 Task: Look for space in Sabalgarh, India from 1st June, 2023 to 9th June, 2023 for 6 adults in price range Rs.6000 to Rs.12000. Place can be entire place with 3 bedrooms having 3 beds and 3 bathrooms. Property type can be house, flat, guest house. Booking option can be shelf check-in. Required host language is English.
Action: Mouse moved to (554, 74)
Screenshot: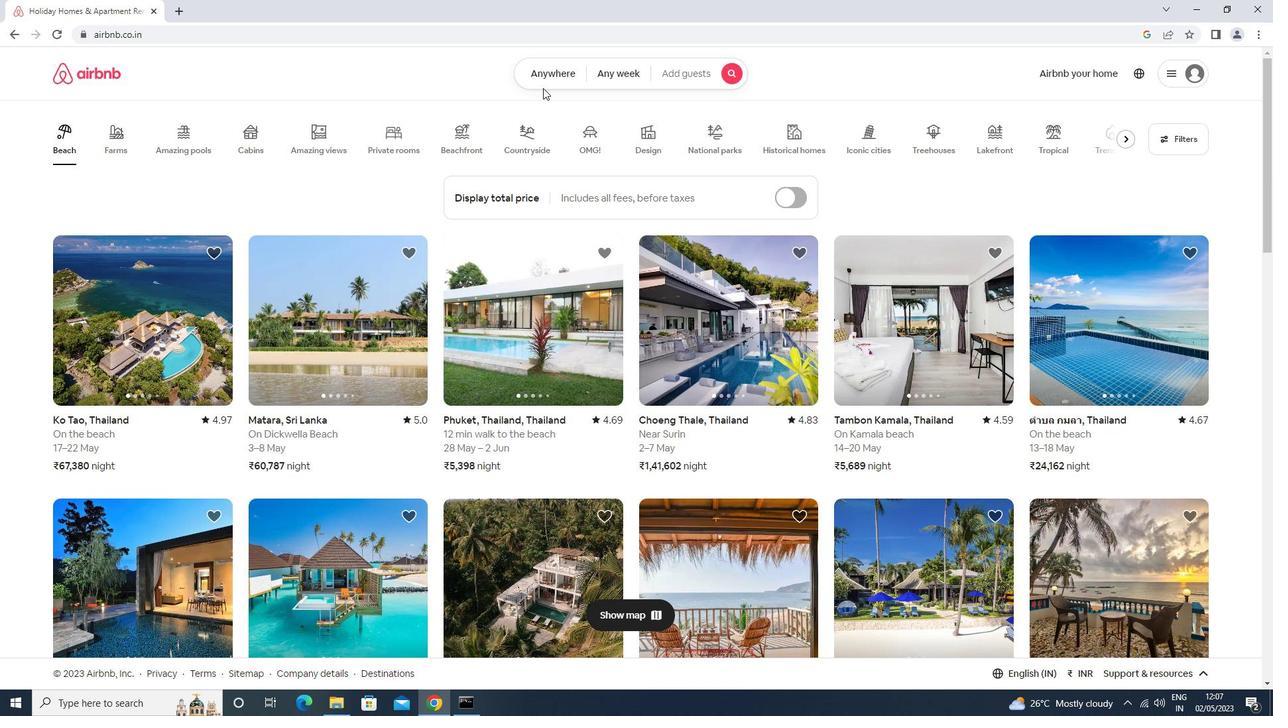 
Action: Mouse pressed left at (554, 74)
Screenshot: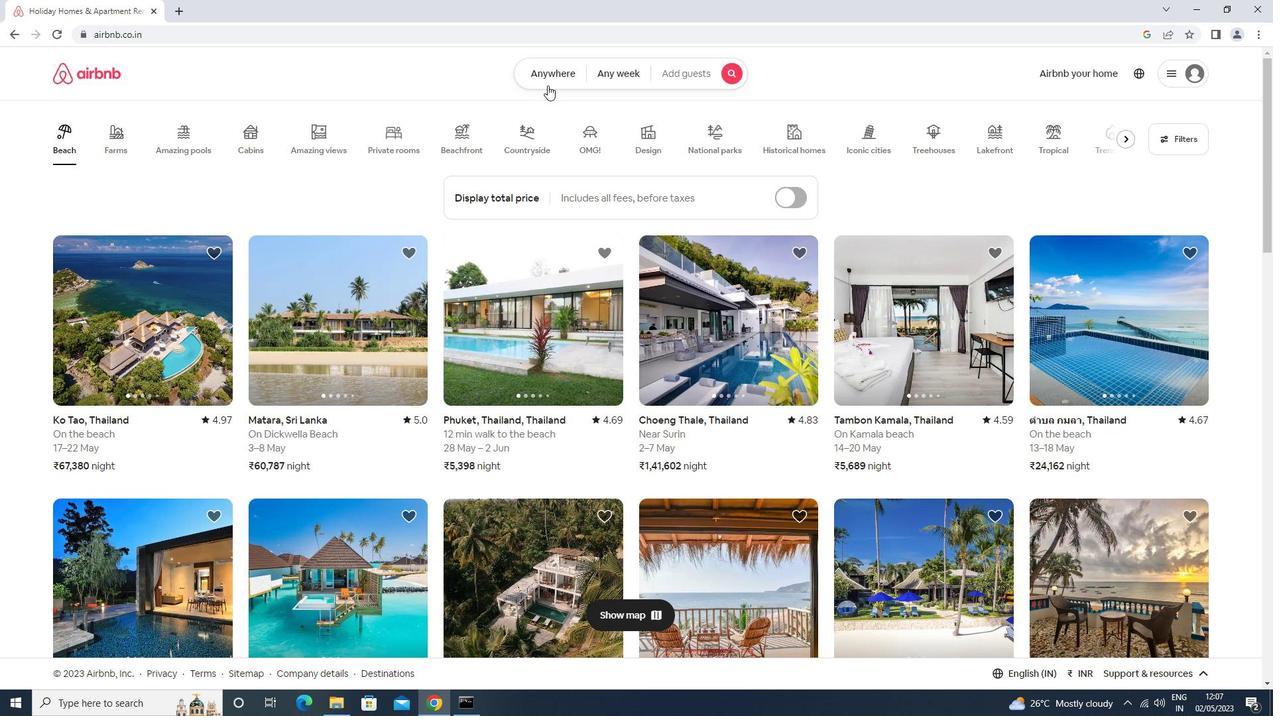 
Action: Mouse moved to (511, 132)
Screenshot: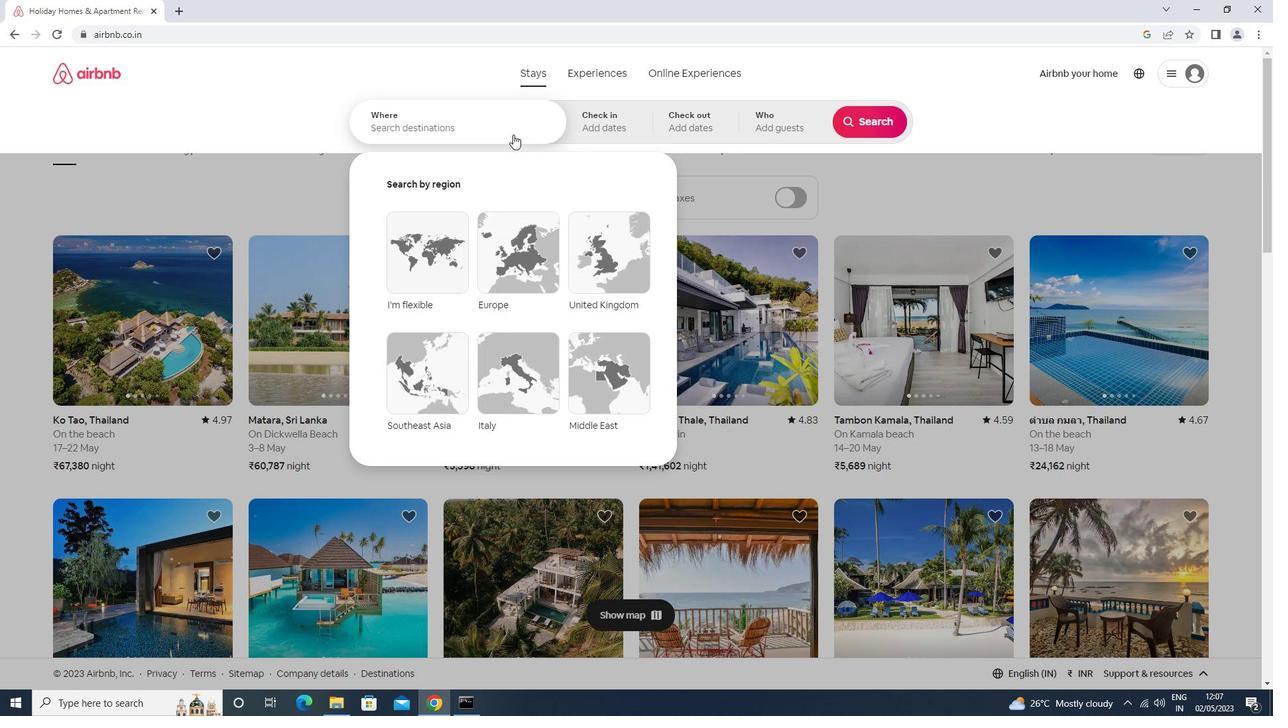 
Action: Mouse pressed left at (511, 132)
Screenshot: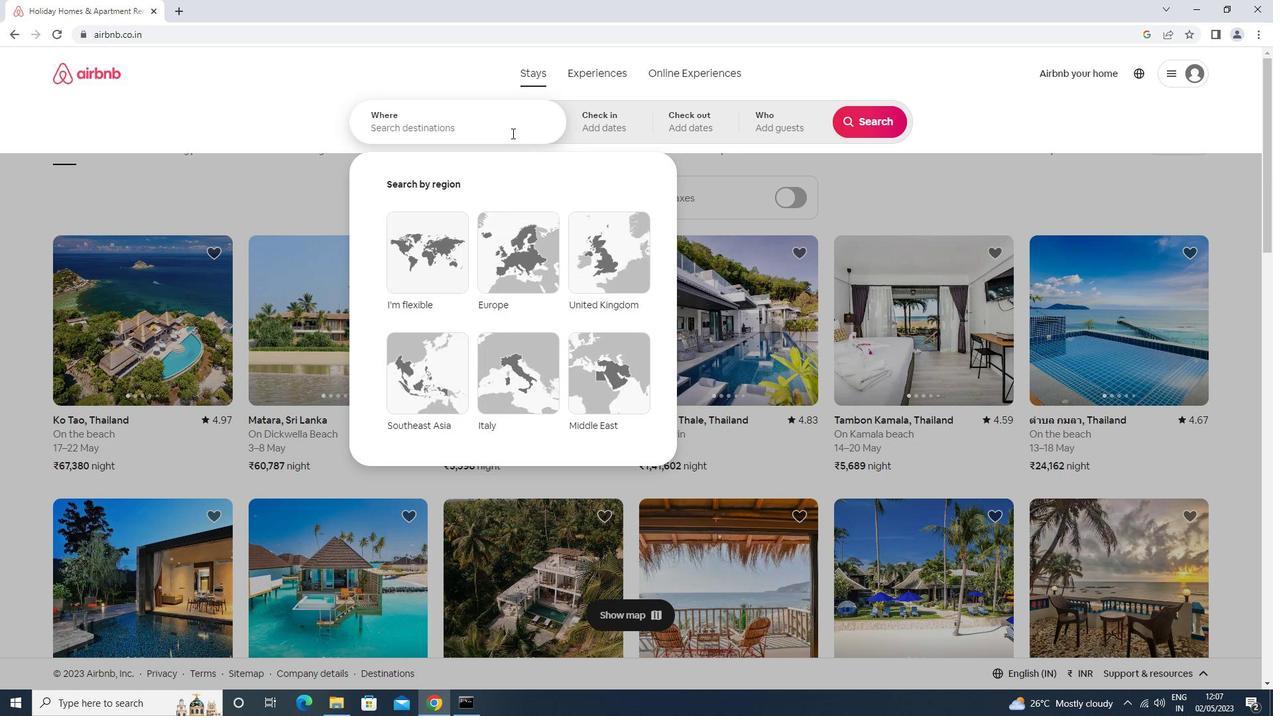 
Action: Key pressed s<Key.caps_lock>an<Key.backspace>baigarh<Key.enter>
Screenshot: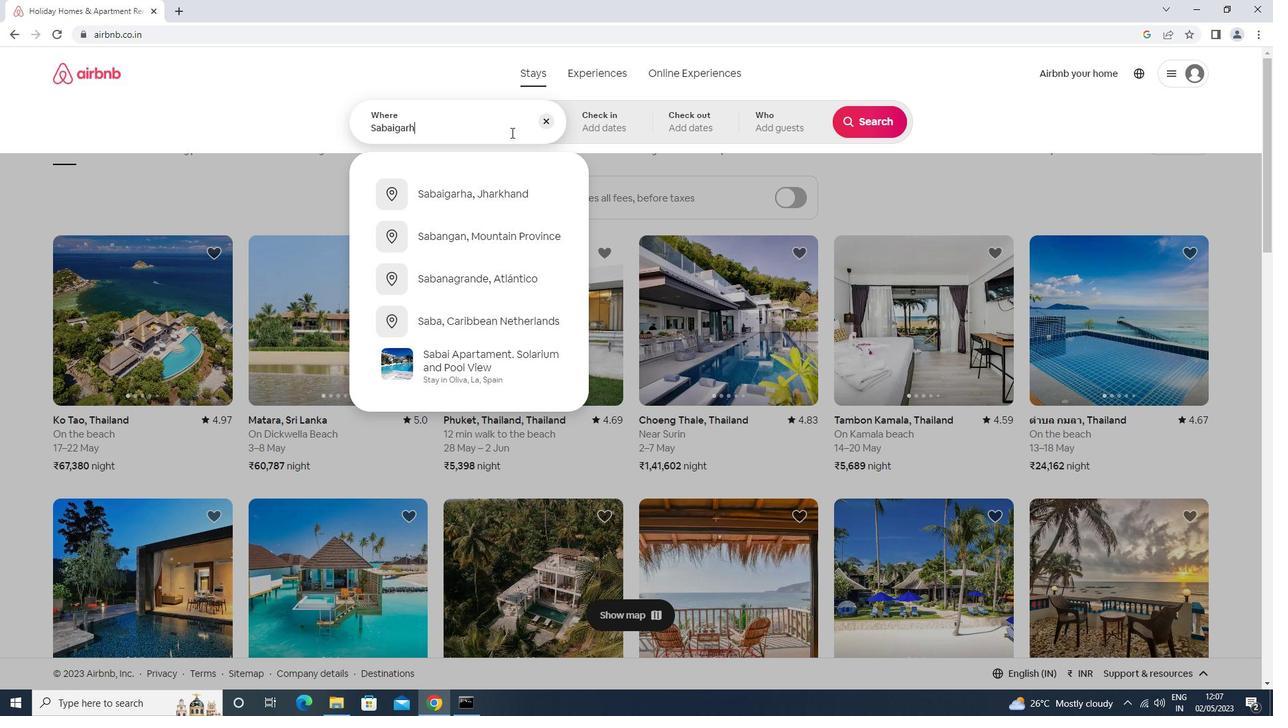
Action: Mouse moved to (797, 277)
Screenshot: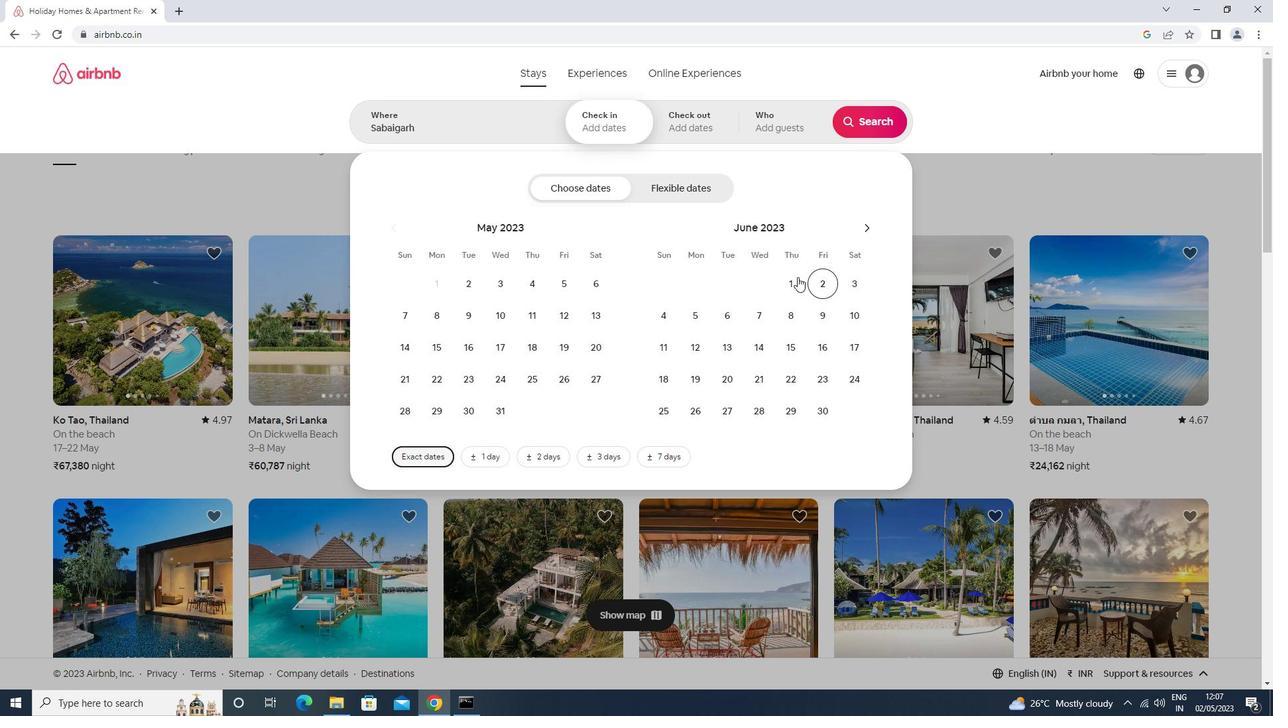 
Action: Mouse pressed left at (797, 277)
Screenshot: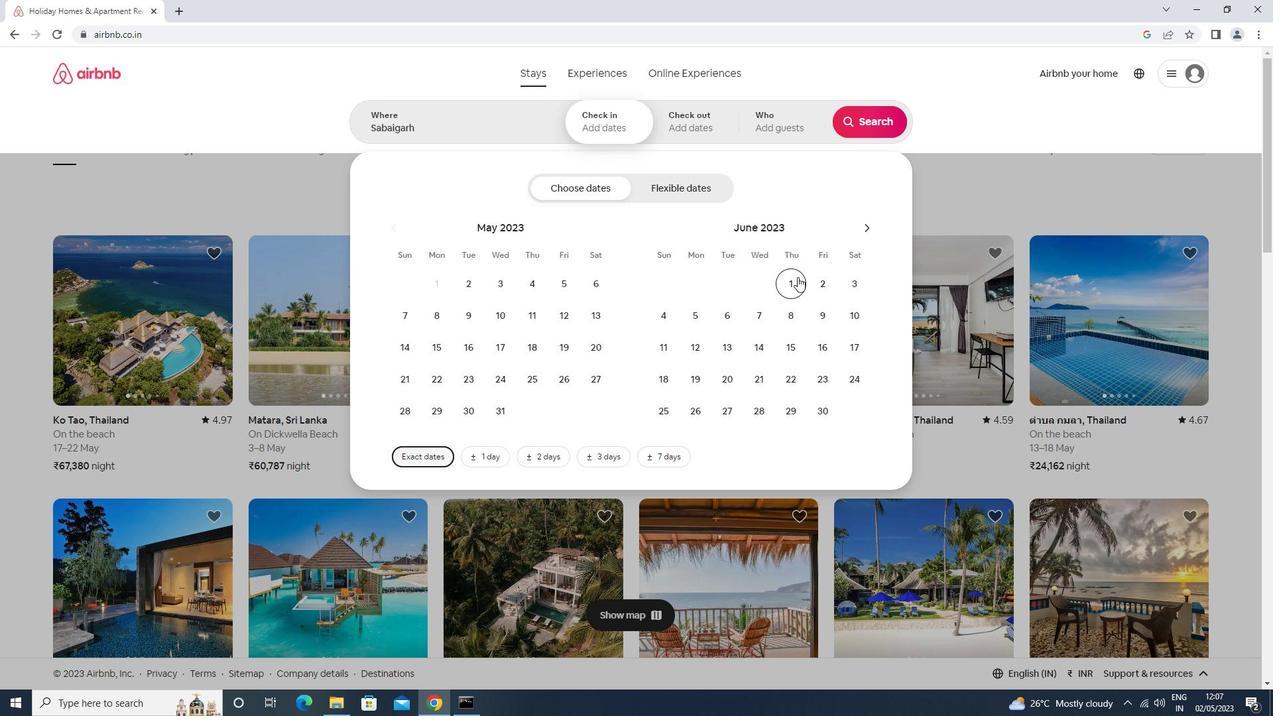 
Action: Mouse moved to (824, 317)
Screenshot: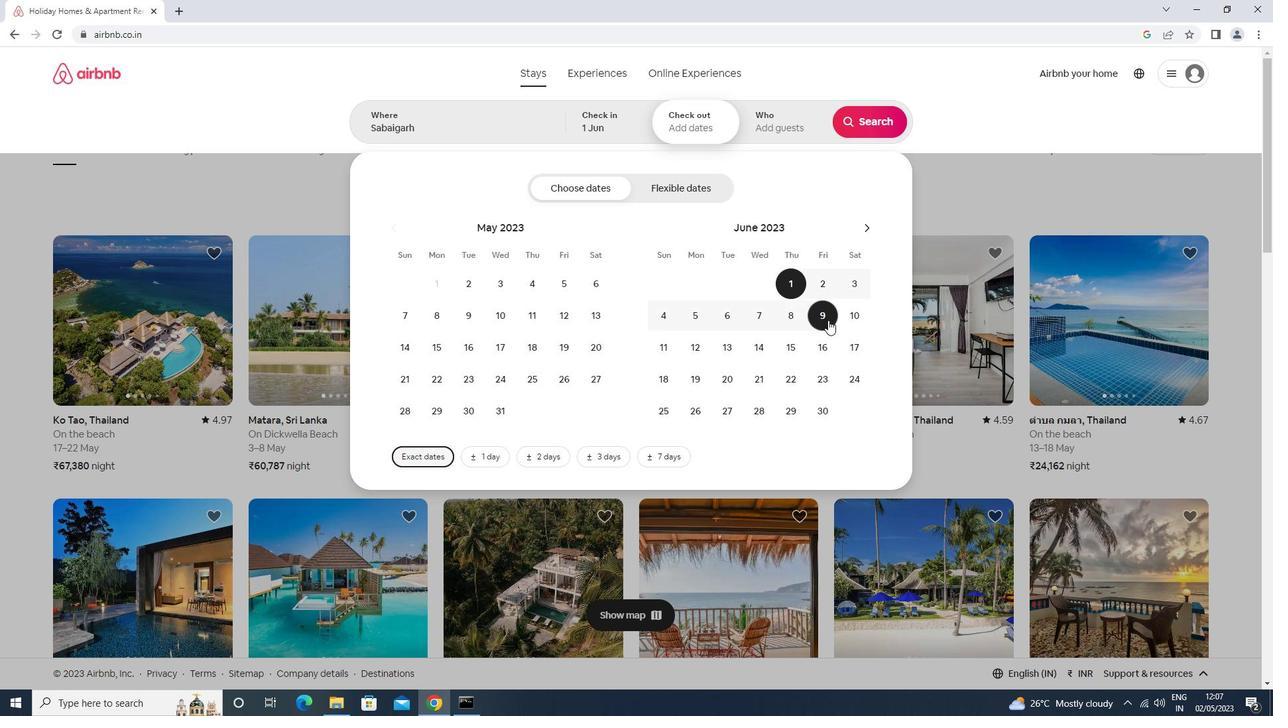 
Action: Mouse pressed left at (824, 317)
Screenshot: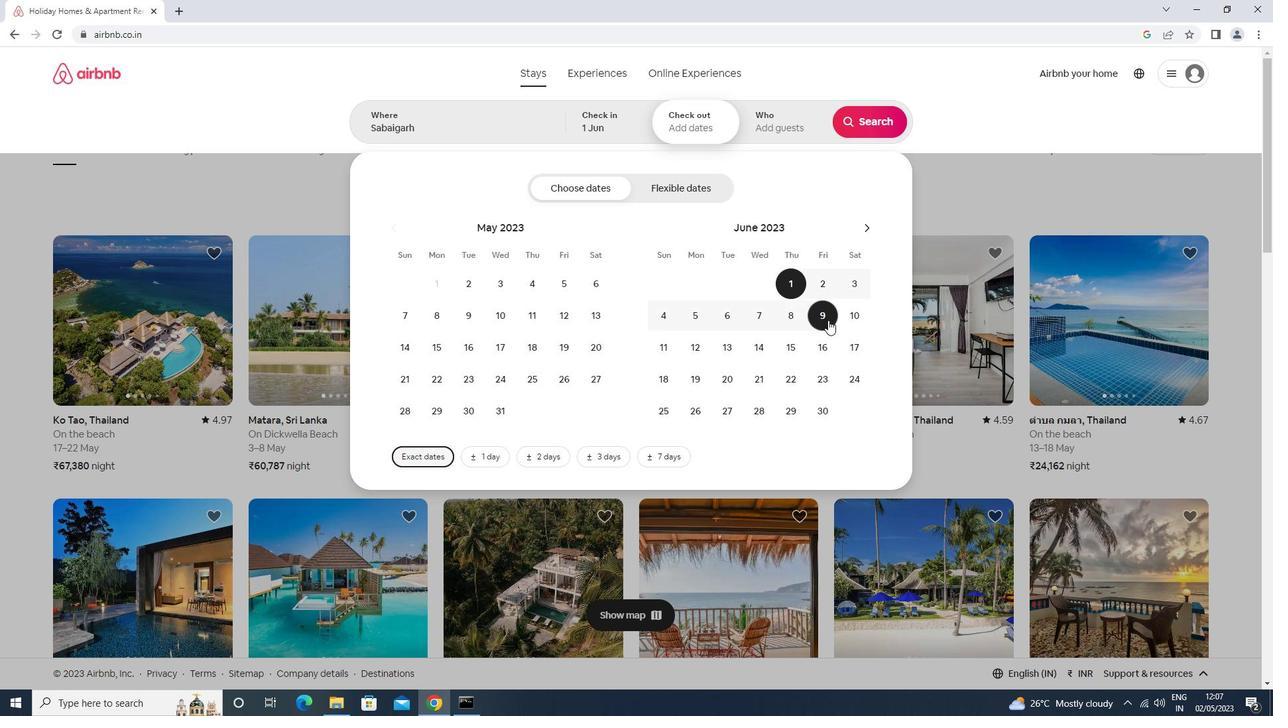 
Action: Mouse moved to (804, 134)
Screenshot: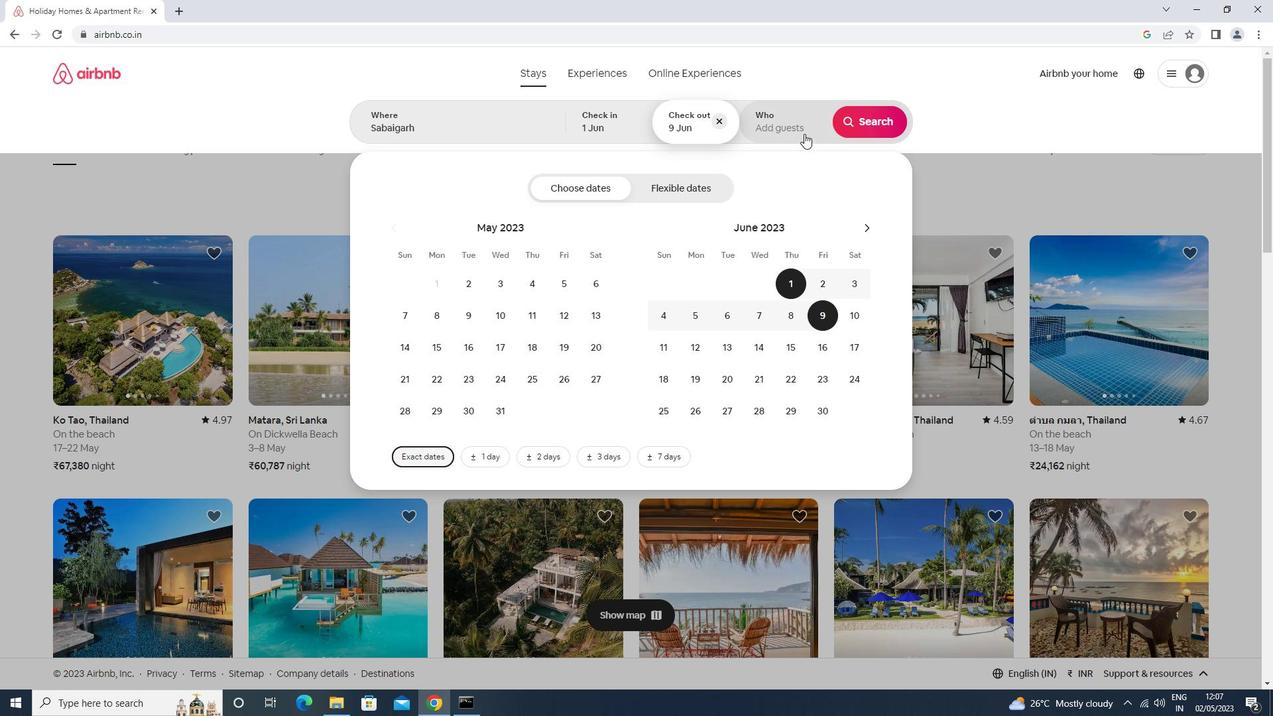 
Action: Mouse pressed left at (804, 134)
Screenshot: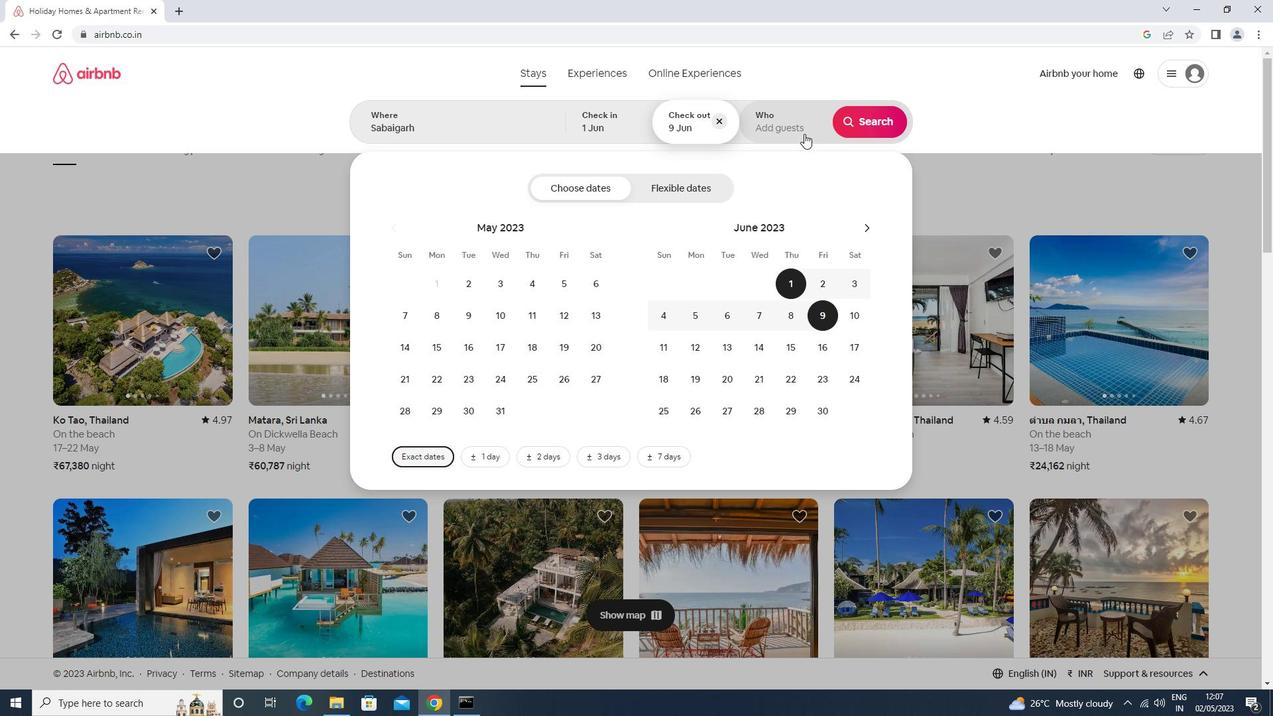 
Action: Mouse moved to (872, 188)
Screenshot: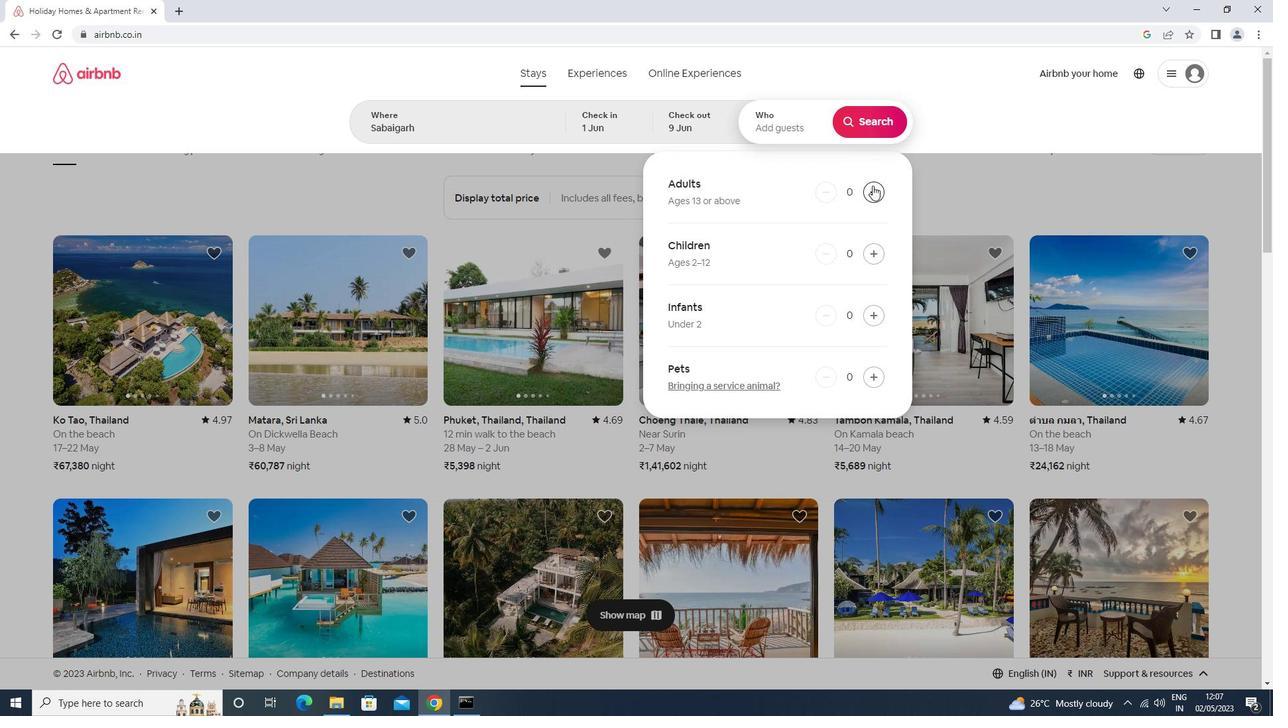 
Action: Mouse pressed left at (872, 188)
Screenshot: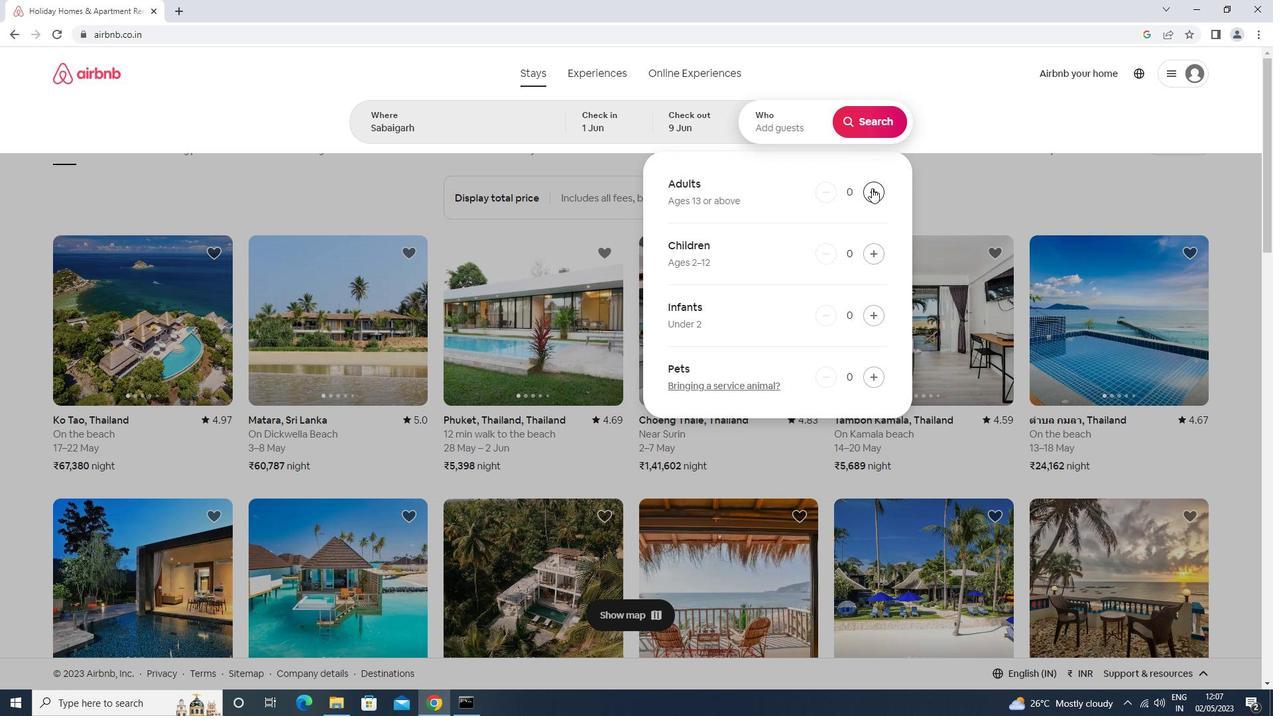 
Action: Mouse moved to (872, 188)
Screenshot: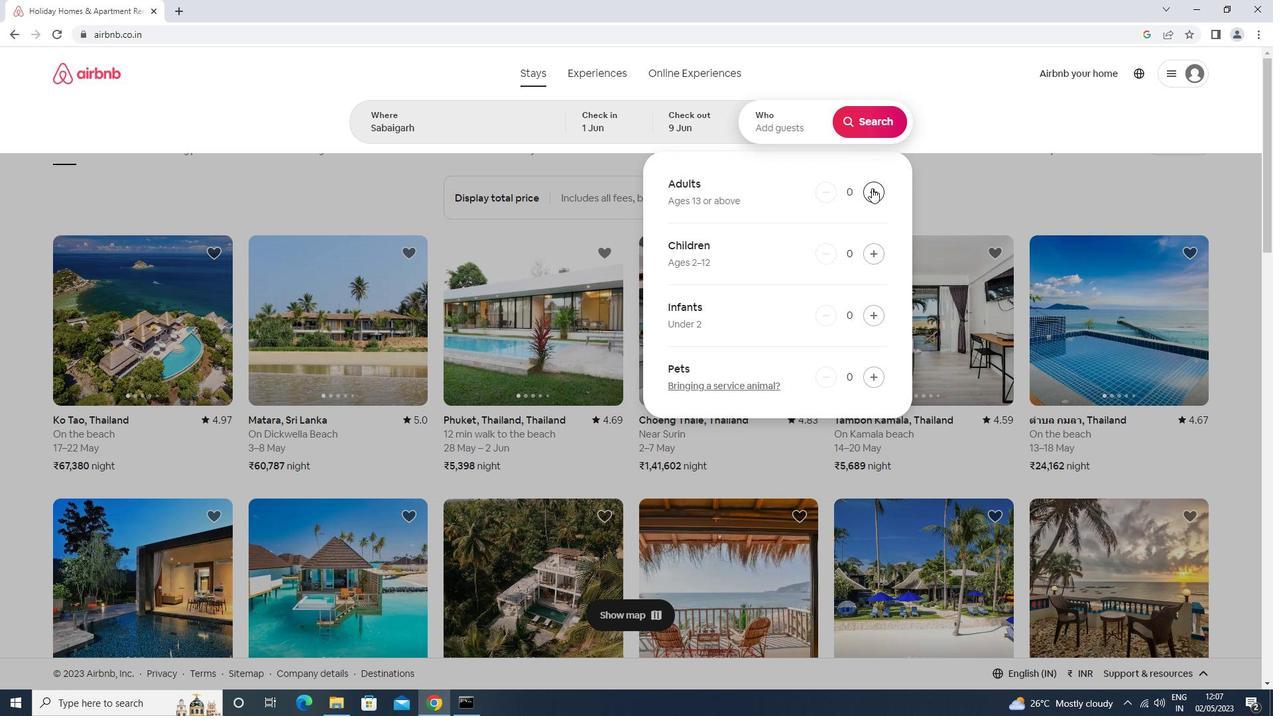 
Action: Mouse pressed left at (872, 188)
Screenshot: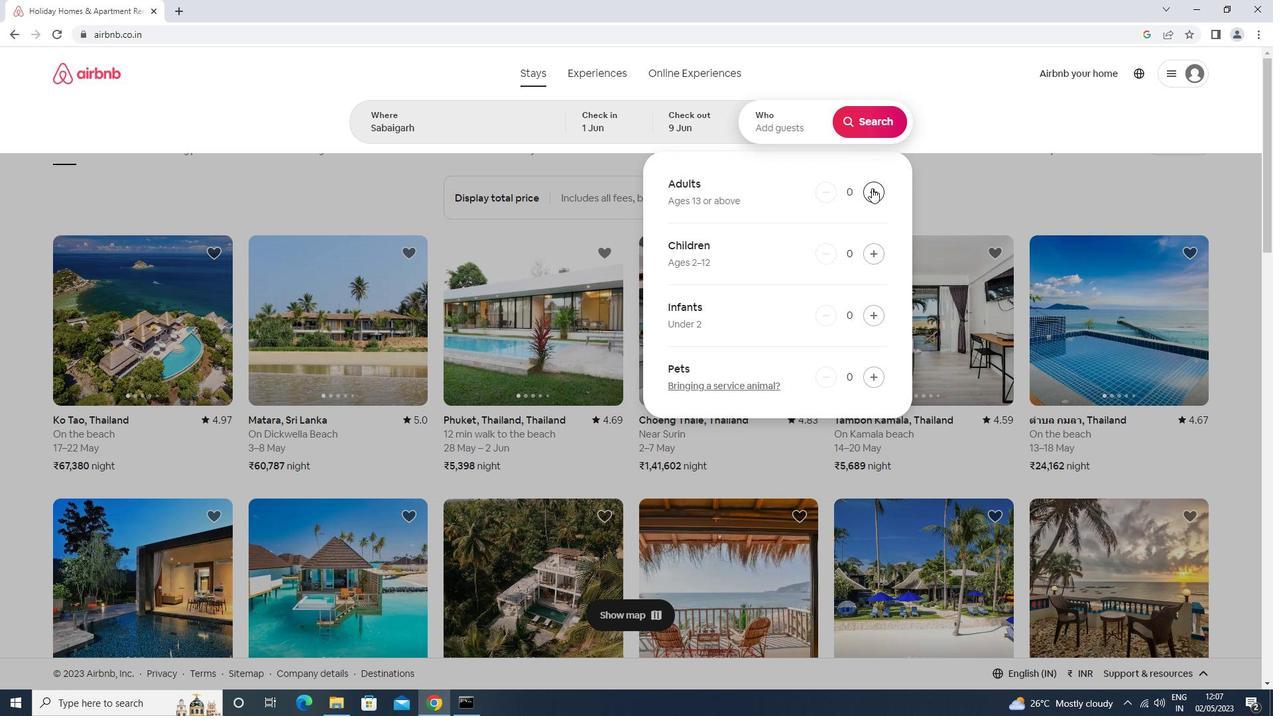 
Action: Mouse pressed left at (872, 188)
Screenshot: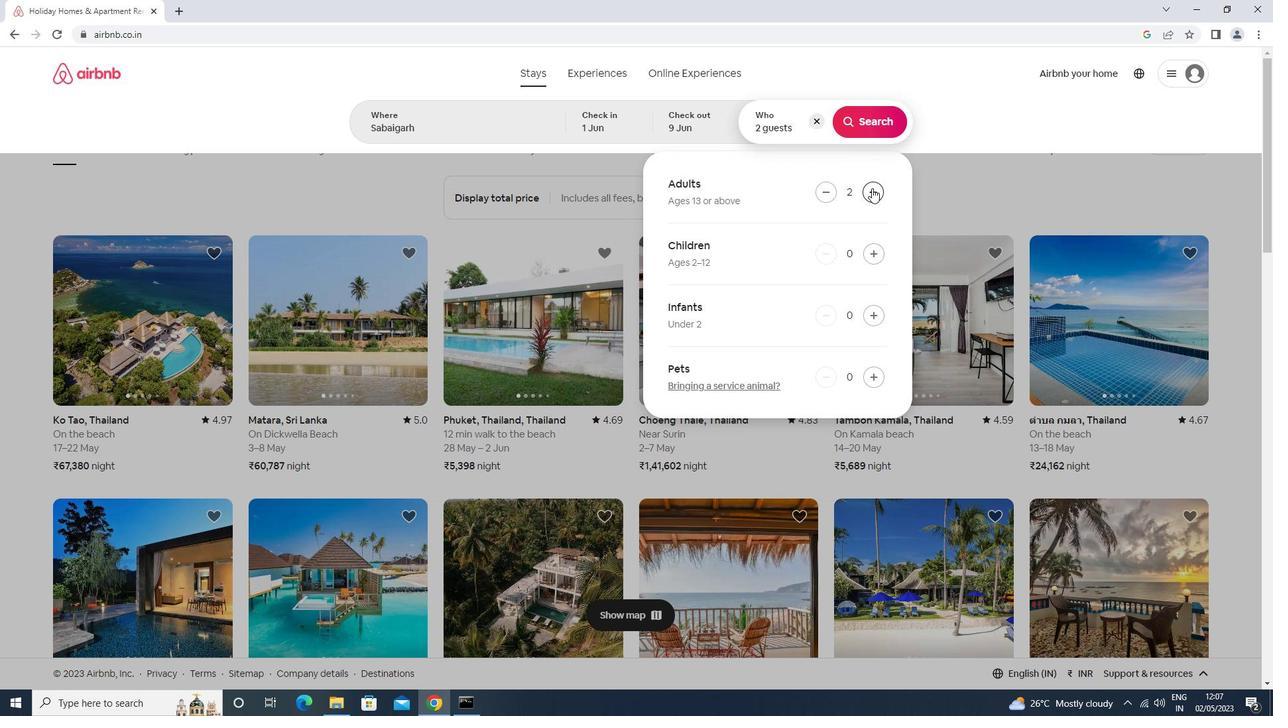 
Action: Mouse pressed left at (872, 188)
Screenshot: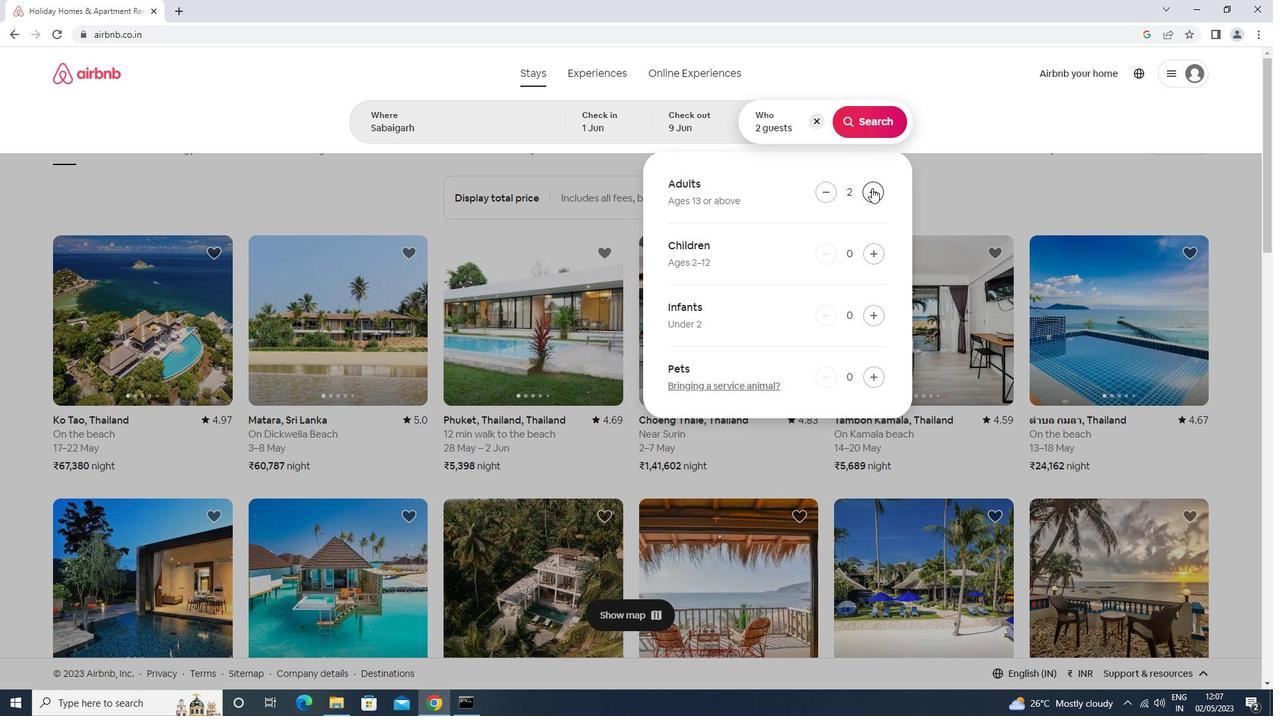 
Action: Mouse pressed left at (872, 188)
Screenshot: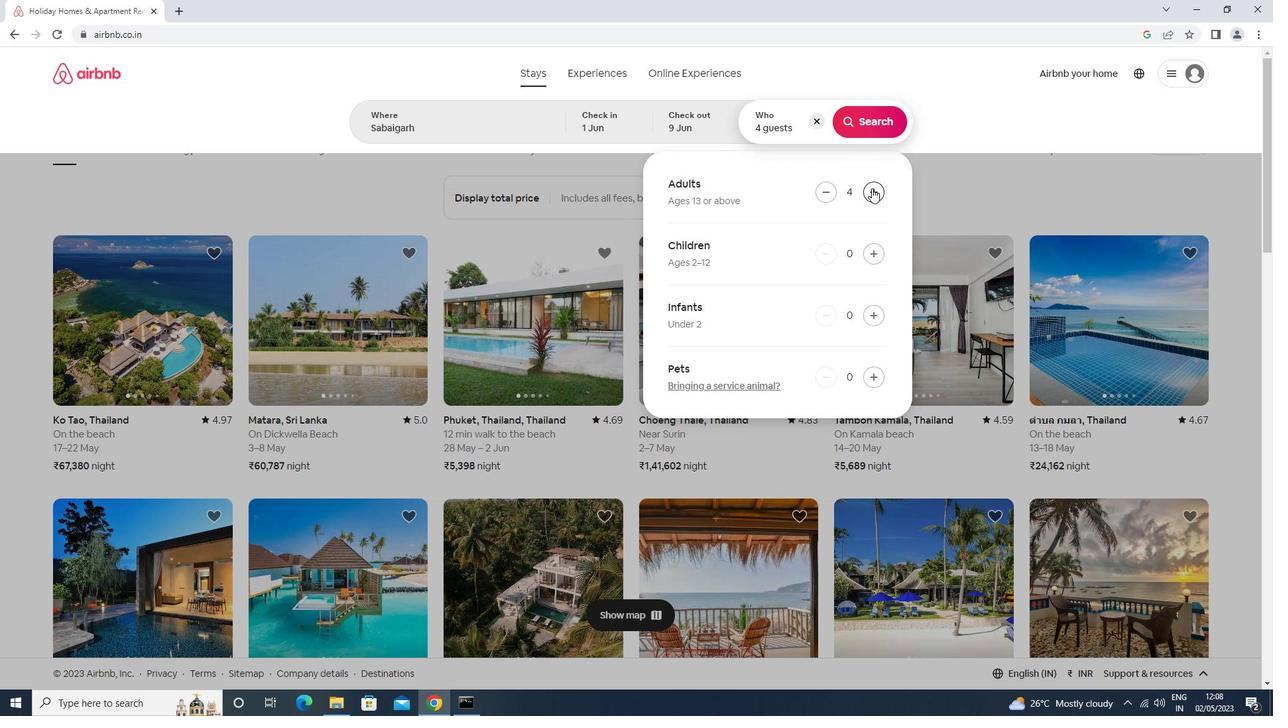 
Action: Mouse pressed left at (872, 188)
Screenshot: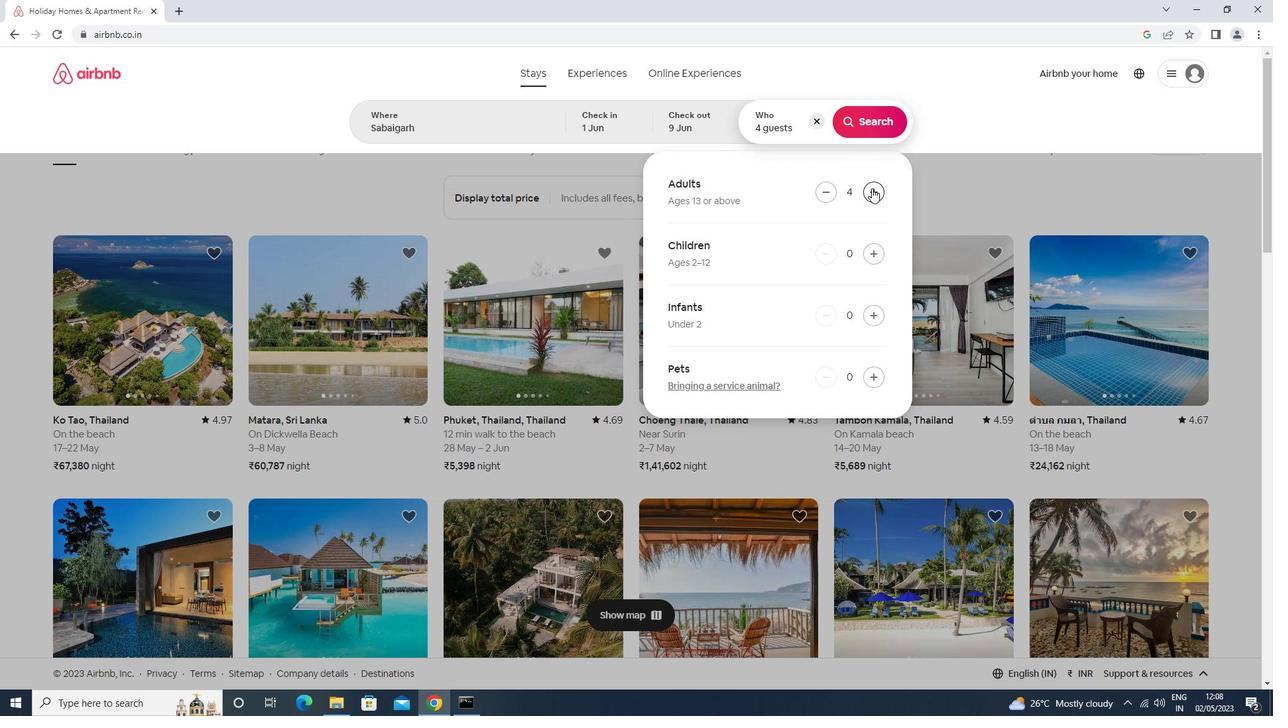 
Action: Mouse moved to (863, 116)
Screenshot: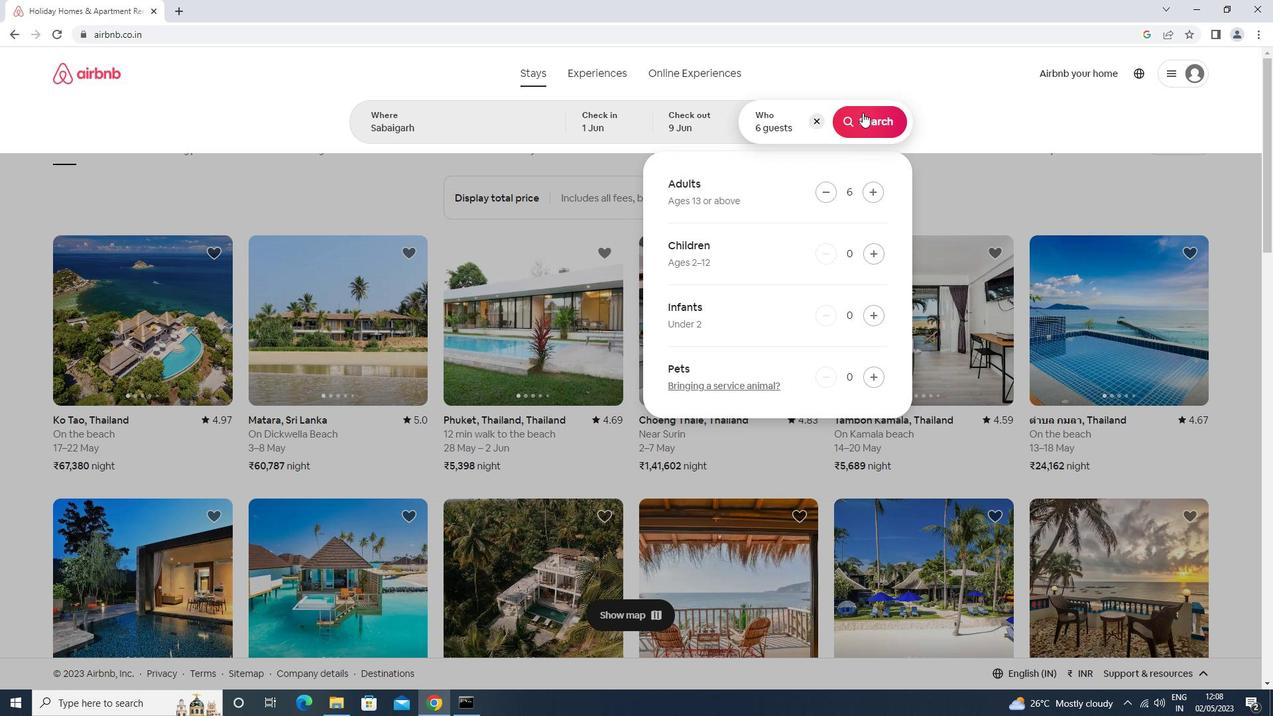
Action: Mouse pressed left at (863, 116)
Screenshot: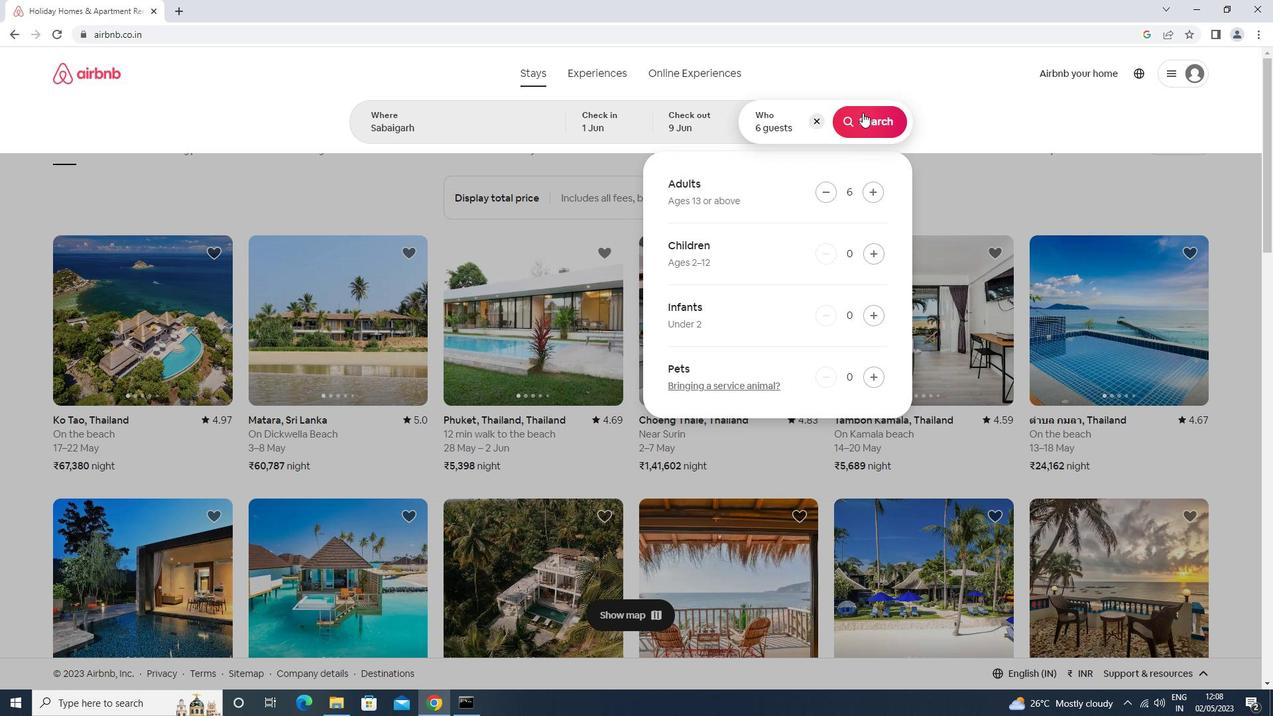
Action: Mouse moved to (1213, 124)
Screenshot: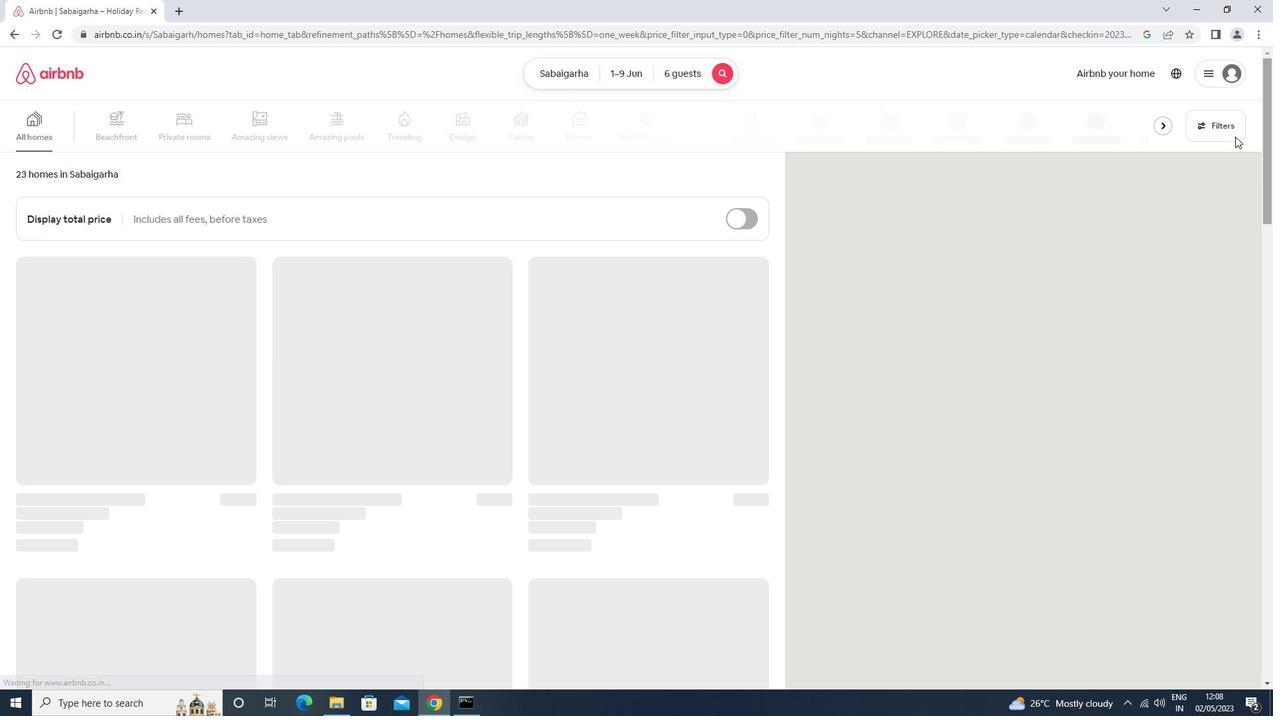 
Action: Mouse pressed left at (1213, 124)
Screenshot: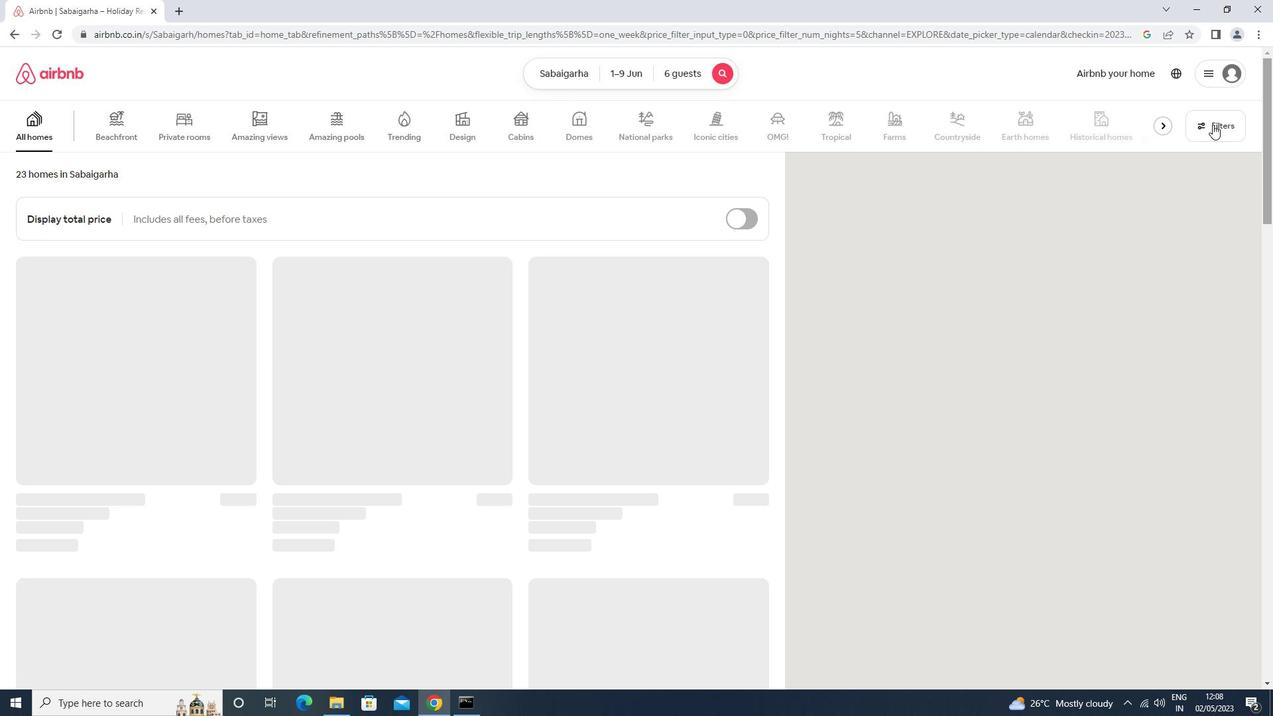 
Action: Mouse moved to (530, 291)
Screenshot: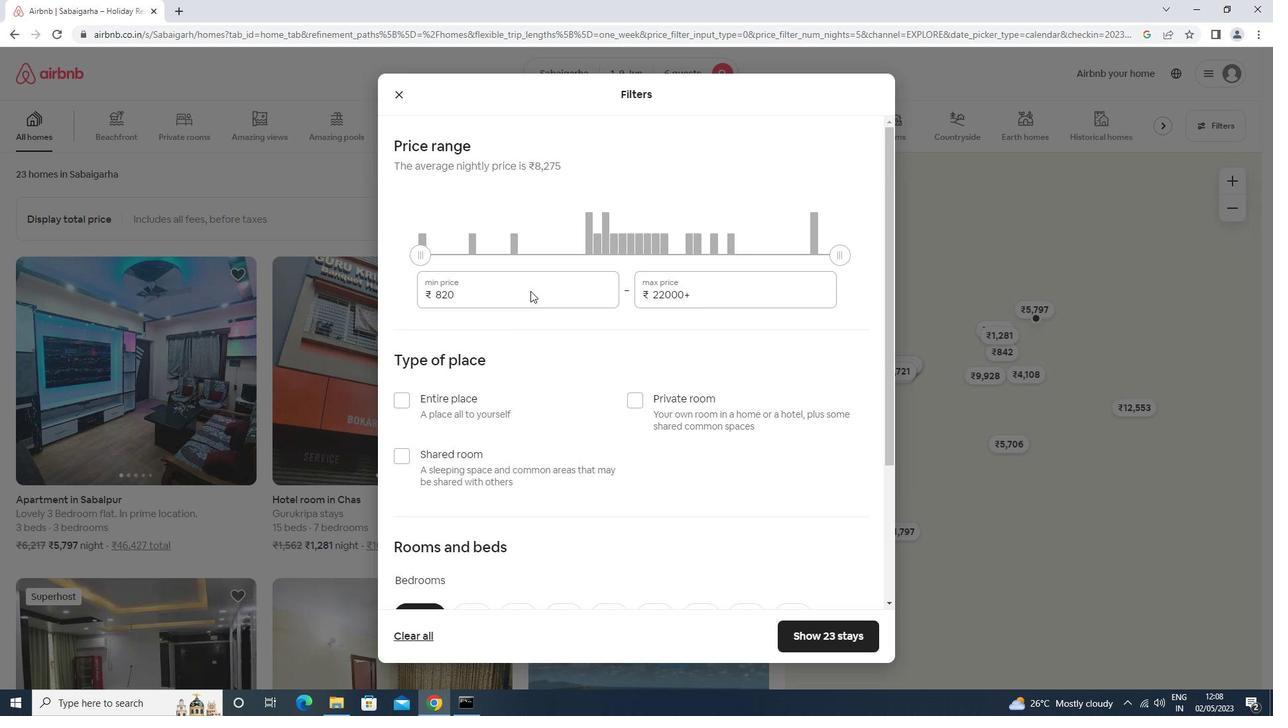 
Action: Mouse pressed left at (530, 291)
Screenshot: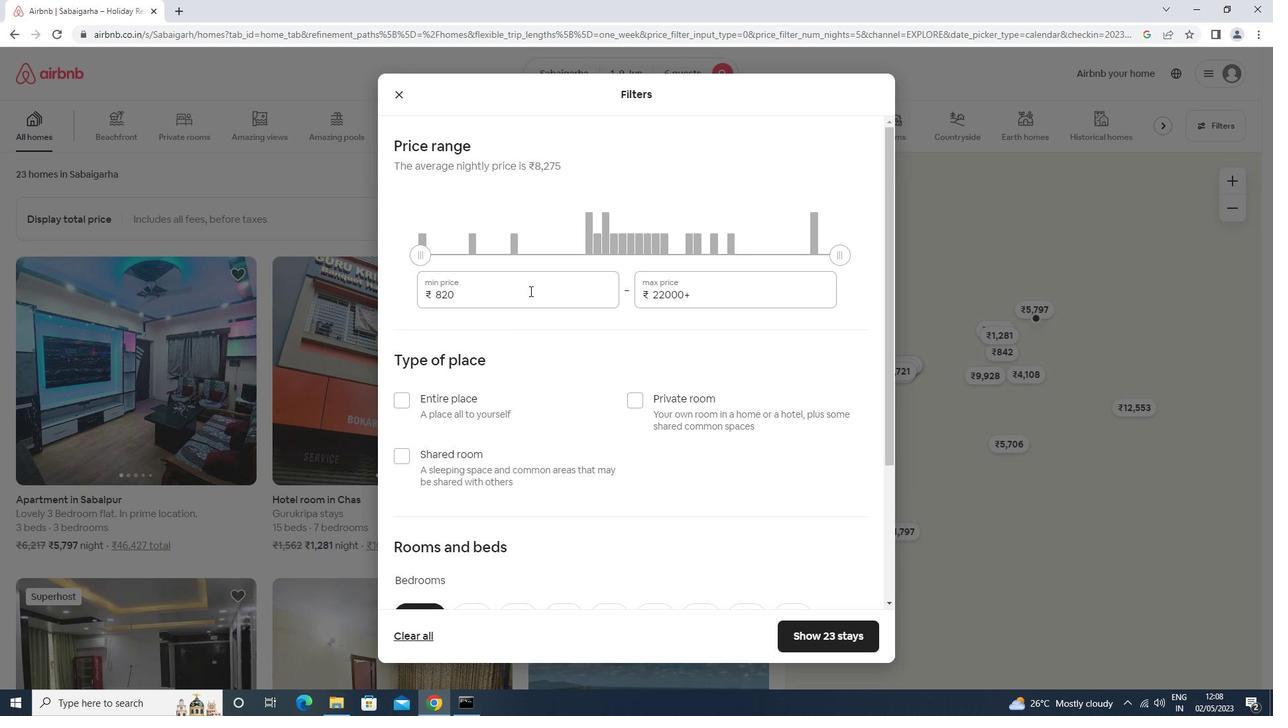 
Action: Key pressed <Key.backspace><Key.backspace><Key.backspace><Key.backspace><Key.backspace><Key.backspace><Key.backspace><Key.backspace><Key.backspace>6000<Key.tab>12000
Screenshot: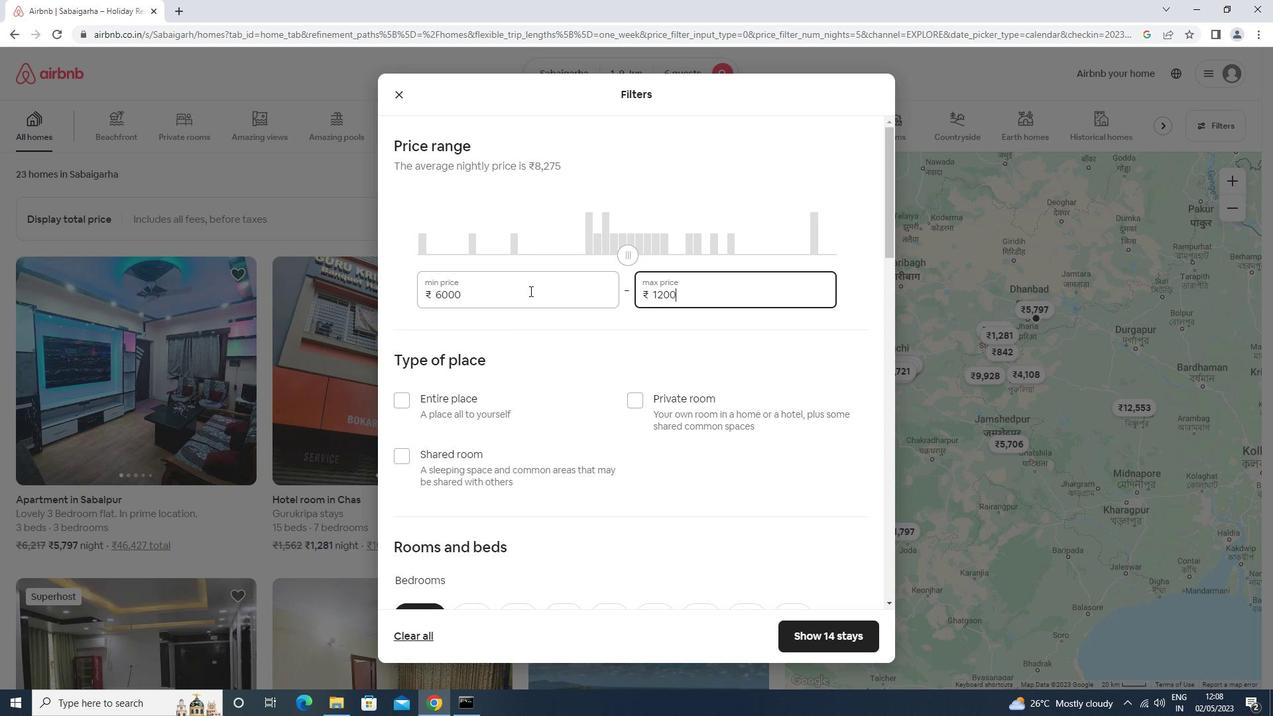 
Action: Mouse moved to (435, 400)
Screenshot: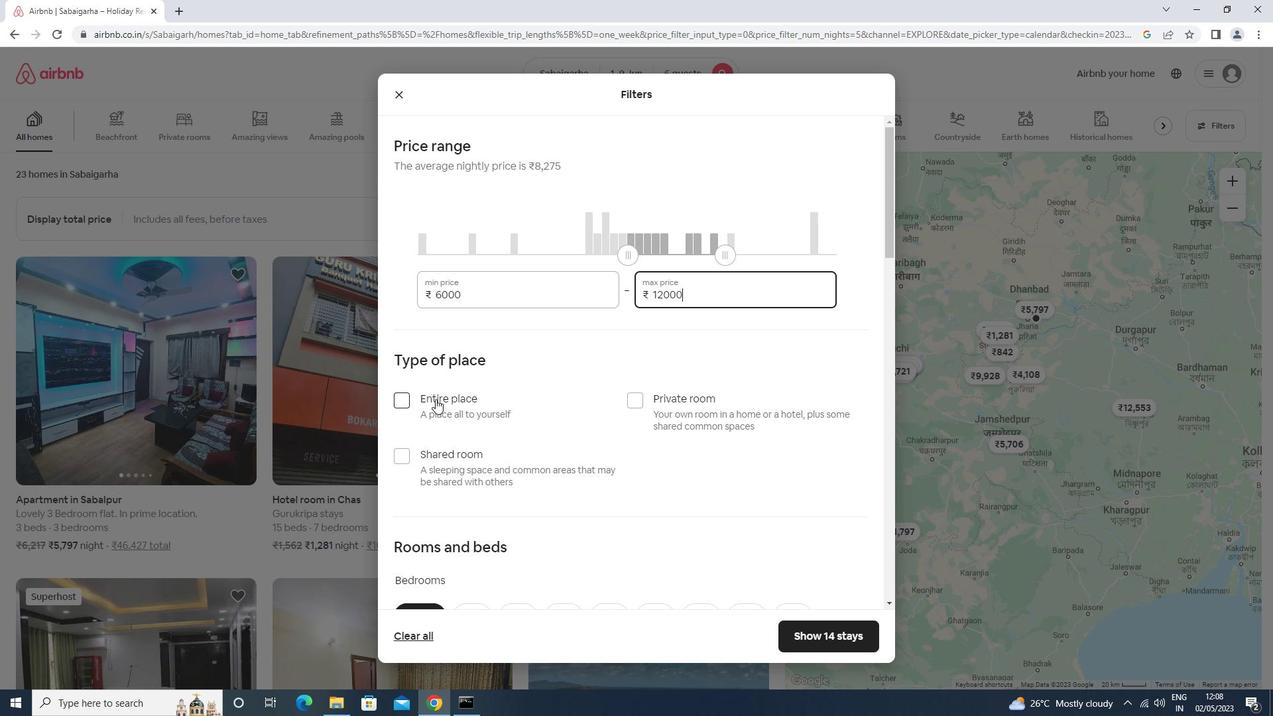 
Action: Mouse pressed left at (435, 400)
Screenshot: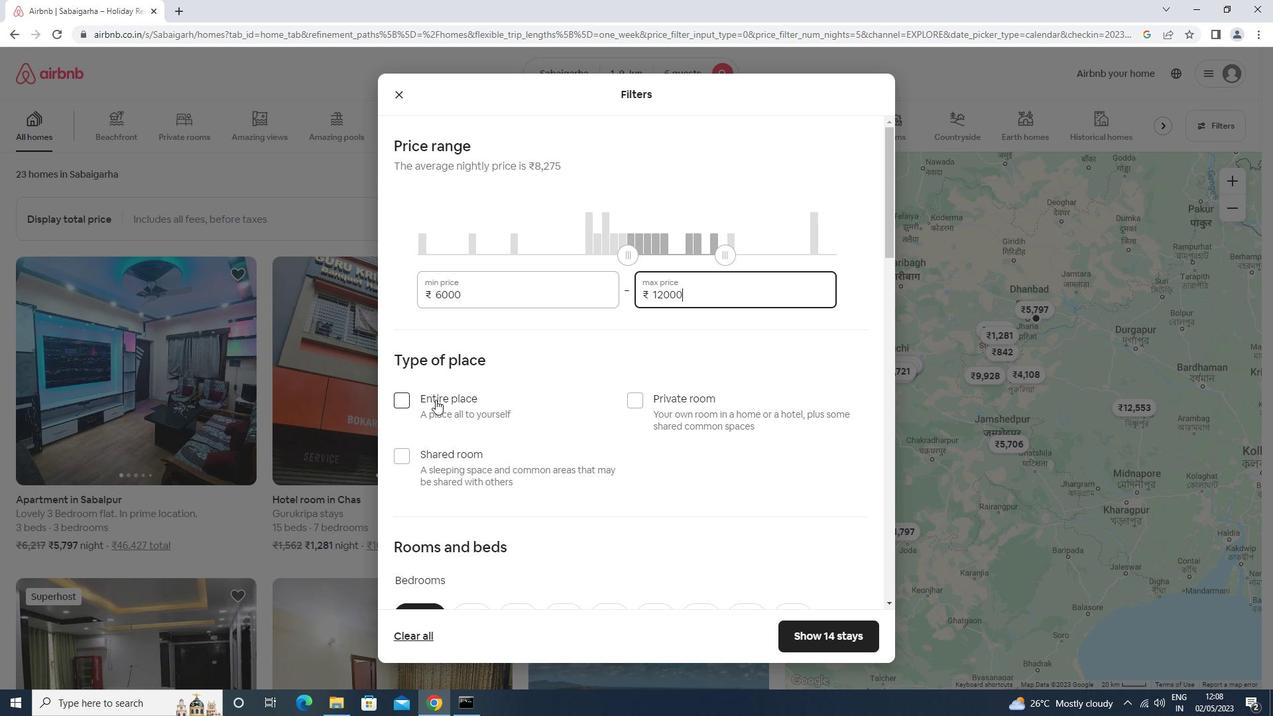 
Action: Mouse scrolled (435, 399) with delta (0, 0)
Screenshot: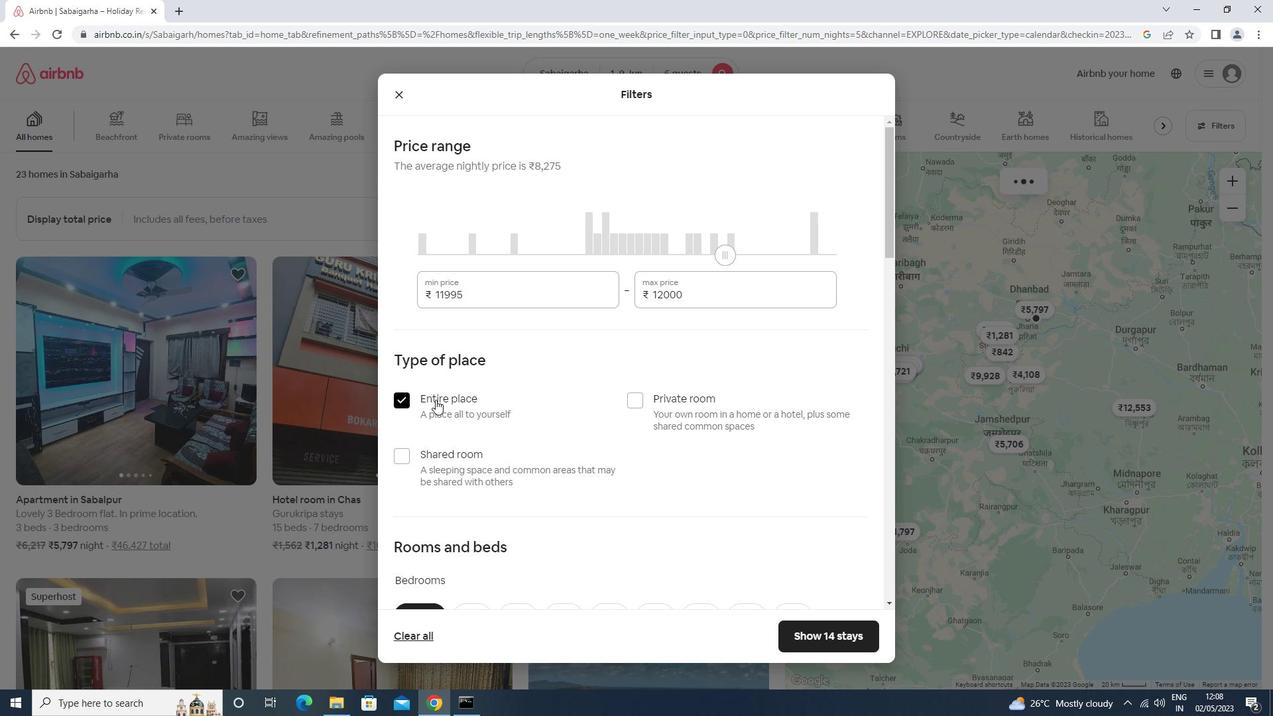 
Action: Mouse moved to (435, 401)
Screenshot: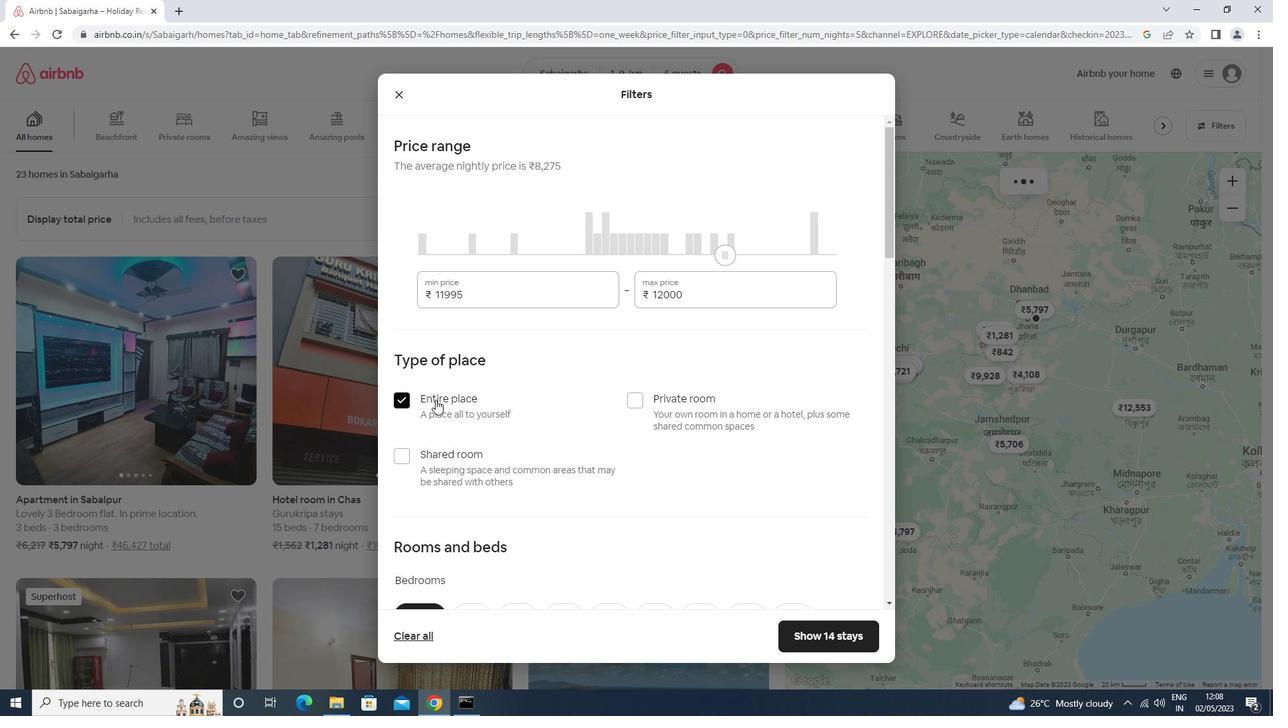 
Action: Mouse scrolled (435, 400) with delta (0, 0)
Screenshot: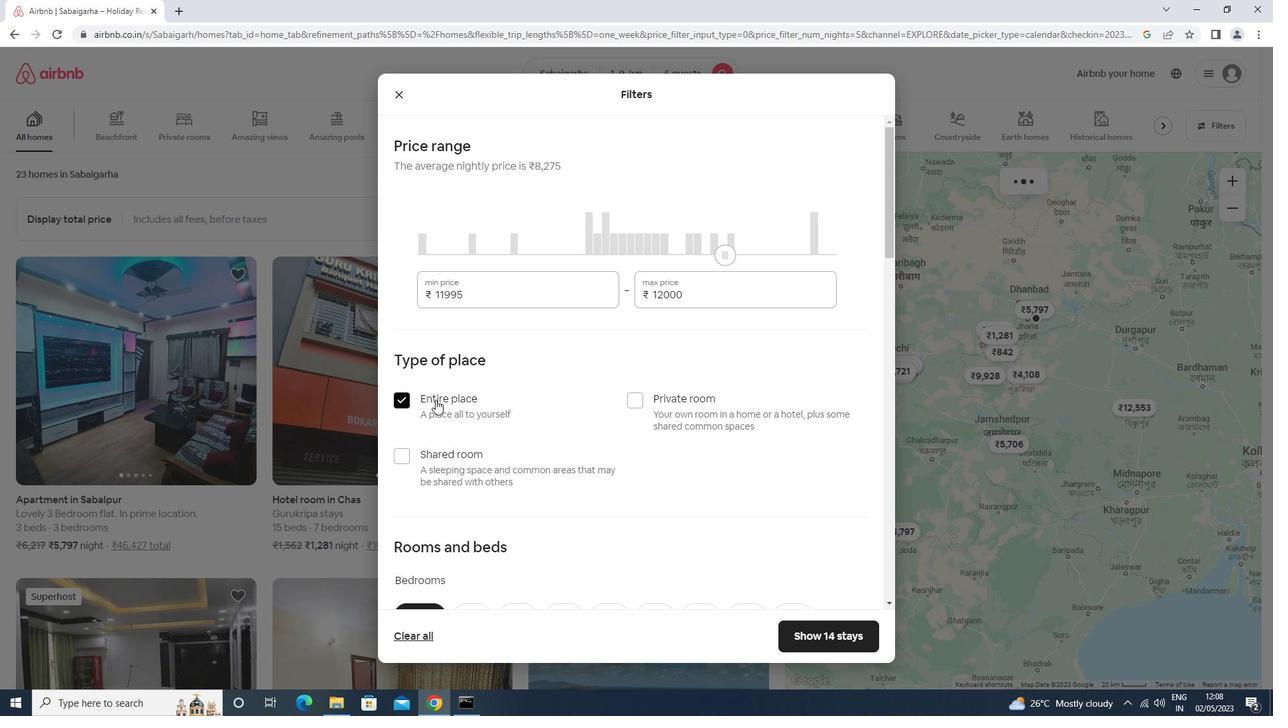 
Action: Mouse scrolled (435, 400) with delta (0, 0)
Screenshot: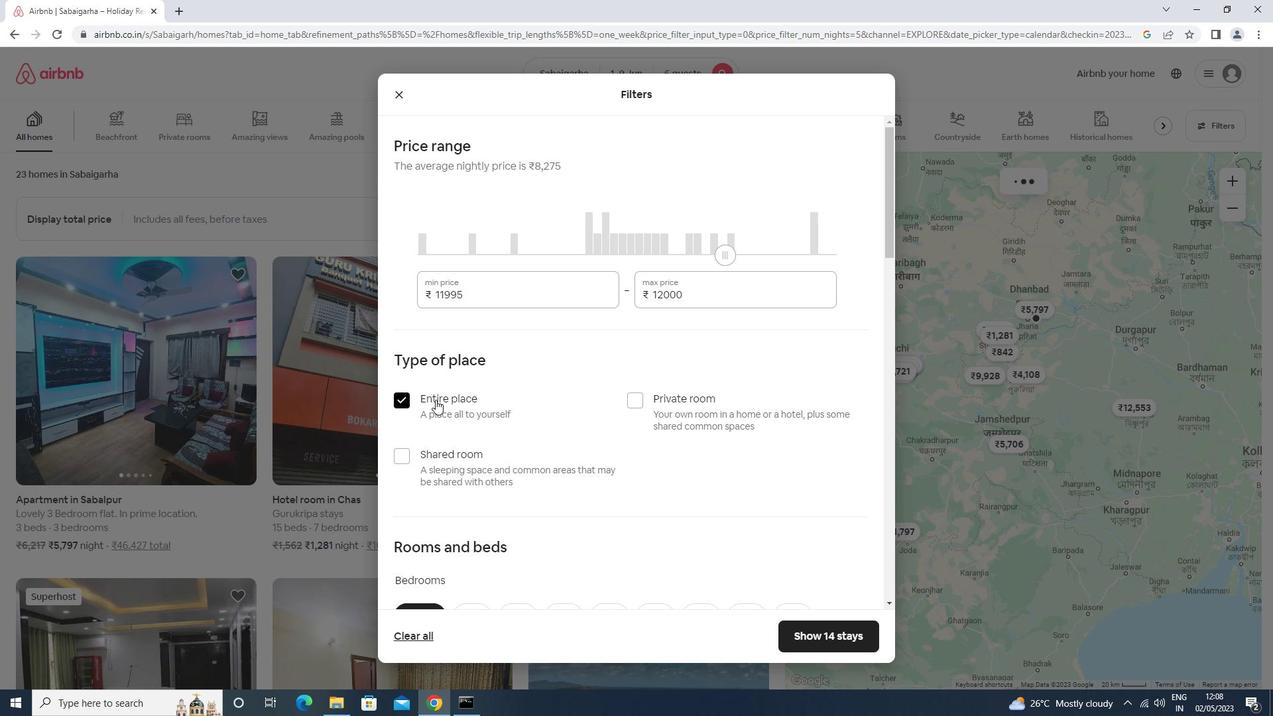 
Action: Mouse scrolled (435, 400) with delta (0, 0)
Screenshot: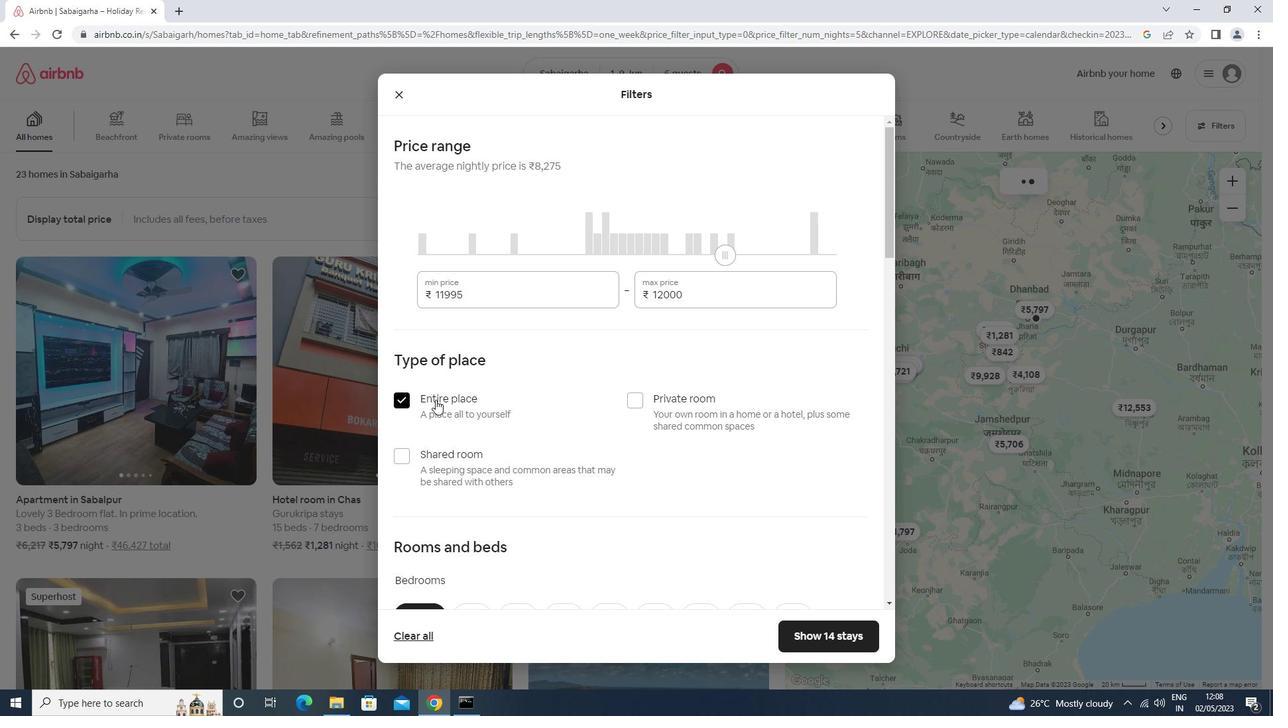 
Action: Mouse moved to (567, 347)
Screenshot: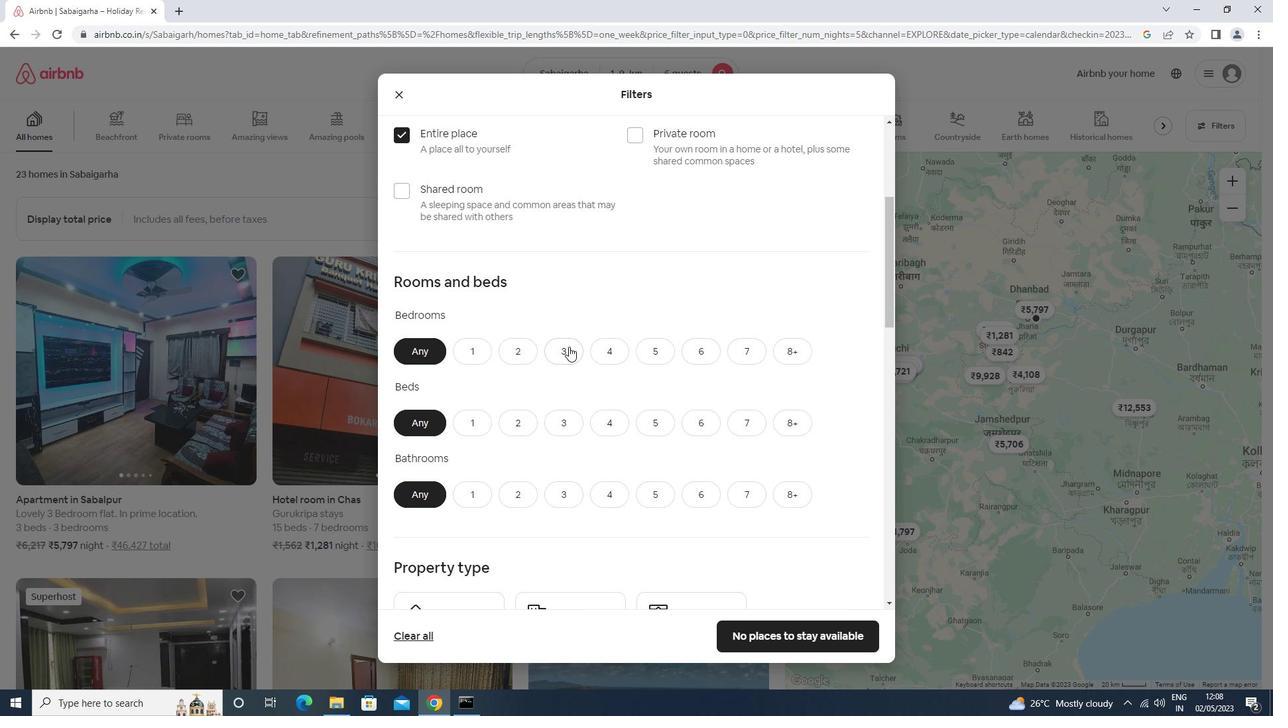 
Action: Mouse pressed left at (567, 347)
Screenshot: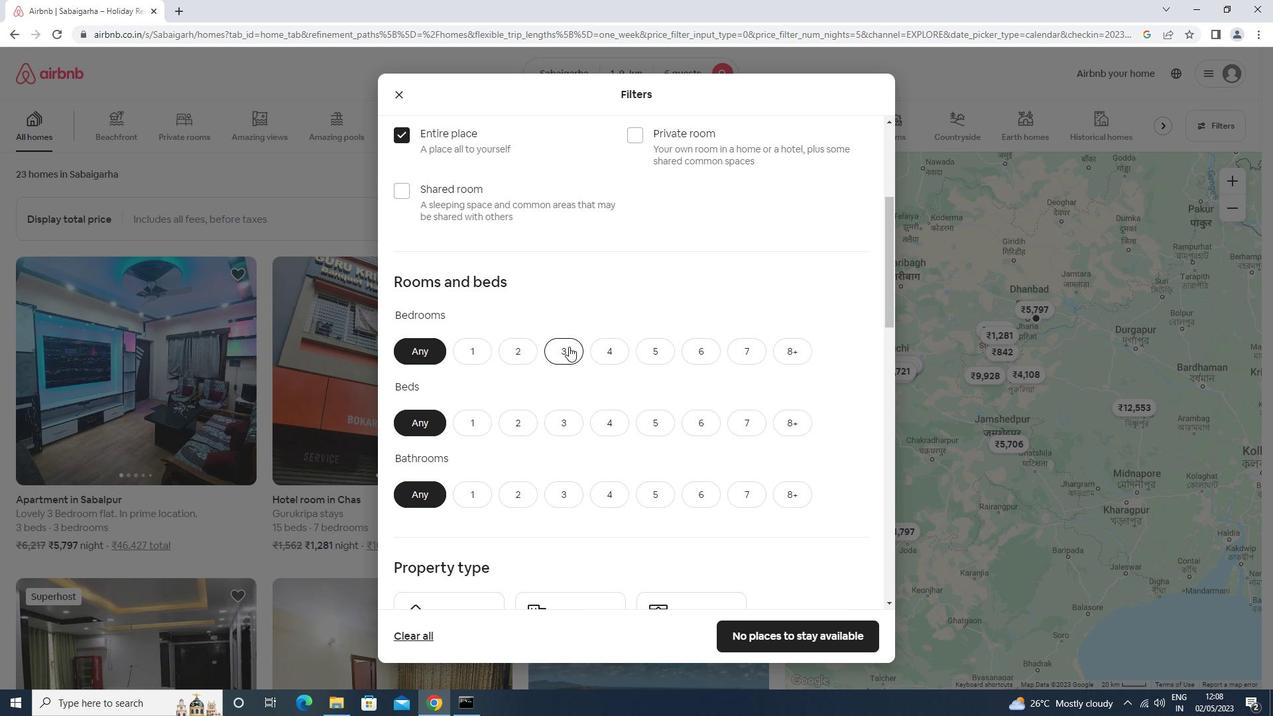 
Action: Mouse moved to (561, 423)
Screenshot: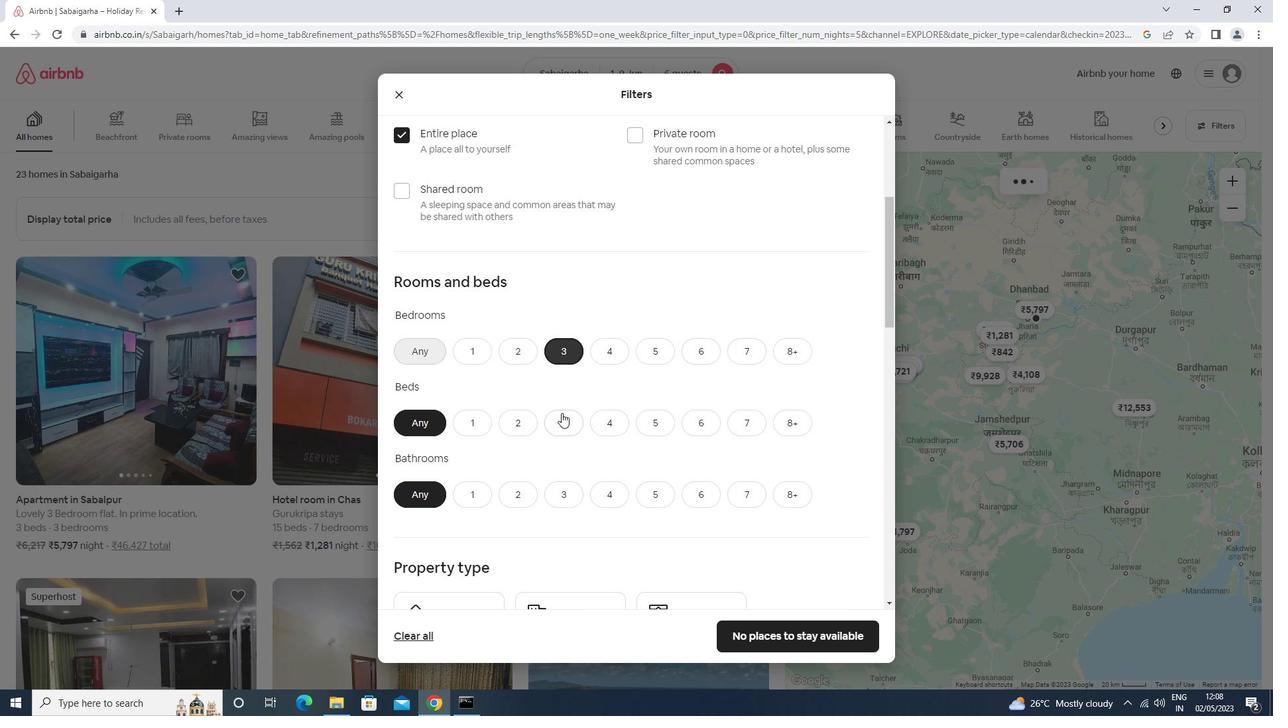 
Action: Mouse pressed left at (561, 423)
Screenshot: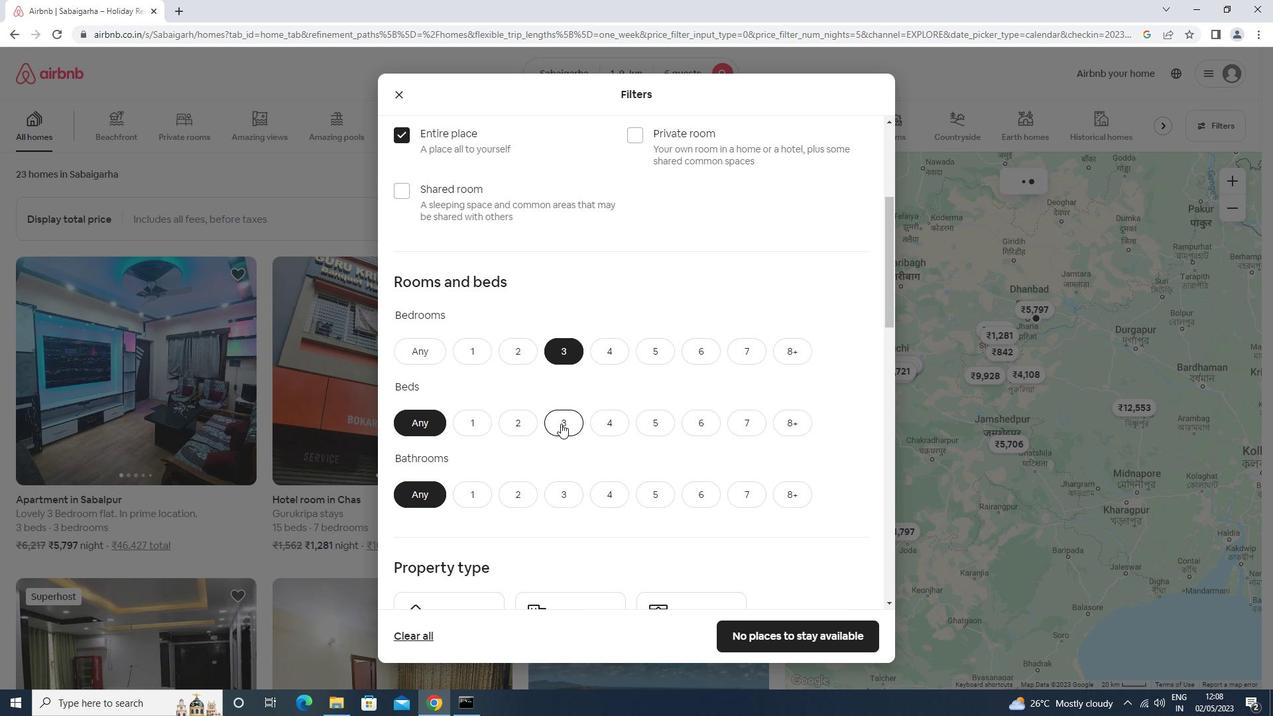 
Action: Mouse moved to (560, 423)
Screenshot: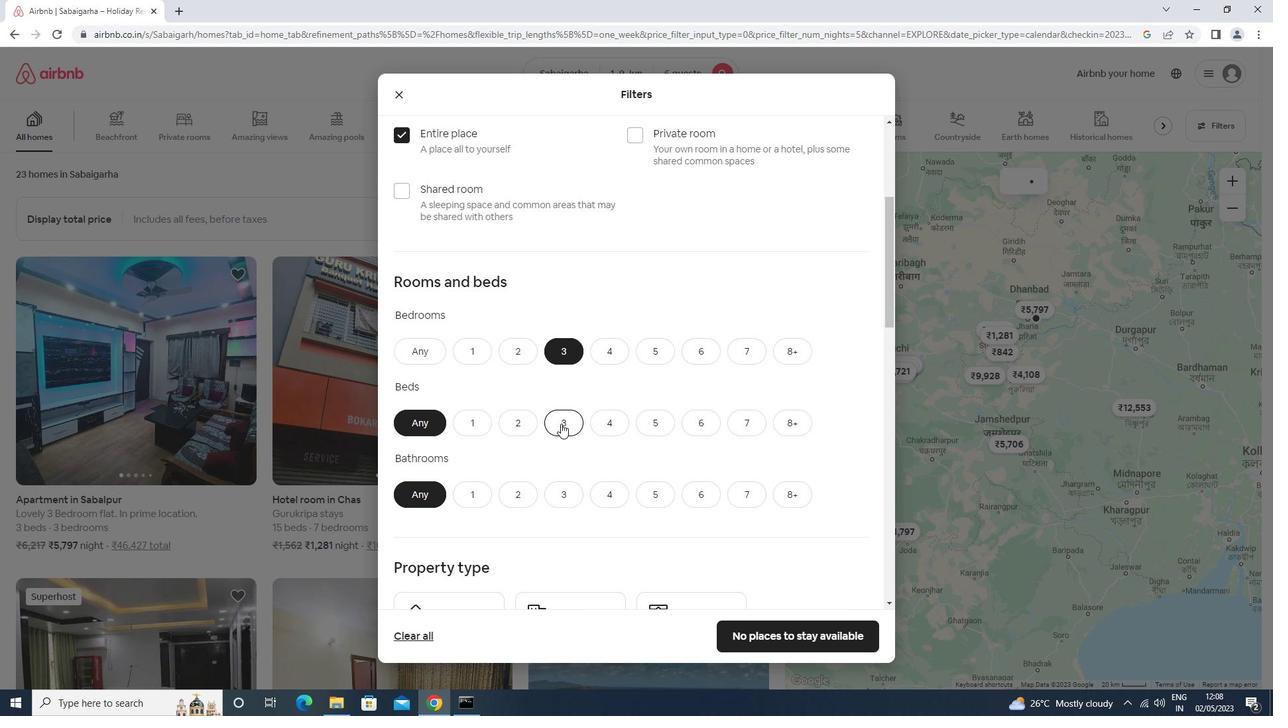 
Action: Mouse scrolled (560, 423) with delta (0, 0)
Screenshot: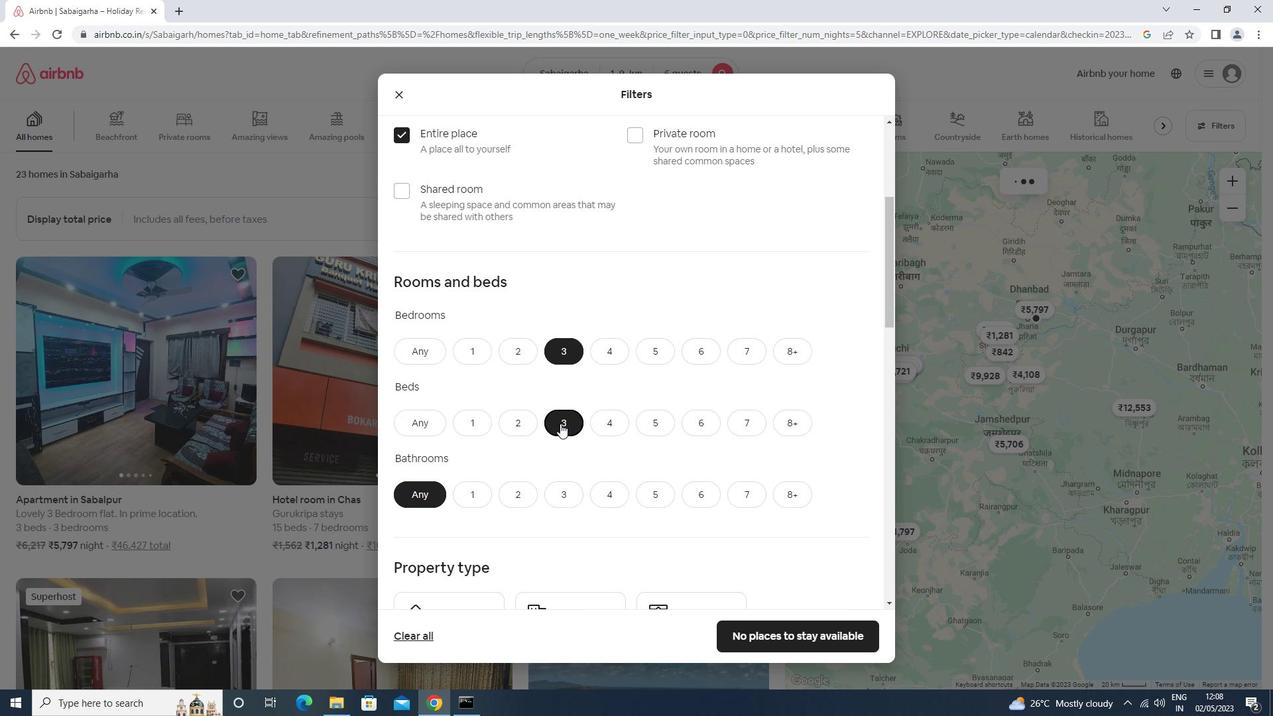 
Action: Mouse moved to (559, 424)
Screenshot: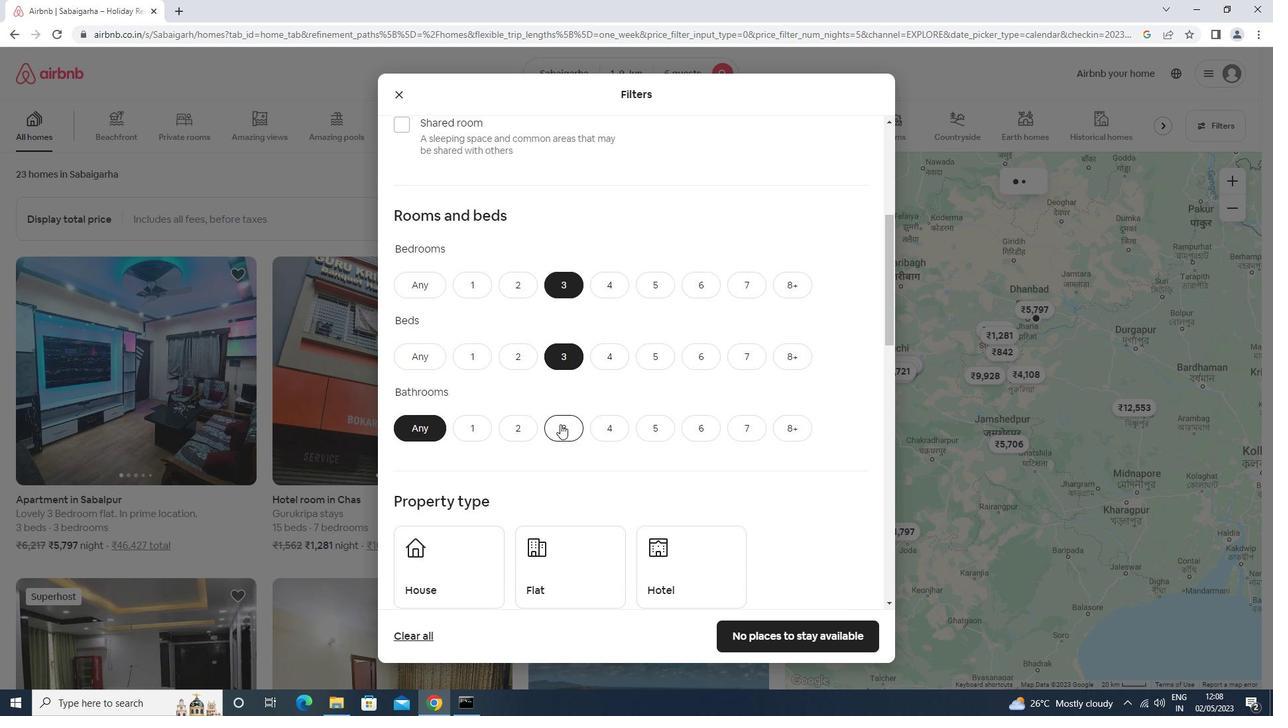 
Action: Mouse pressed left at (559, 424)
Screenshot: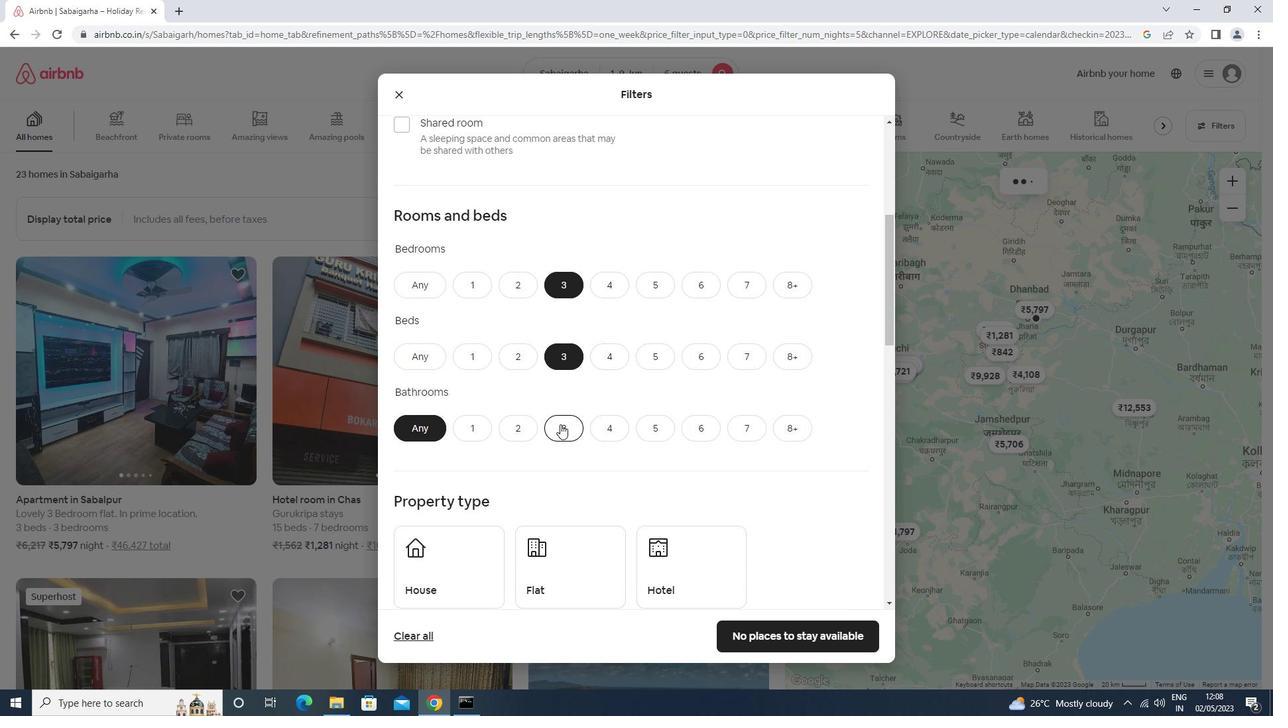 
Action: Mouse moved to (559, 423)
Screenshot: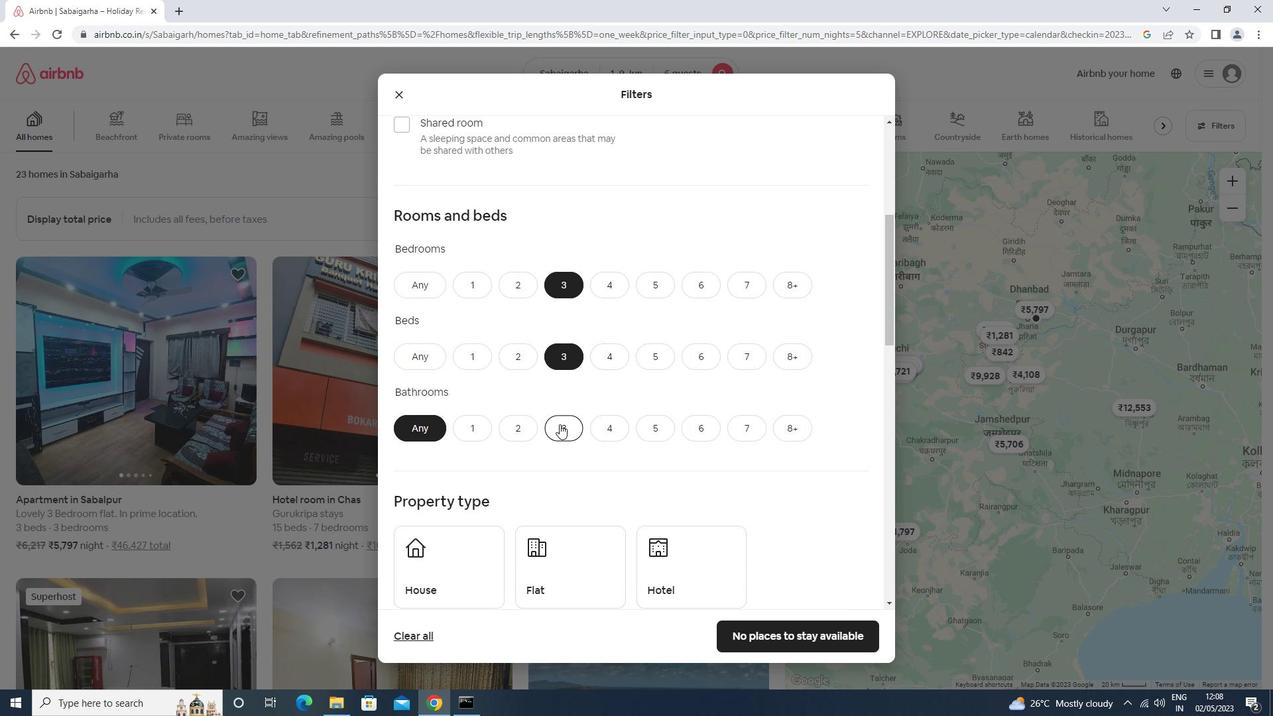 
Action: Mouse scrolled (559, 423) with delta (0, 0)
Screenshot: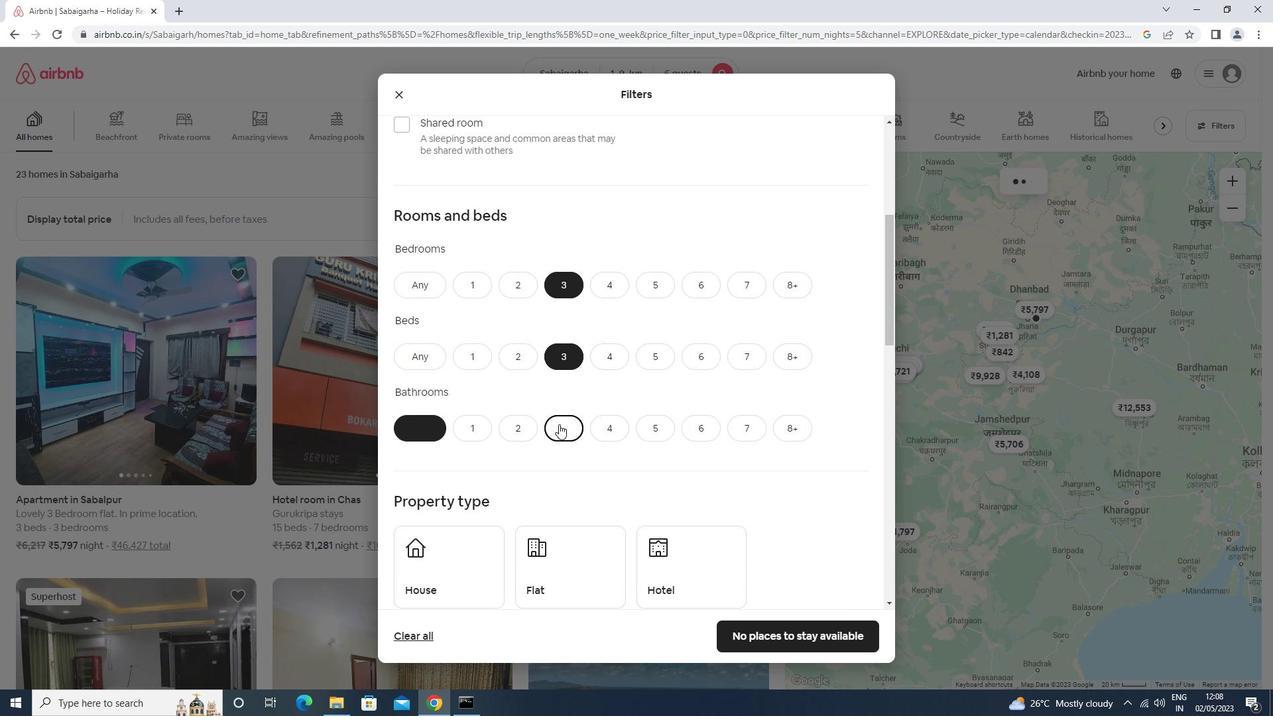 
Action: Mouse moved to (558, 423)
Screenshot: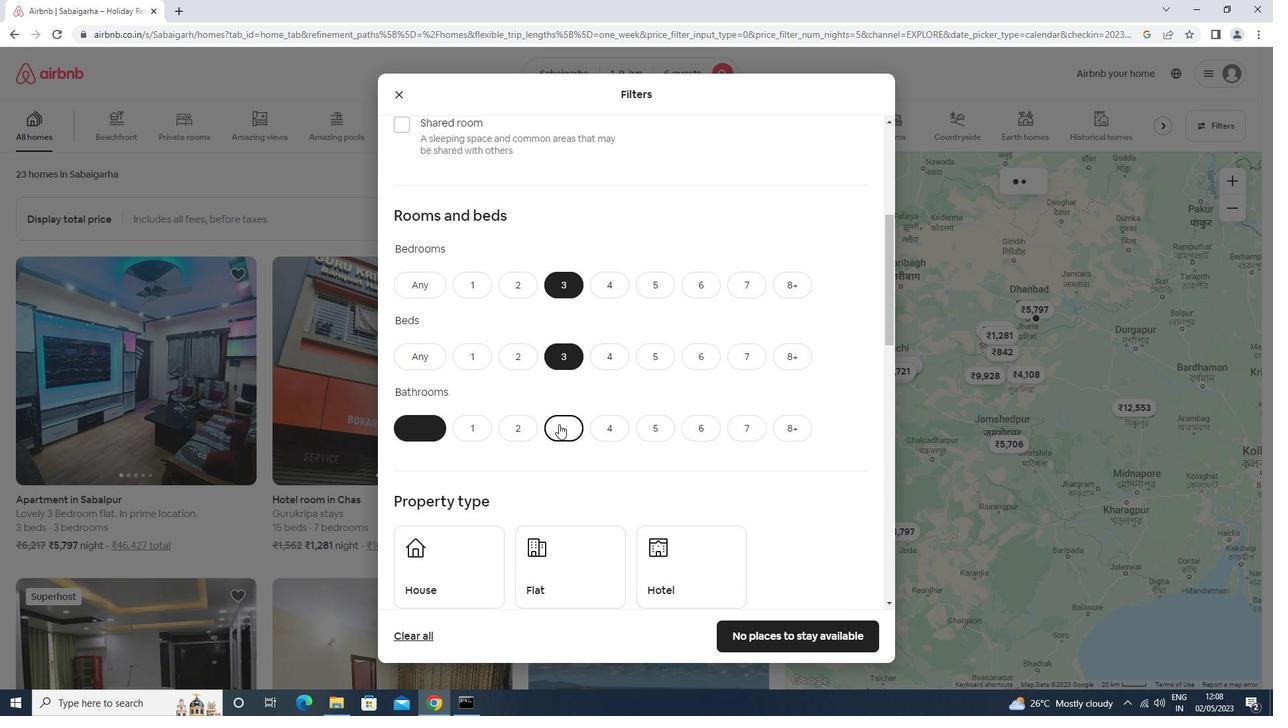 
Action: Mouse scrolled (558, 422) with delta (0, 0)
Screenshot: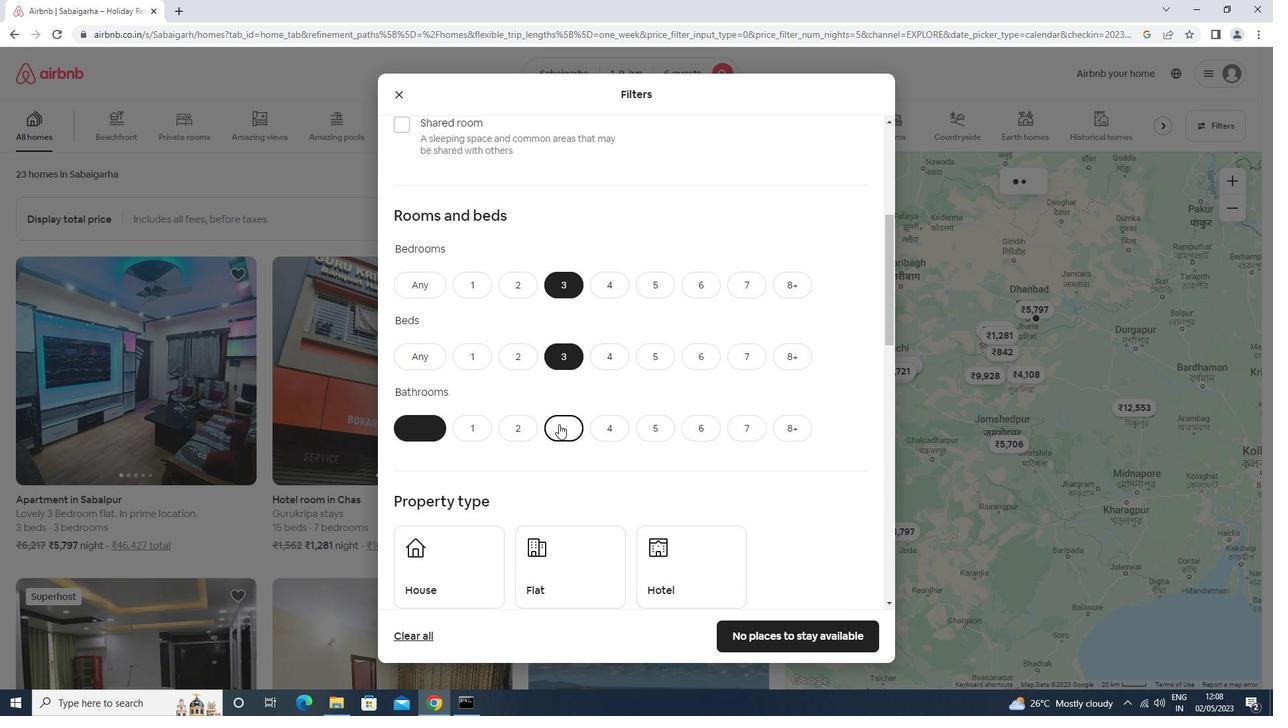
Action: Mouse scrolled (558, 422) with delta (0, 0)
Screenshot: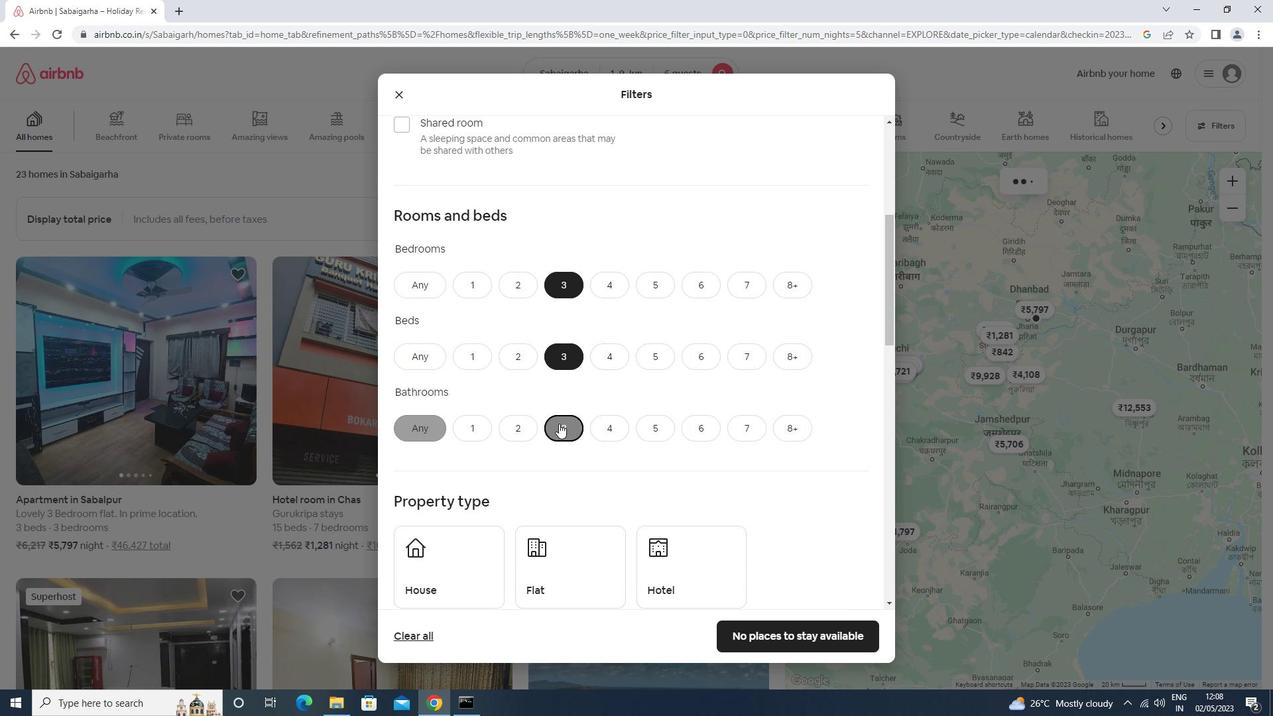 
Action: Mouse moved to (430, 374)
Screenshot: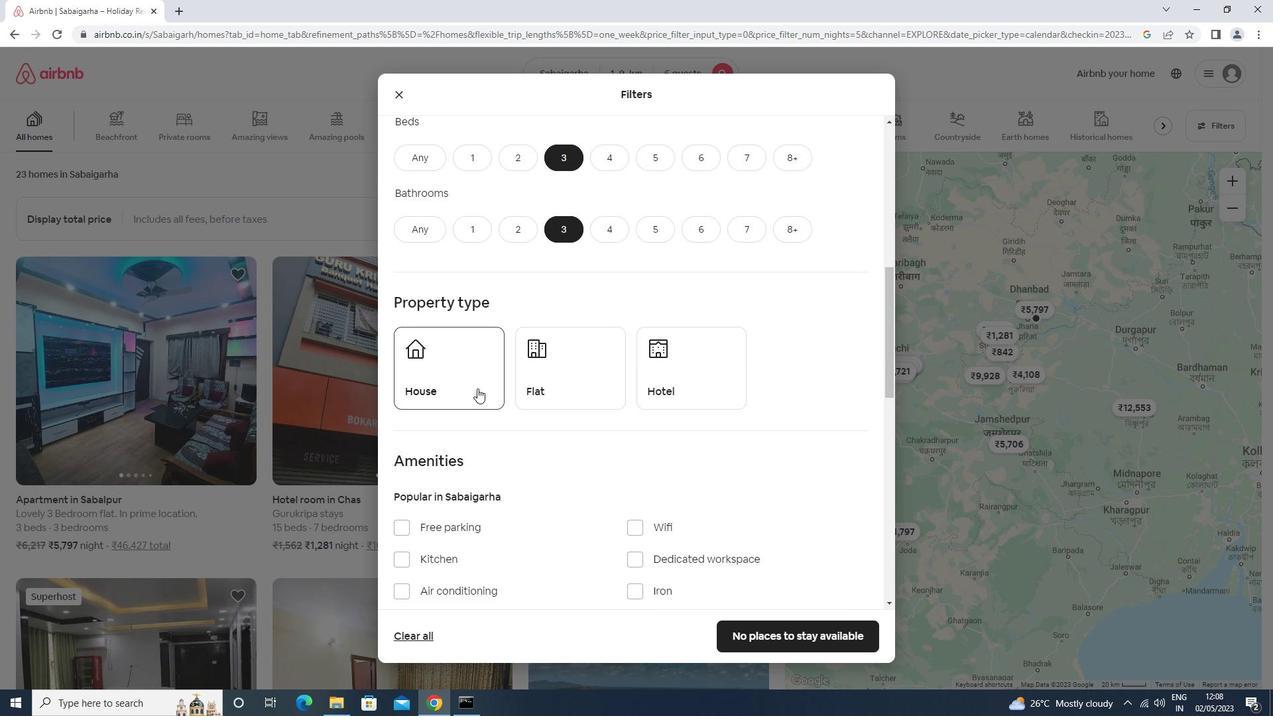
Action: Mouse pressed left at (430, 374)
Screenshot: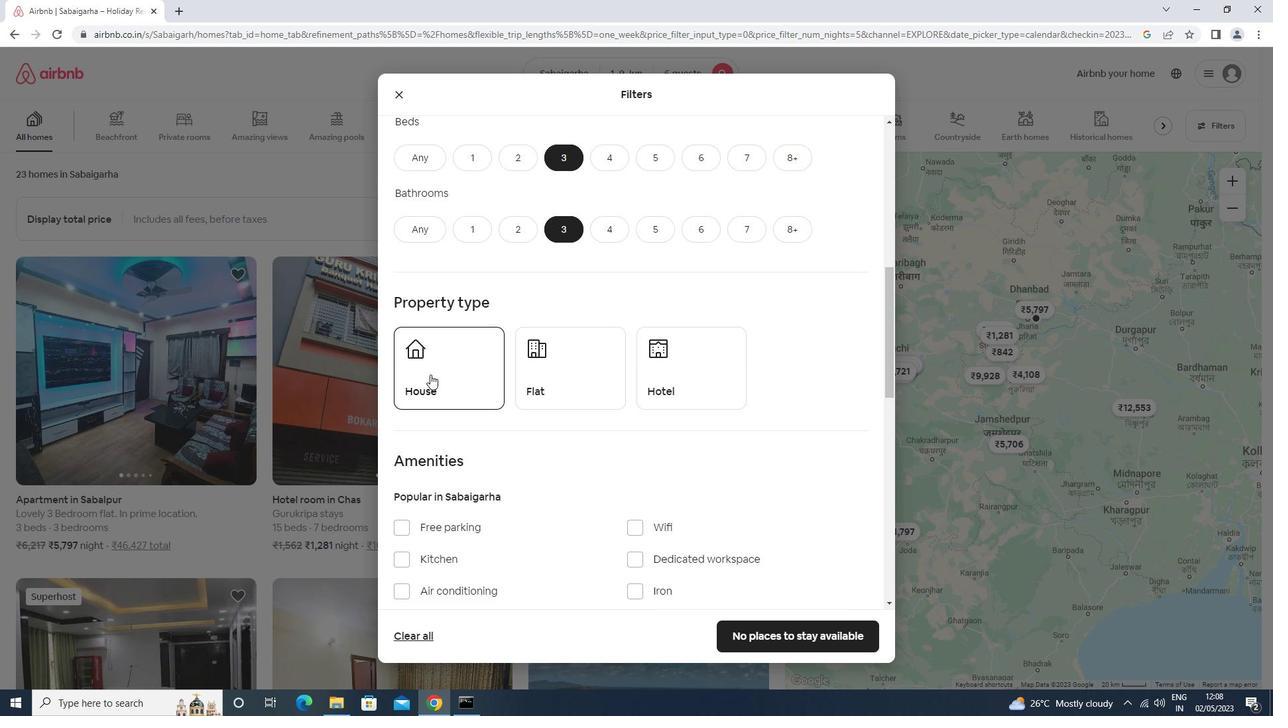 
Action: Mouse moved to (524, 382)
Screenshot: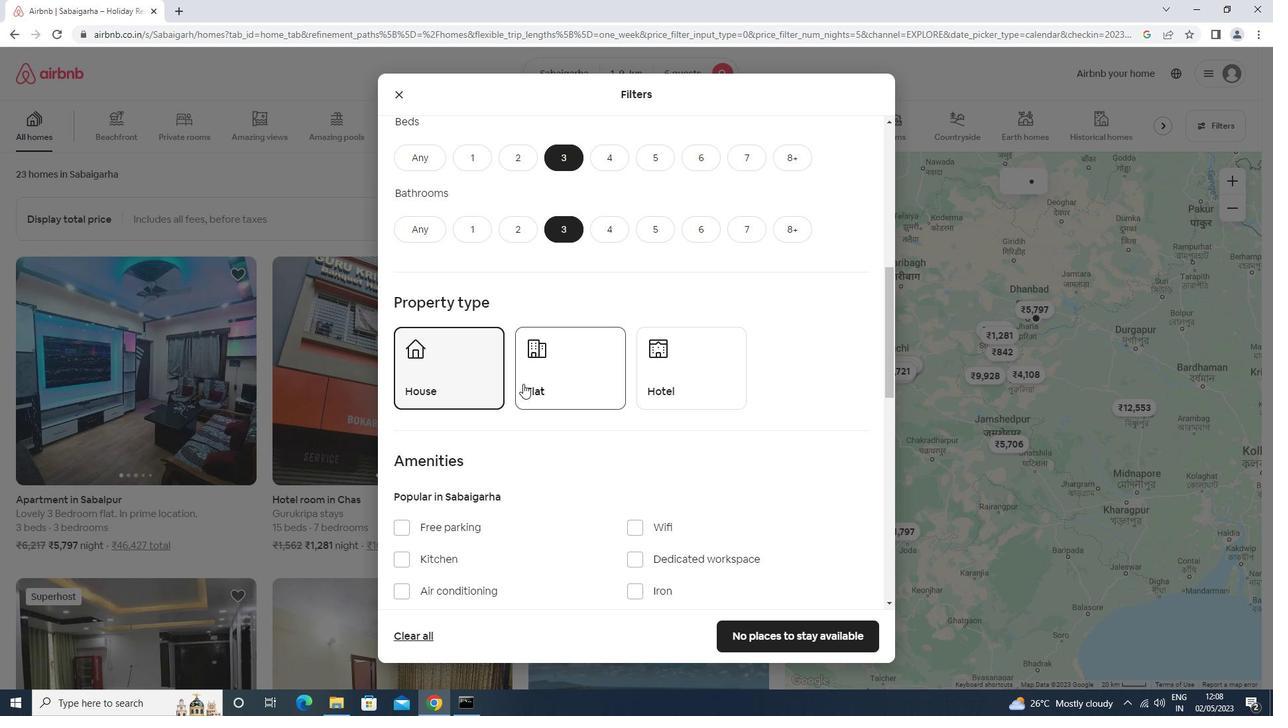 
Action: Mouse pressed left at (524, 382)
Screenshot: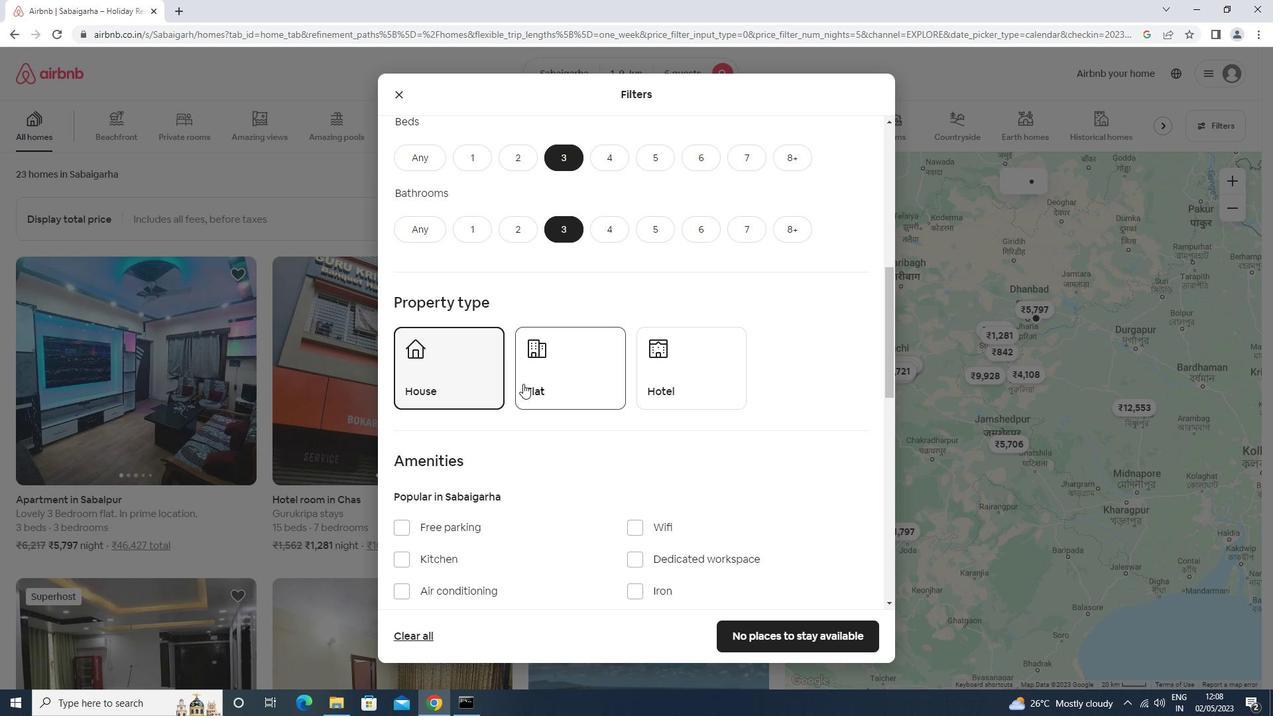 
Action: Mouse scrolled (524, 382) with delta (0, 0)
Screenshot: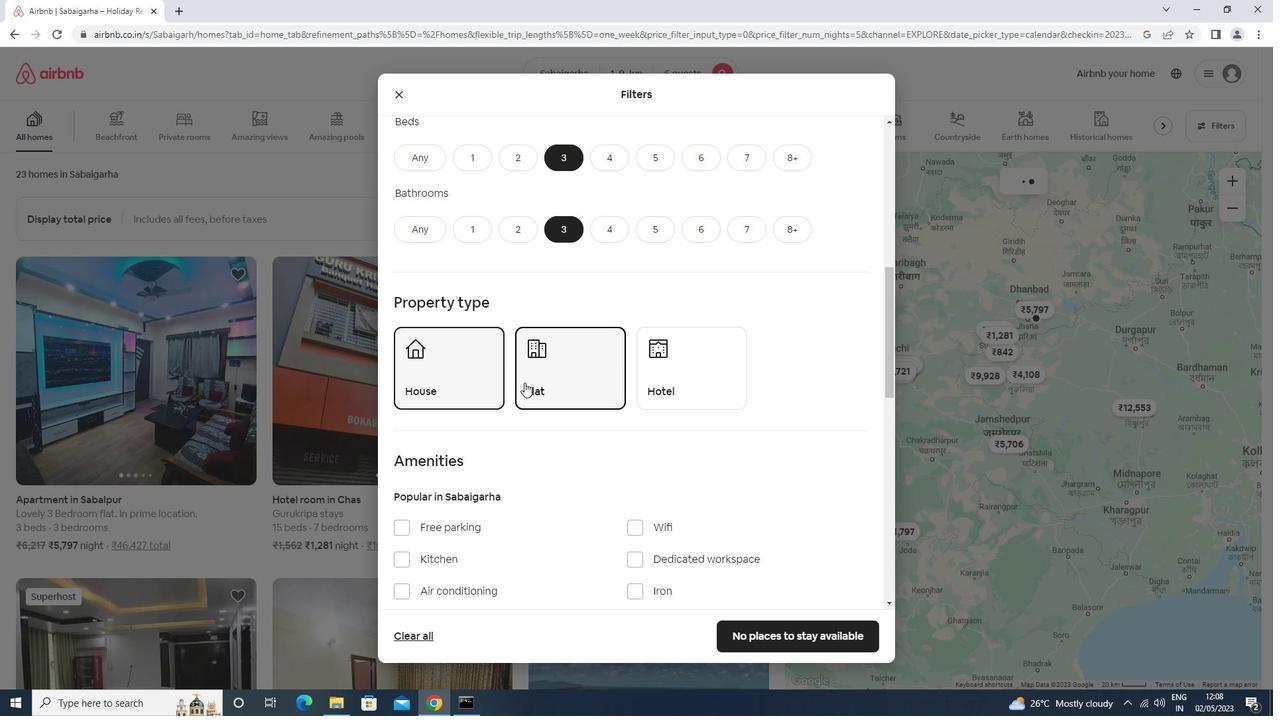 
Action: Mouse moved to (524, 383)
Screenshot: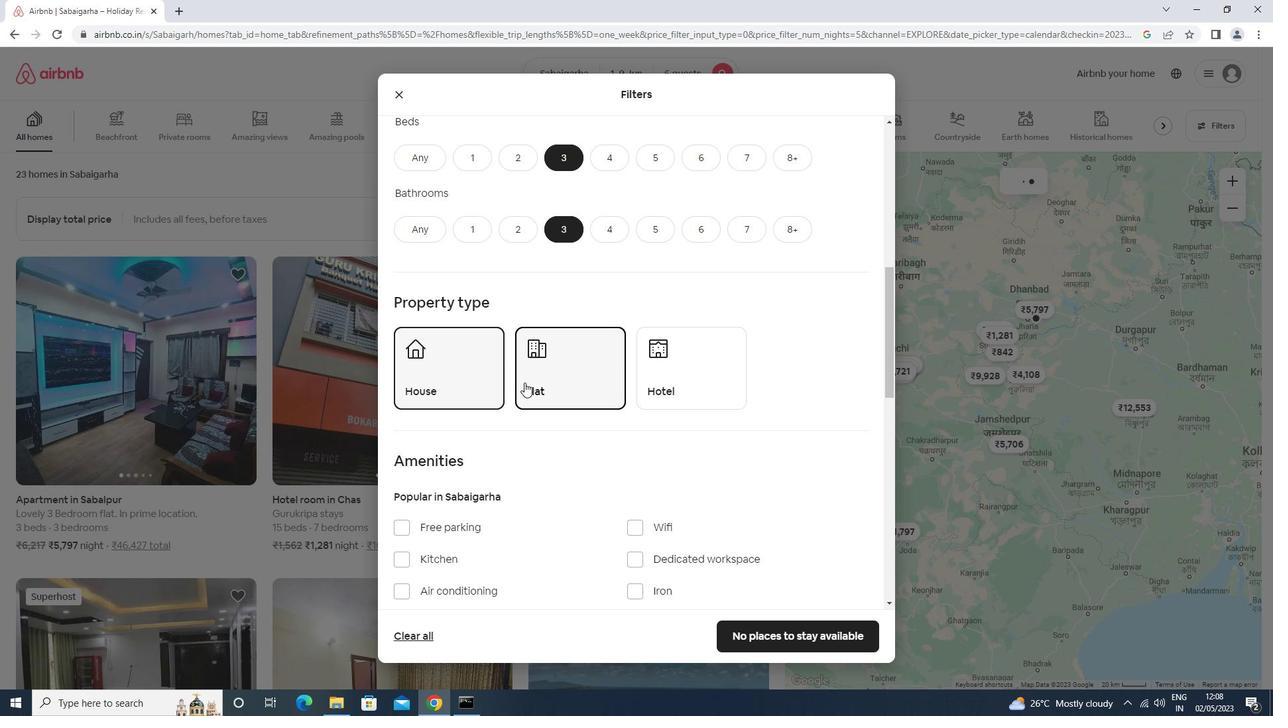 
Action: Mouse scrolled (524, 382) with delta (0, 0)
Screenshot: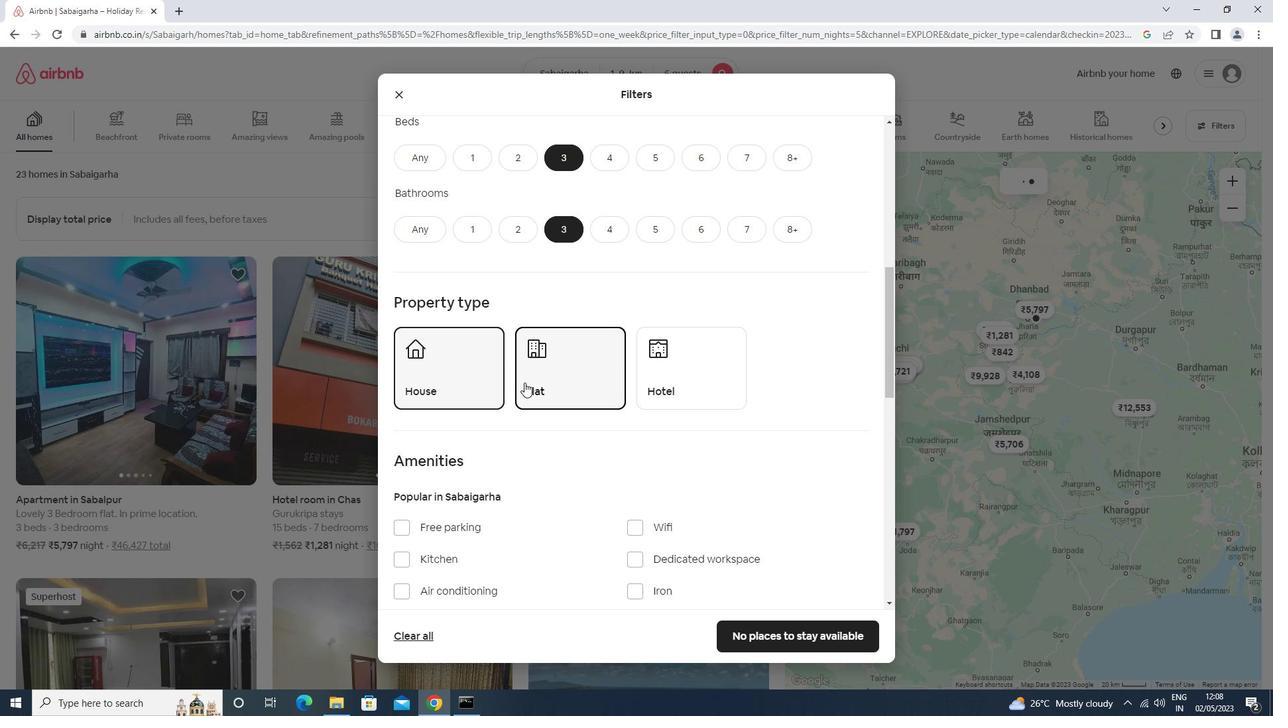 
Action: Mouse scrolled (524, 382) with delta (0, 0)
Screenshot: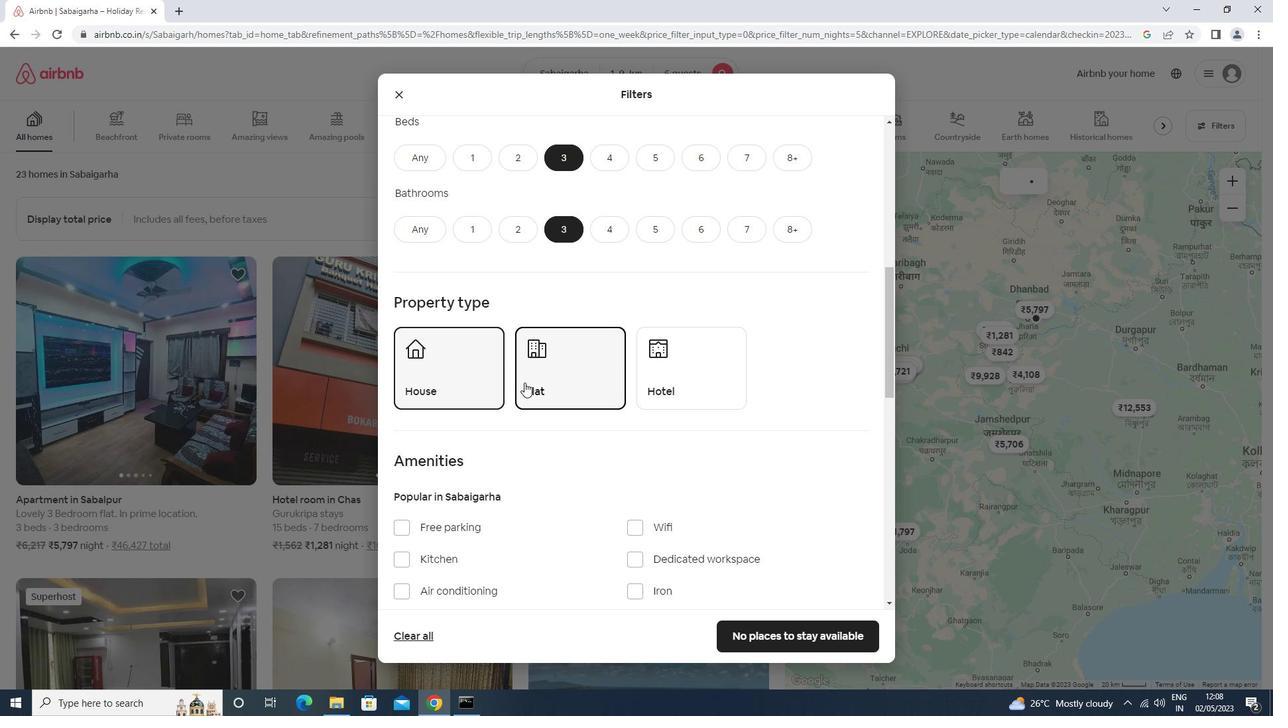 
Action: Mouse moved to (519, 379)
Screenshot: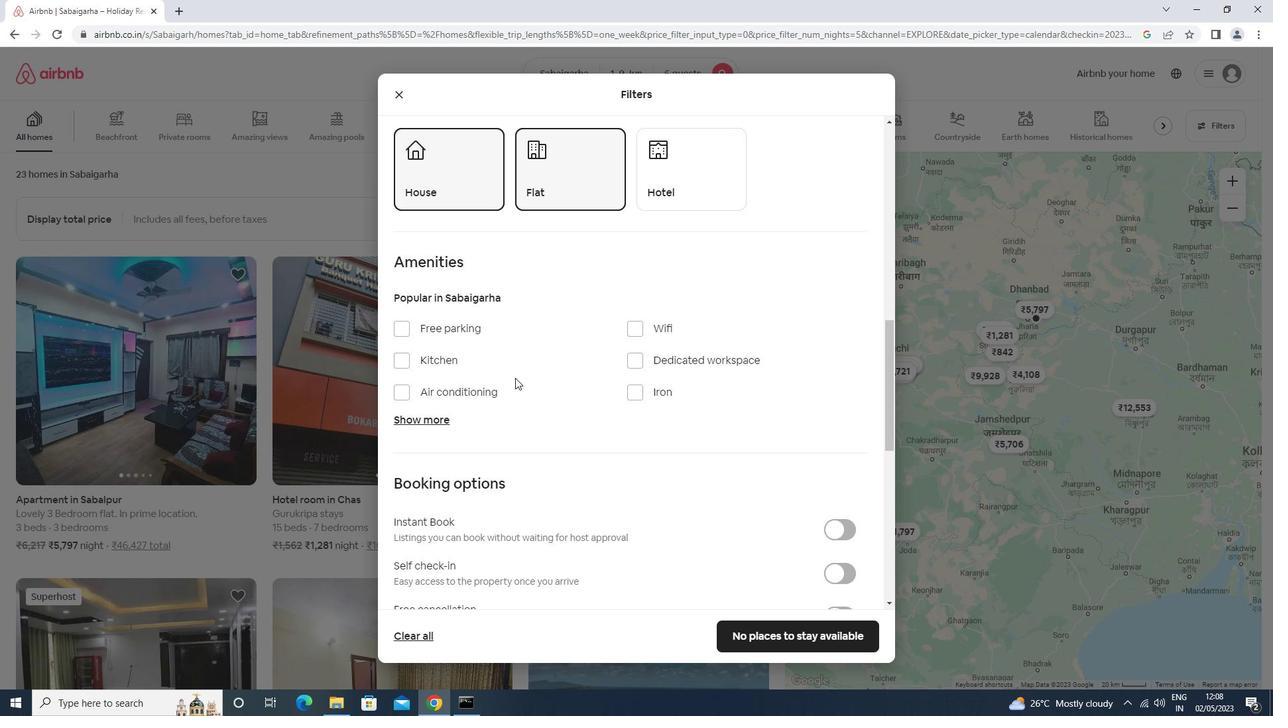 
Action: Mouse scrolled (519, 378) with delta (0, 0)
Screenshot: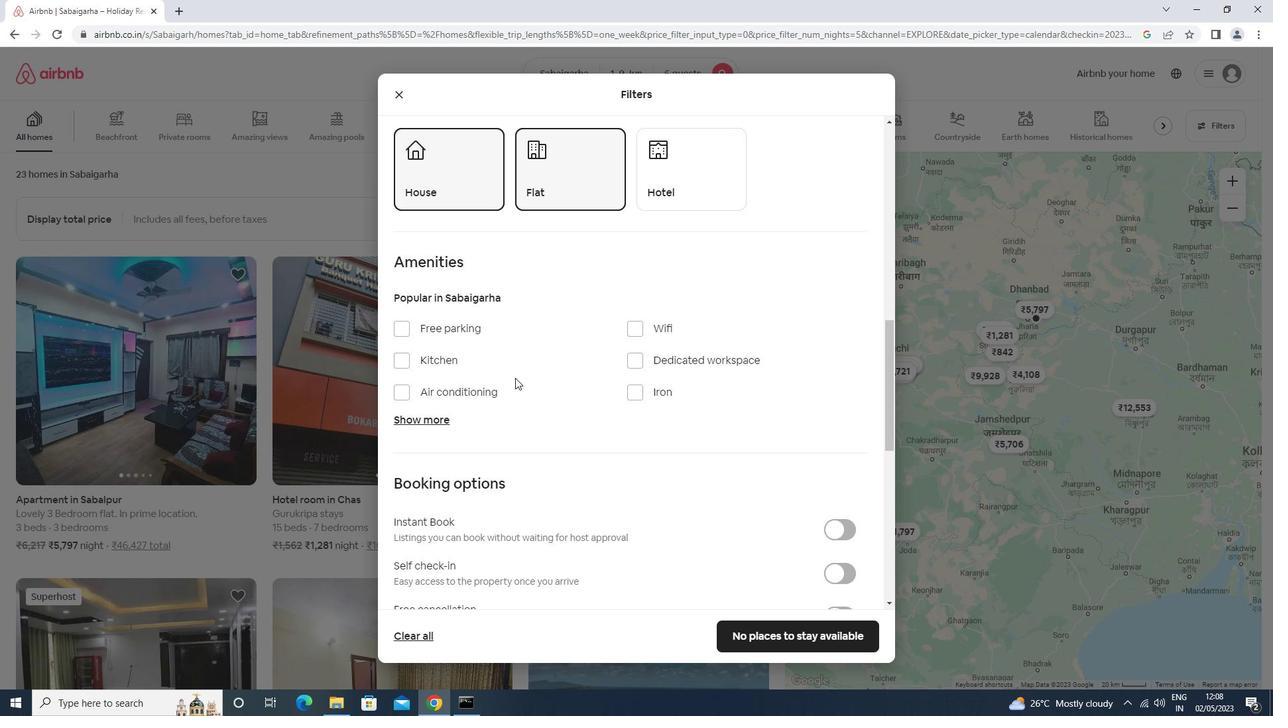 
Action: Mouse moved to (519, 381)
Screenshot: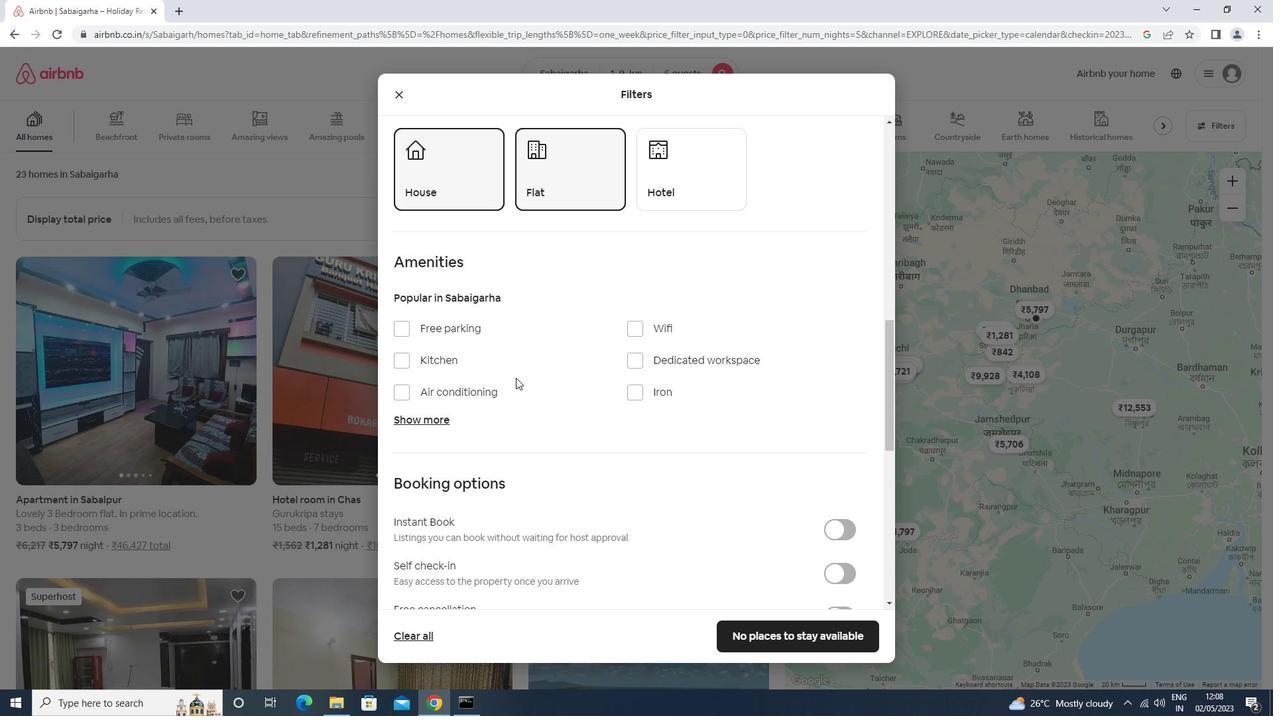 
Action: Mouse scrolled (519, 380) with delta (0, 0)
Screenshot: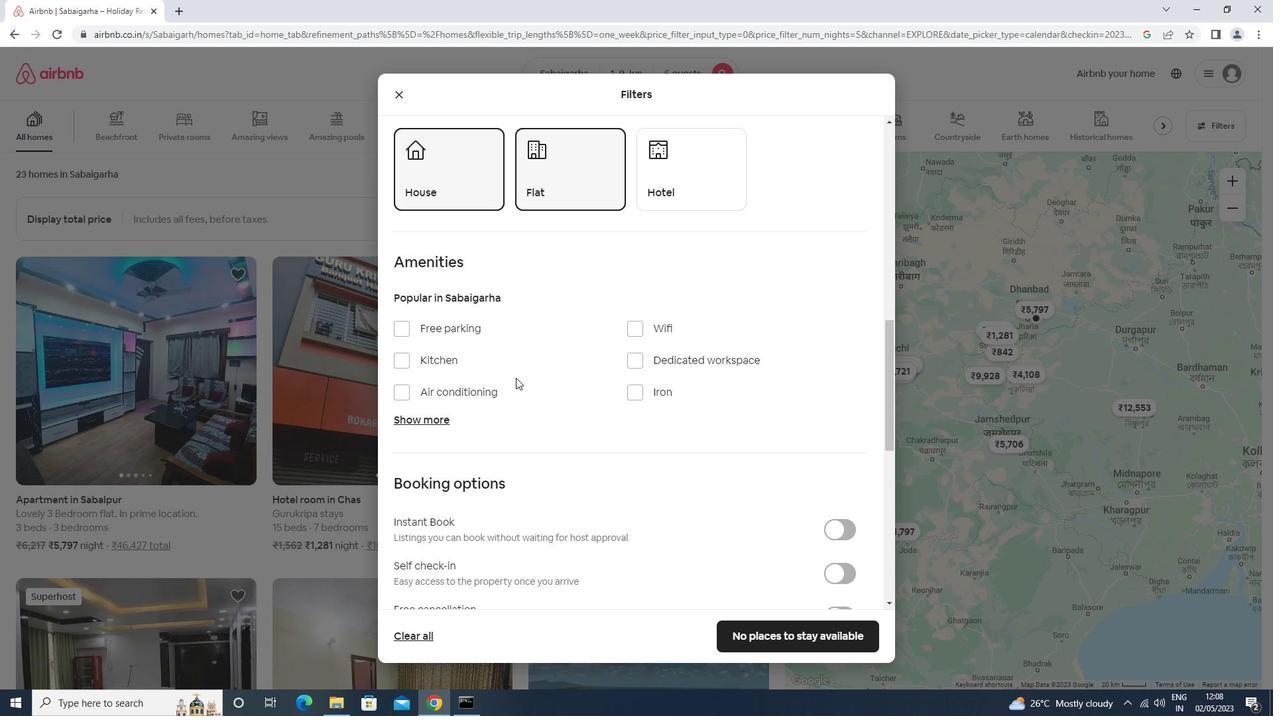 
Action: Mouse moved to (832, 438)
Screenshot: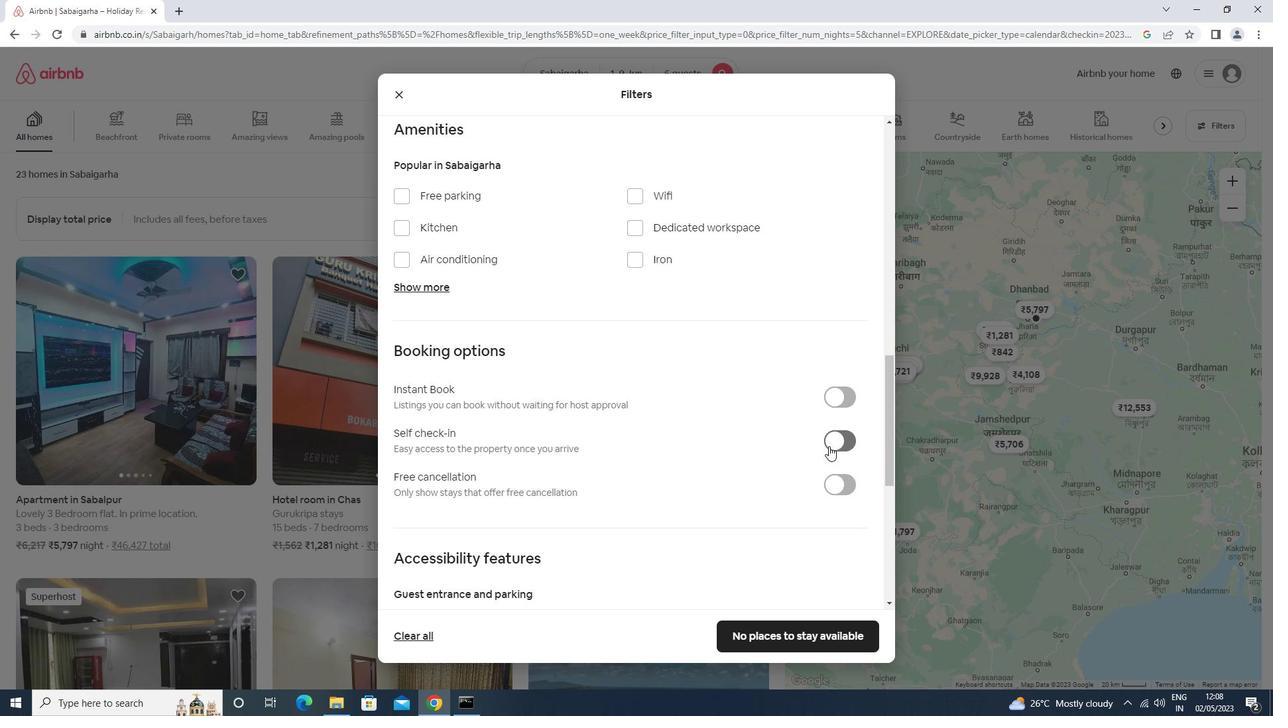 
Action: Mouse pressed left at (832, 438)
Screenshot: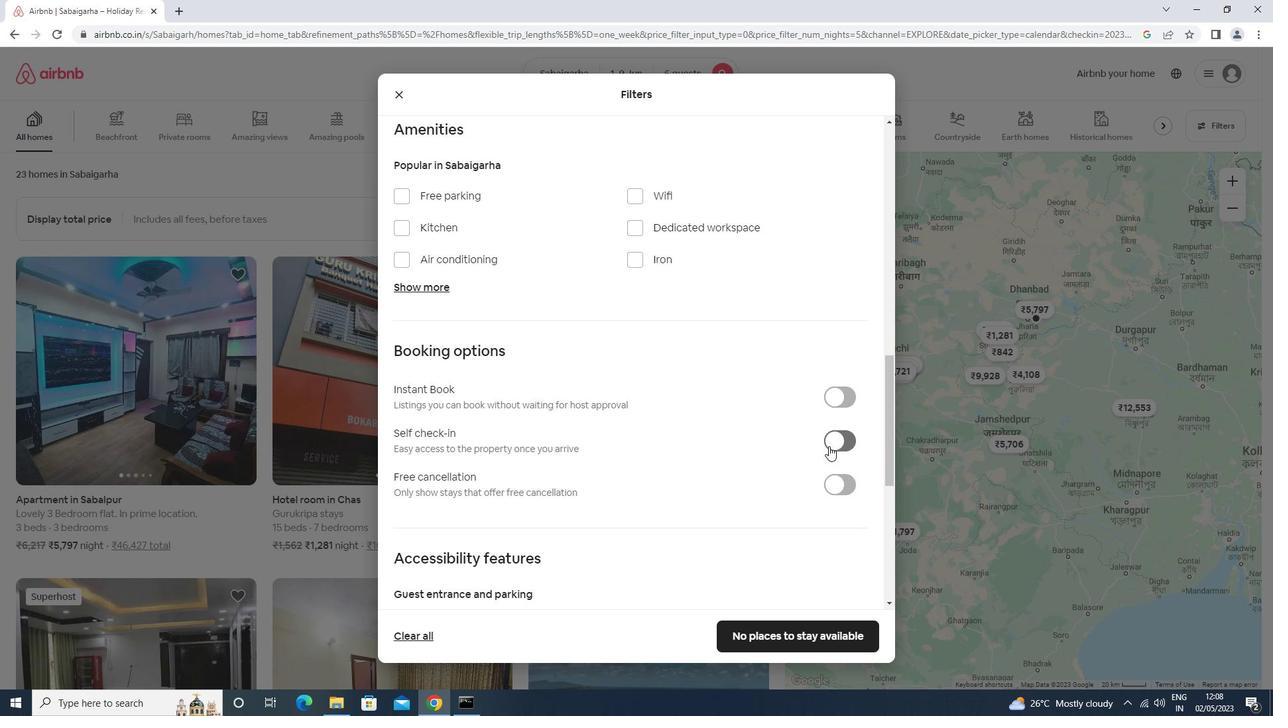 
Action: Mouse moved to (832, 439)
Screenshot: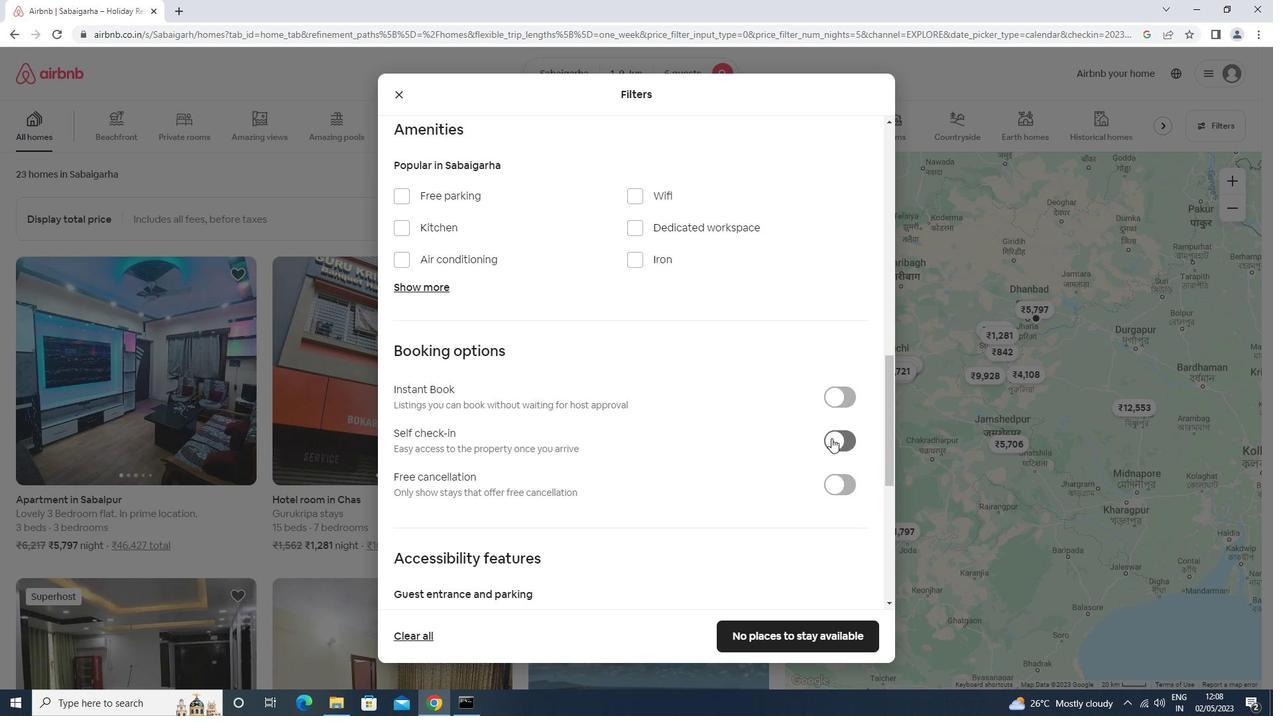 
Action: Mouse scrolled (832, 439) with delta (0, 0)
Screenshot: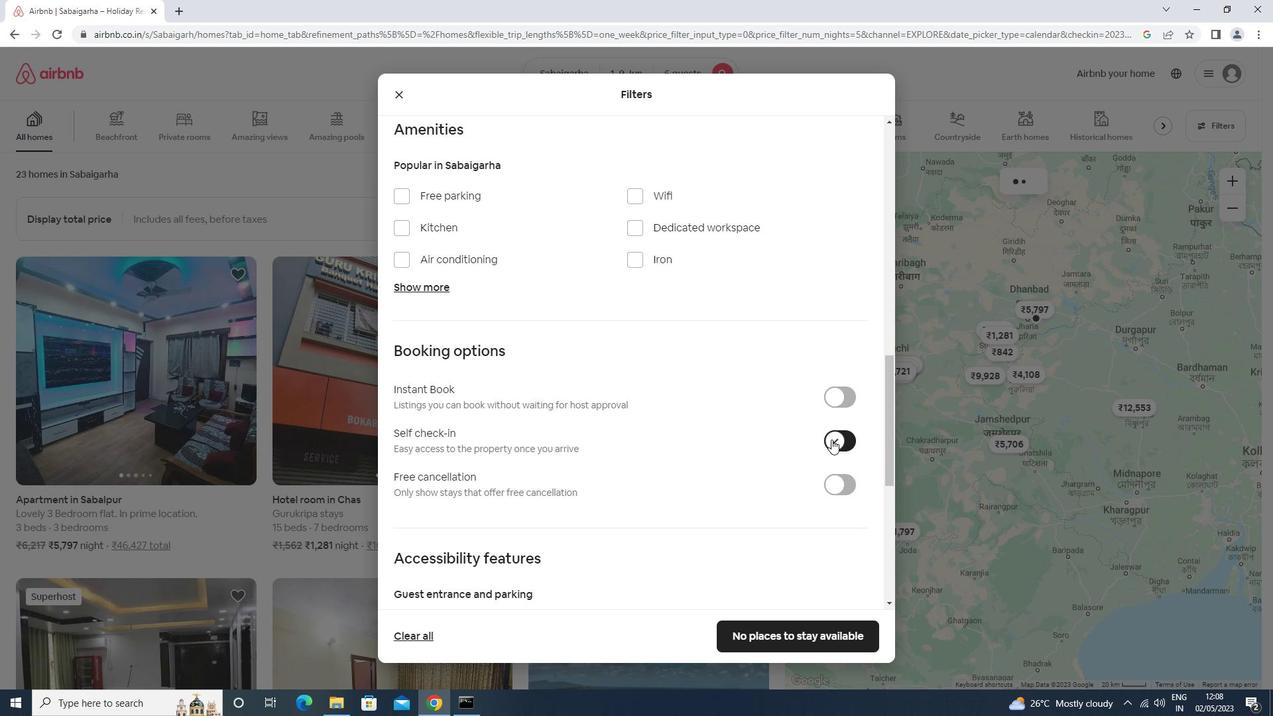 
Action: Mouse scrolled (832, 439) with delta (0, 0)
Screenshot: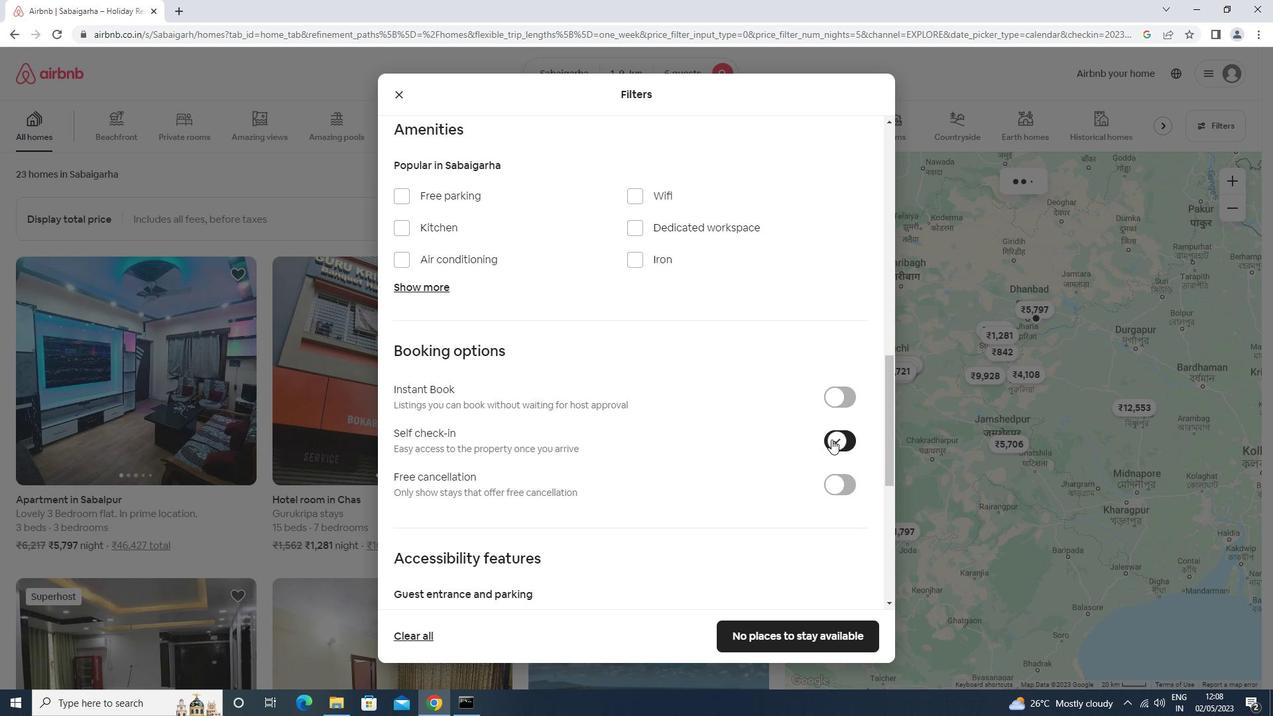 
Action: Mouse moved to (832, 439)
Screenshot: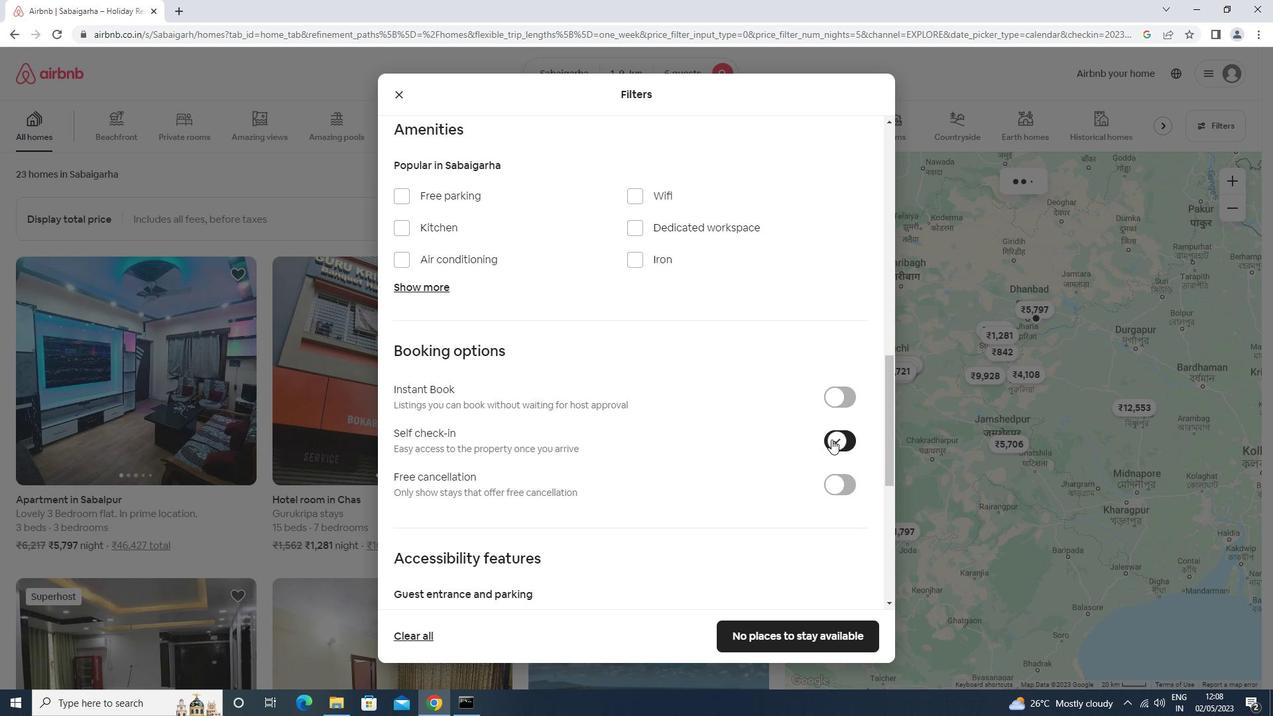 
Action: Mouse scrolled (832, 439) with delta (0, 0)
Screenshot: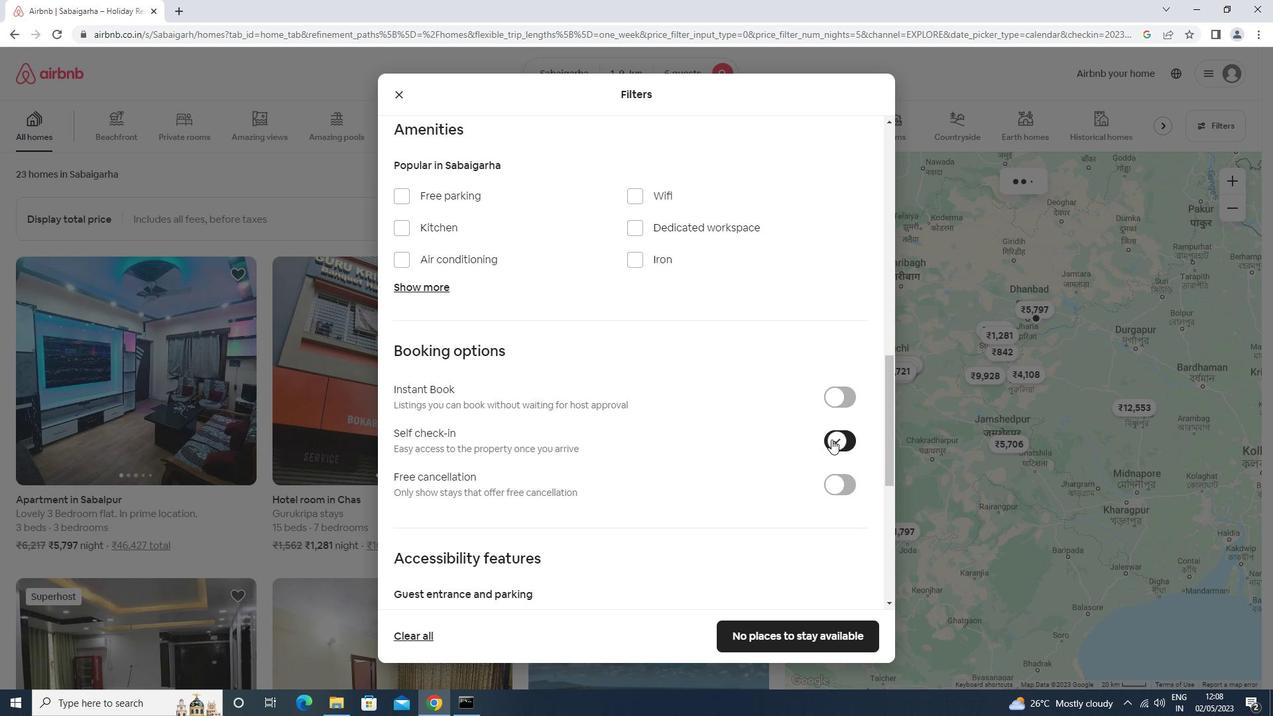 
Action: Mouse moved to (832, 440)
Screenshot: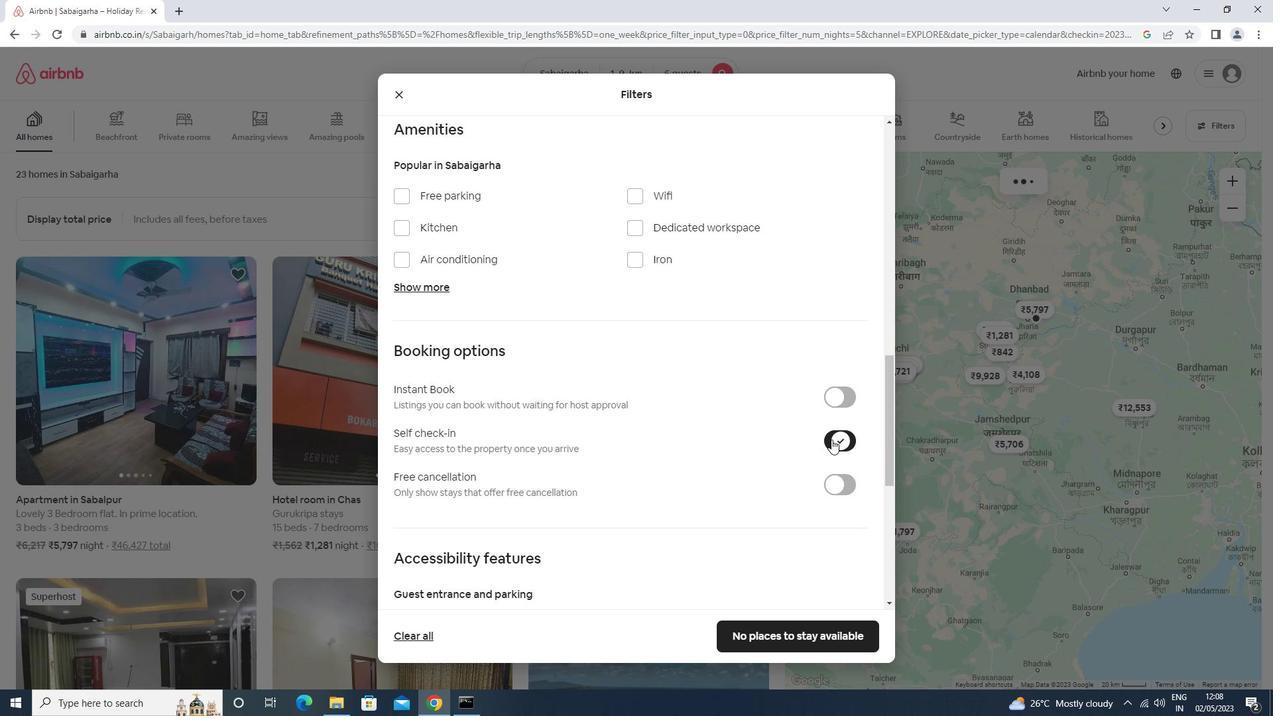 
Action: Mouse scrolled (832, 439) with delta (0, 0)
Screenshot: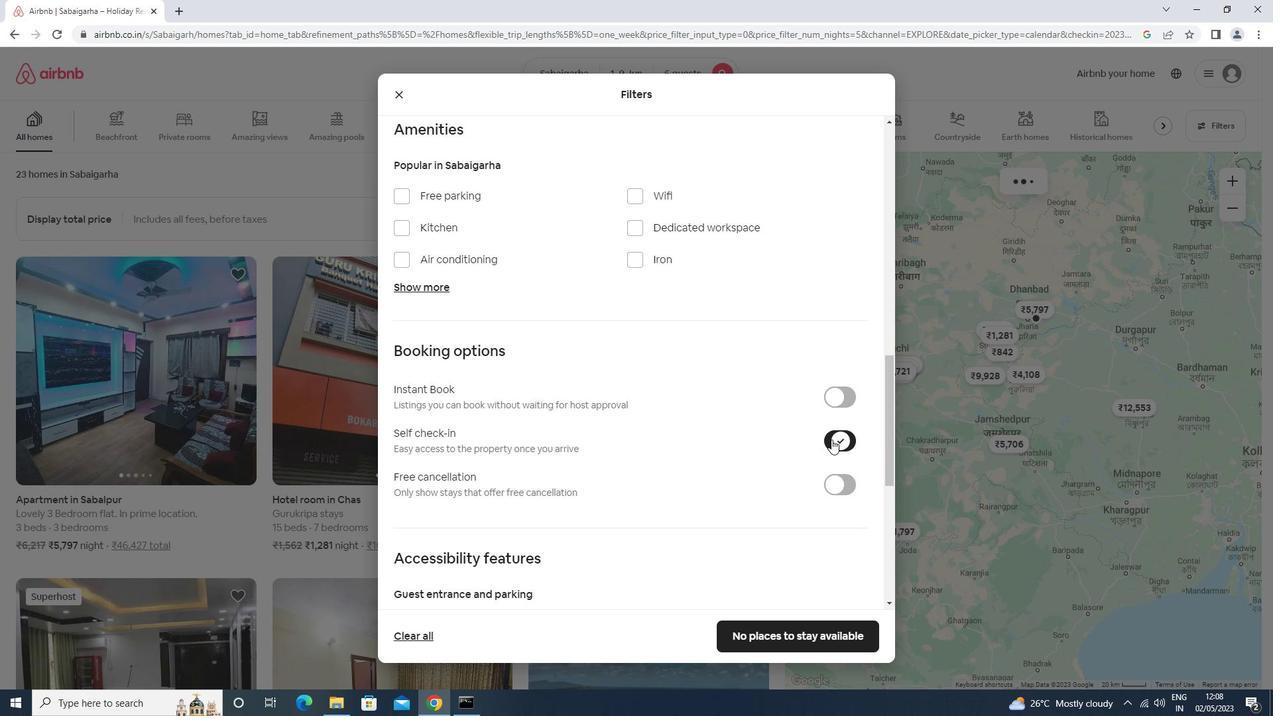 
Action: Mouse scrolled (832, 439) with delta (0, 0)
Screenshot: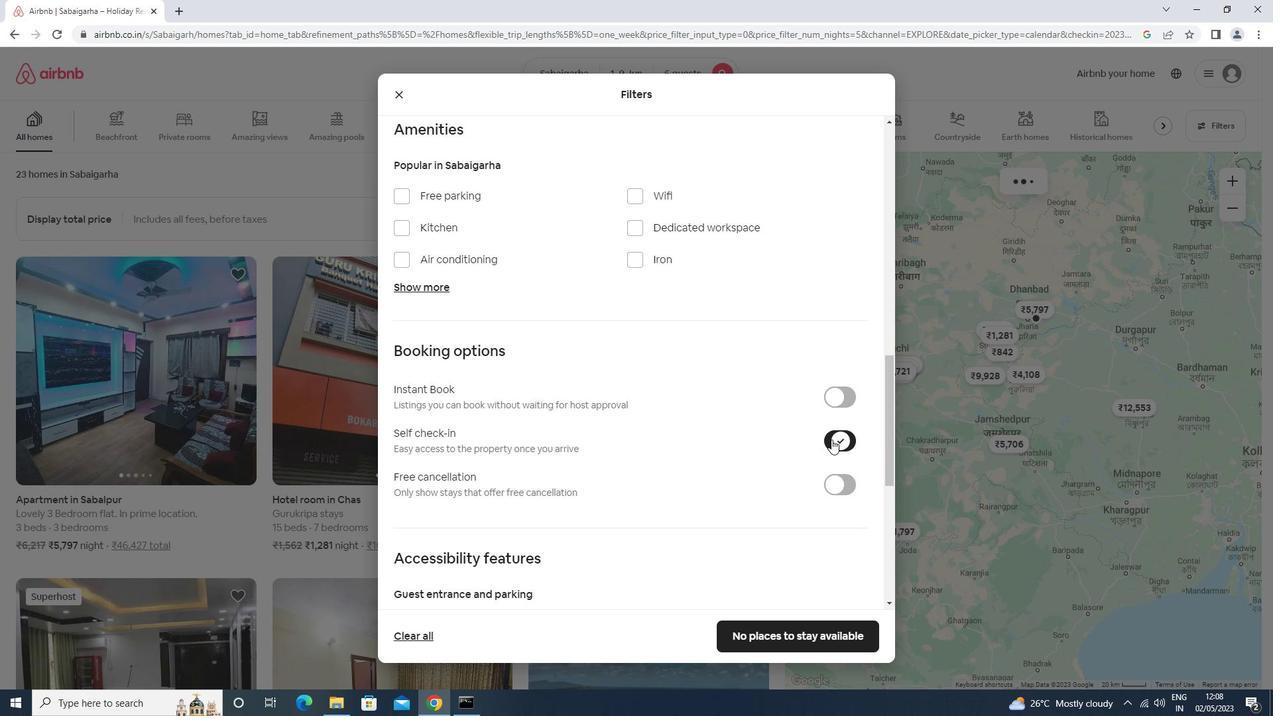
Action: Mouse scrolled (832, 439) with delta (0, 0)
Screenshot: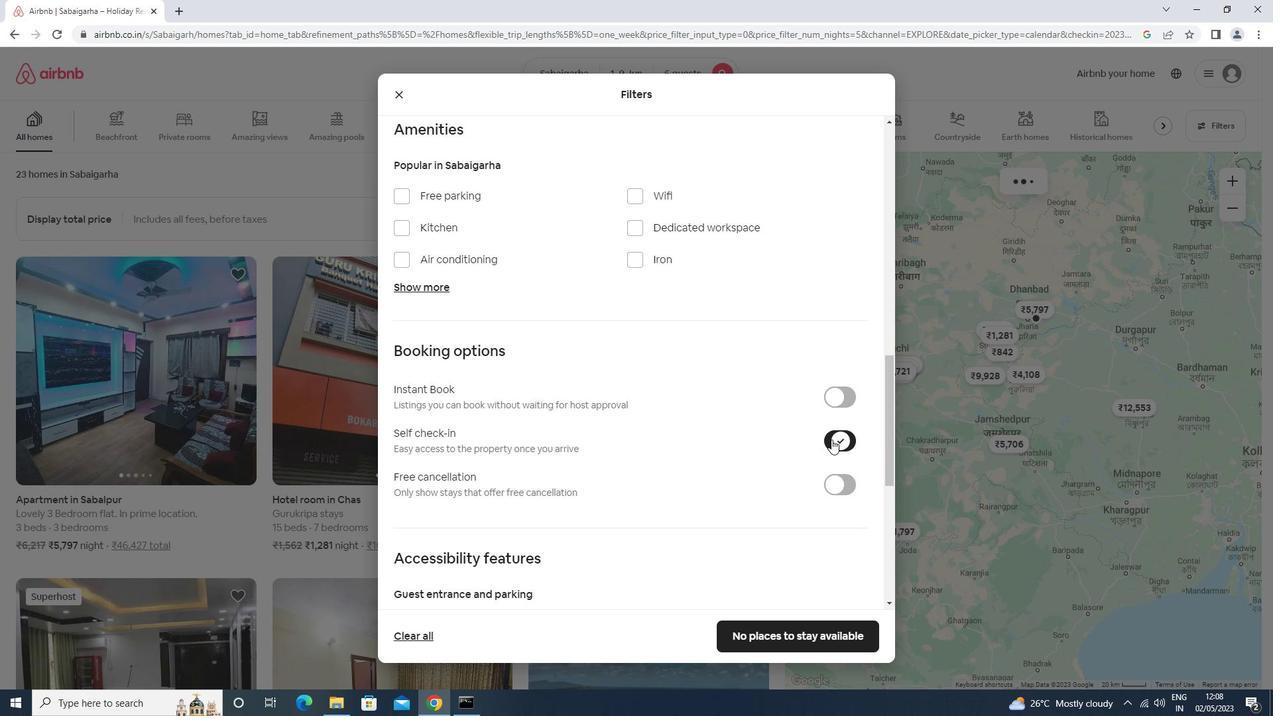 
Action: Mouse moved to (830, 444)
Screenshot: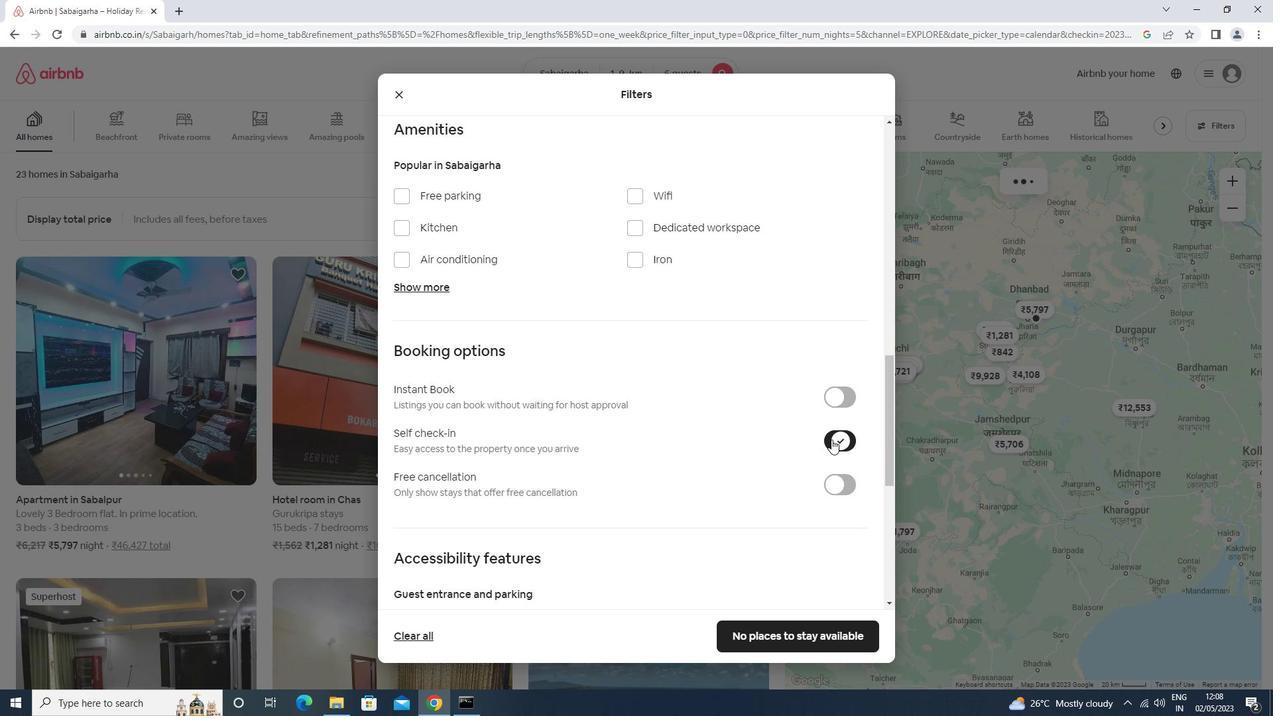 
Action: Mouse scrolled (830, 443) with delta (0, 0)
Screenshot: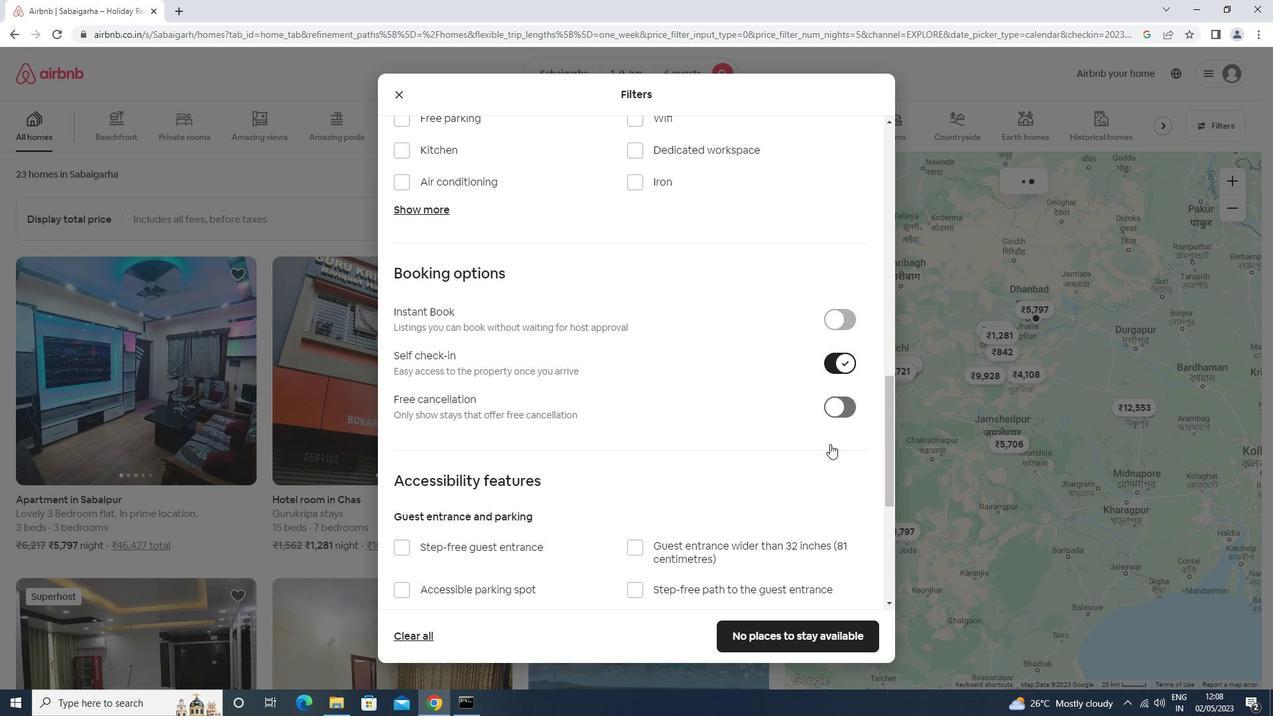 
Action: Mouse moved to (830, 445)
Screenshot: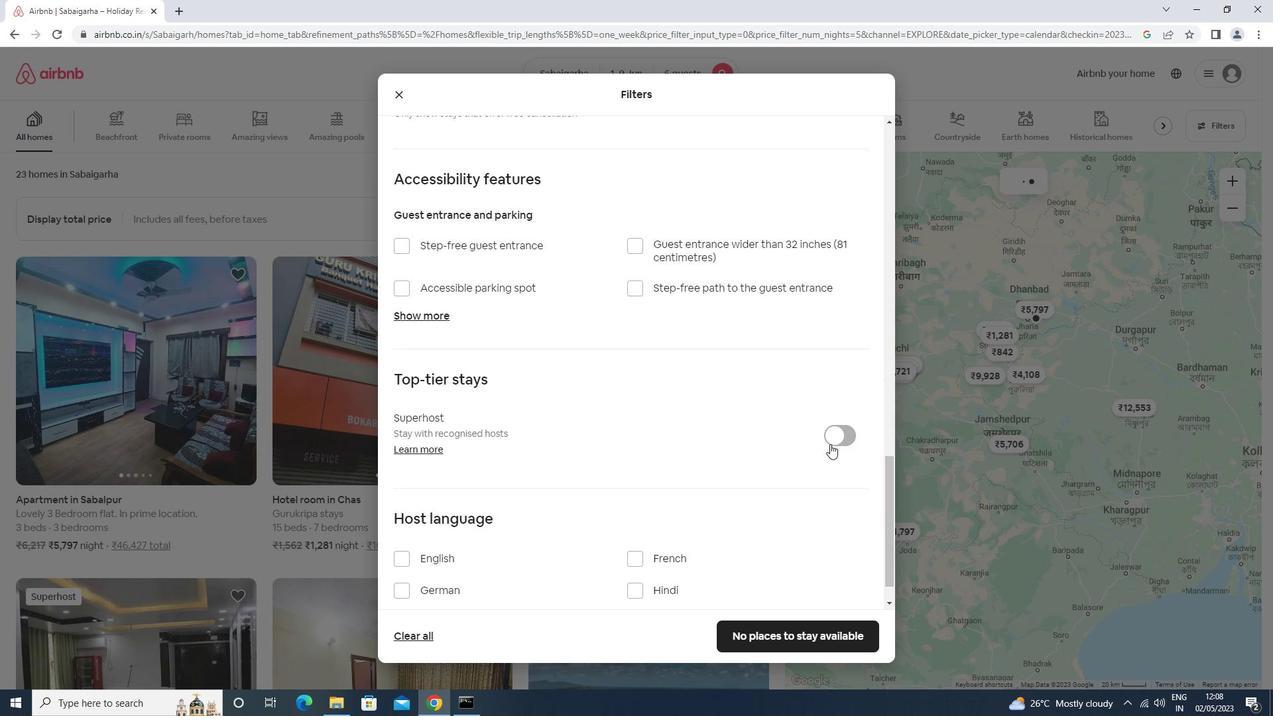 
Action: Mouse scrolled (830, 444) with delta (0, 0)
Screenshot: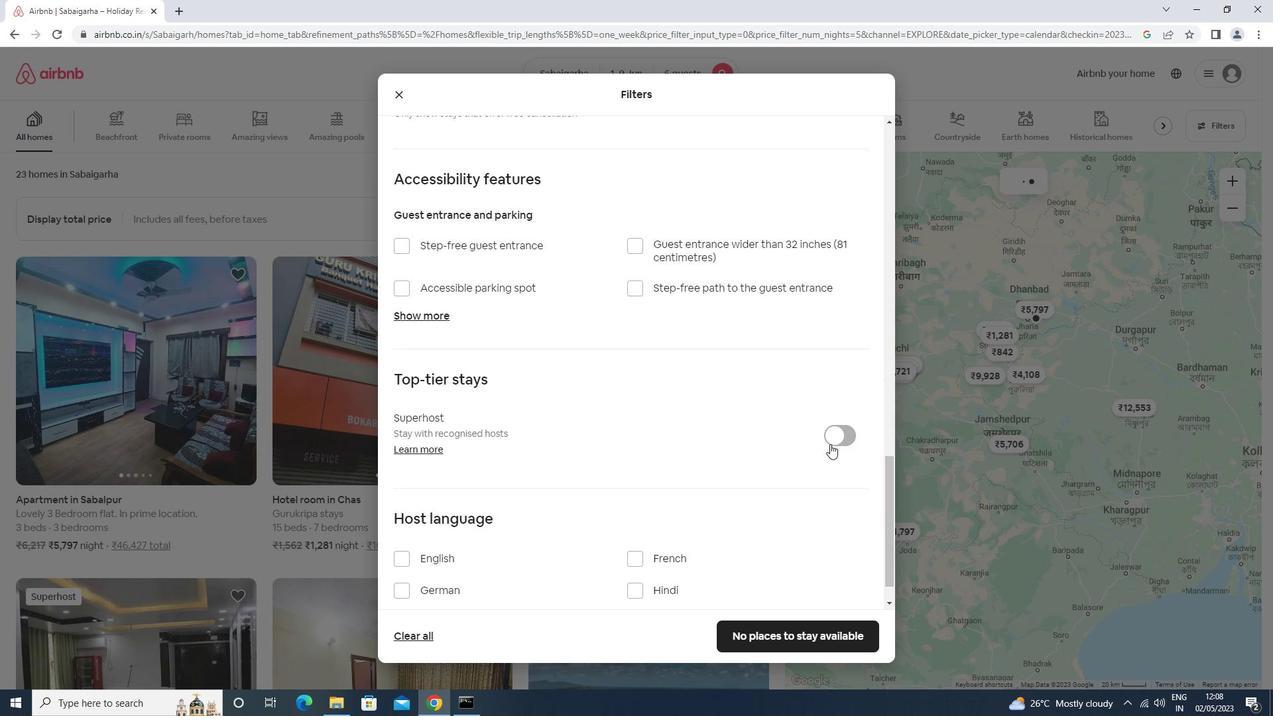 
Action: Mouse moved to (830, 445)
Screenshot: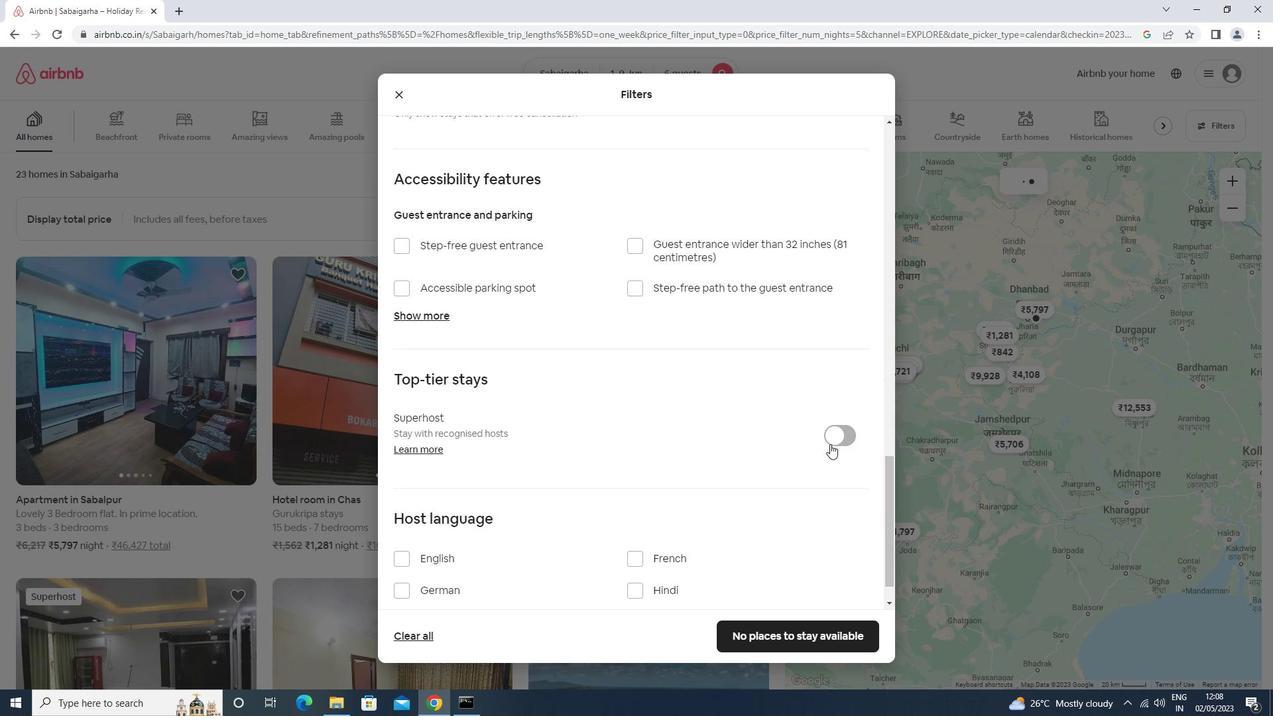 
Action: Mouse scrolled (830, 445) with delta (0, 0)
Screenshot: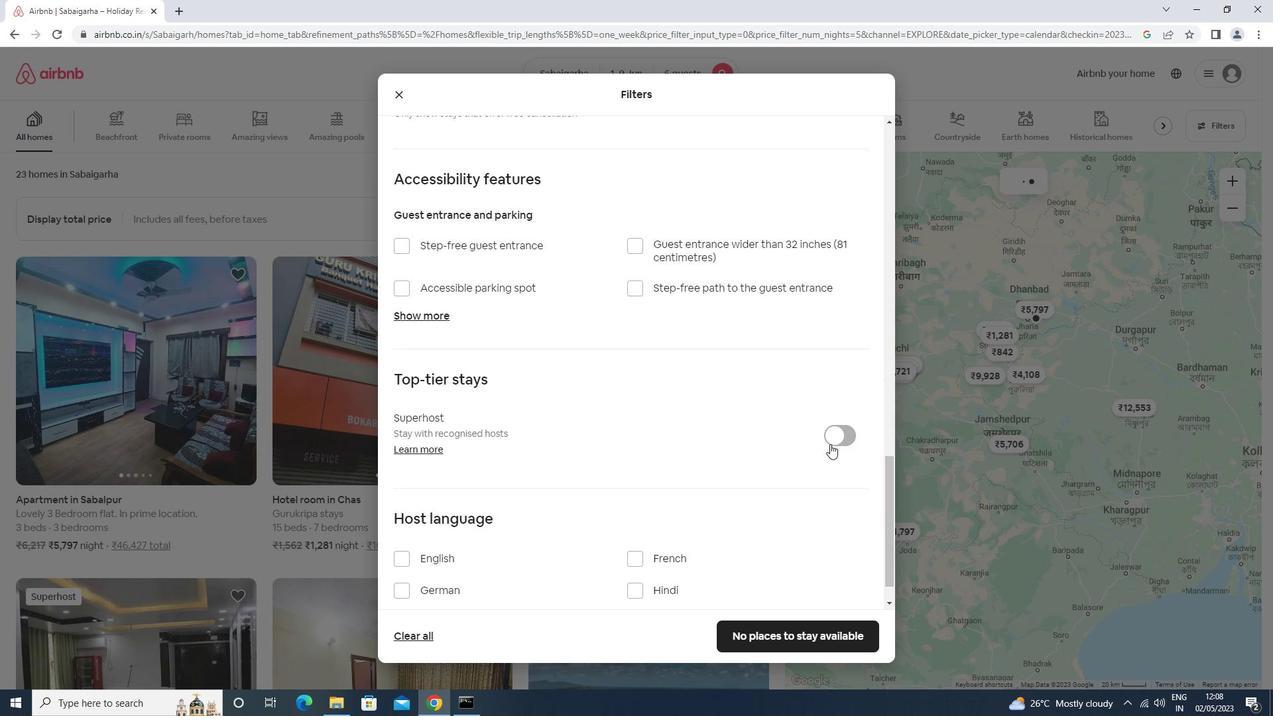 
Action: Mouse moved to (457, 512)
Screenshot: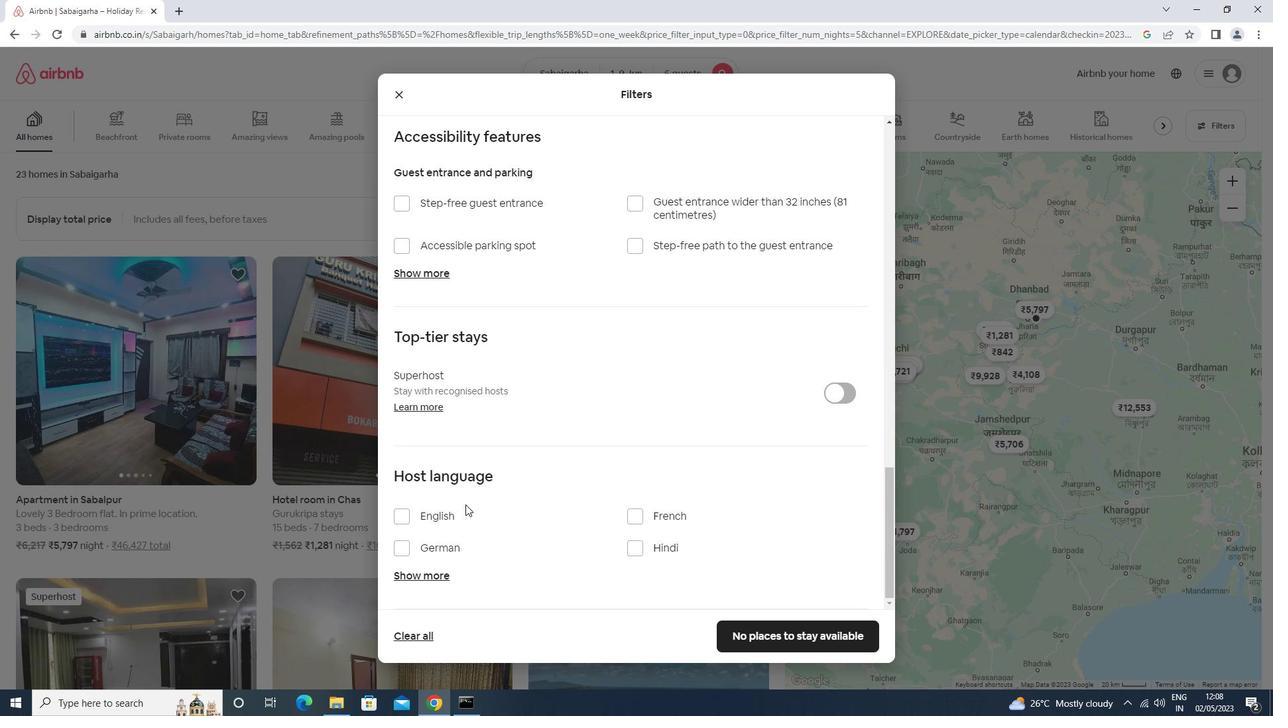 
Action: Mouse pressed left at (457, 512)
Screenshot: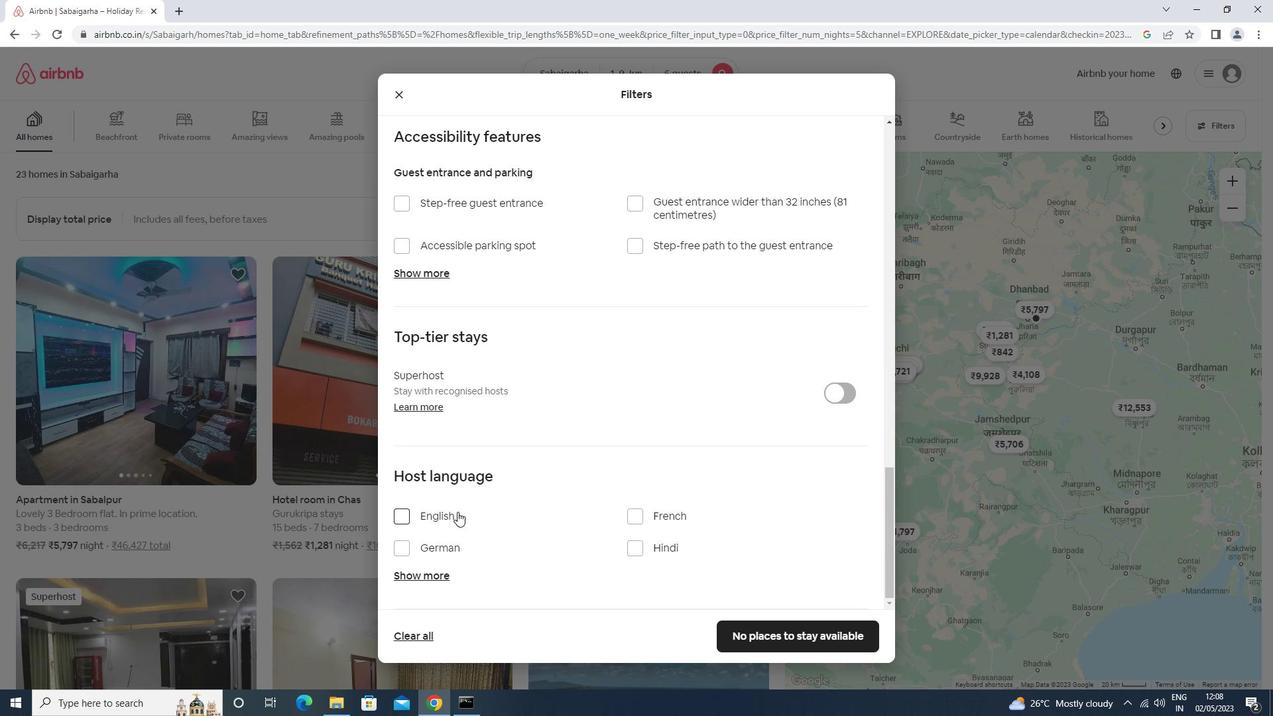 
Action: Mouse moved to (792, 635)
Screenshot: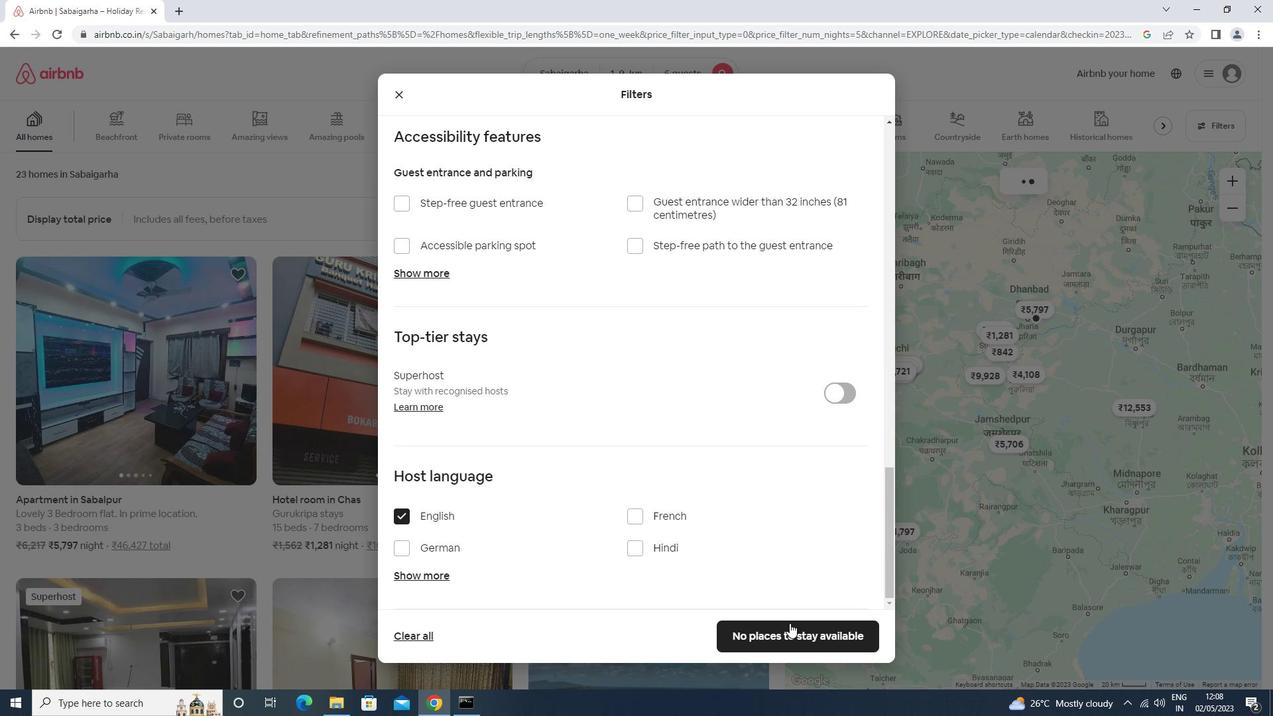 
Action: Mouse pressed left at (792, 635)
Screenshot: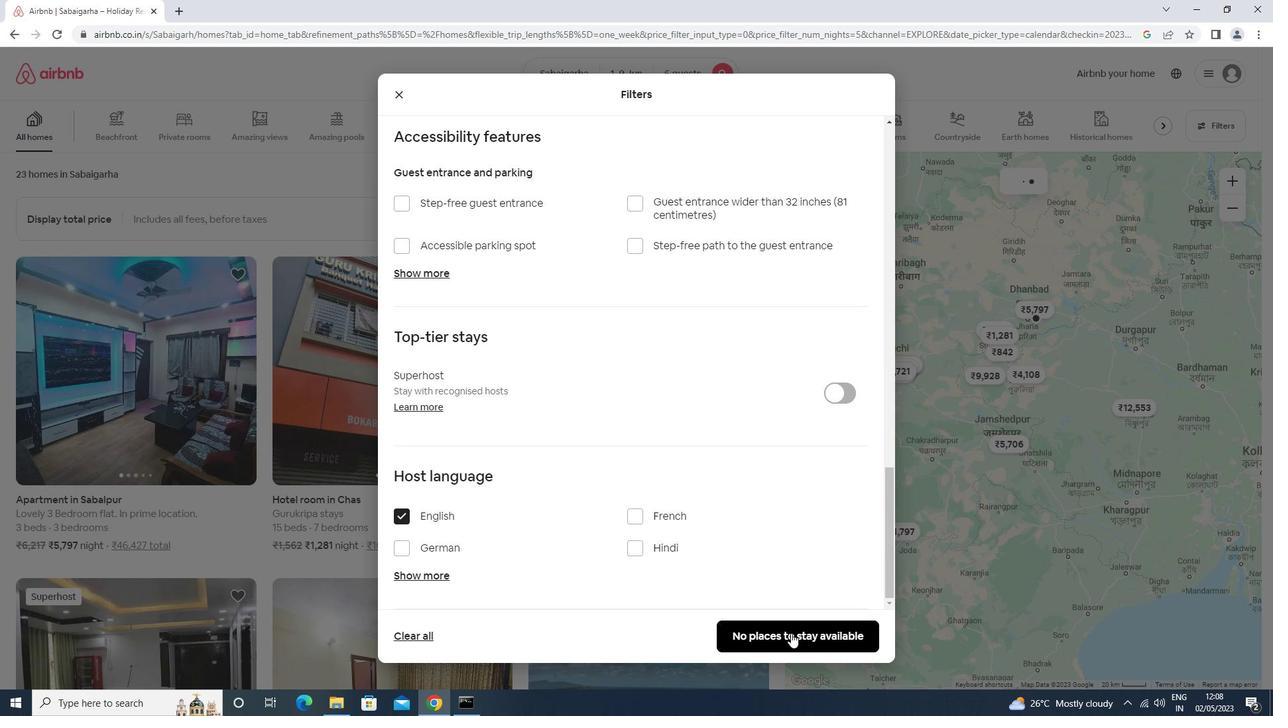 
Action: Mouse moved to (790, 634)
Screenshot: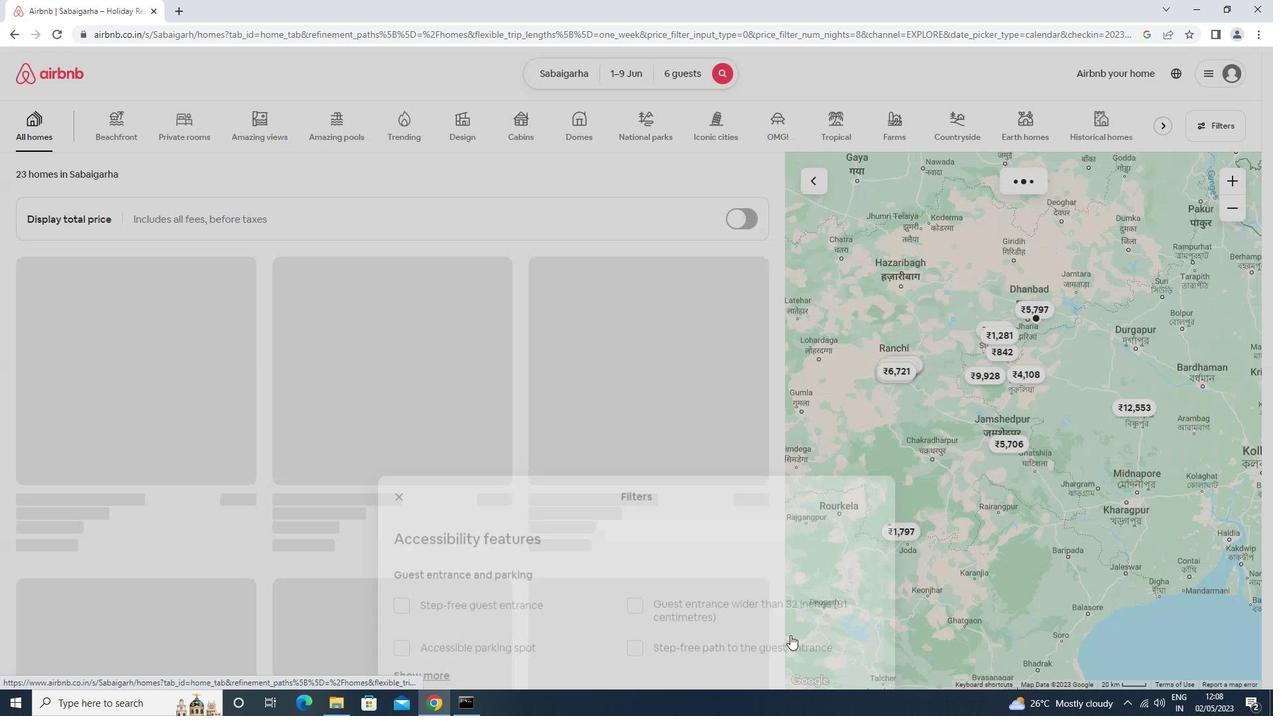 
